 Task: Review and manage application access to accessibility features.
Action: Mouse moved to (245, 164)
Screenshot: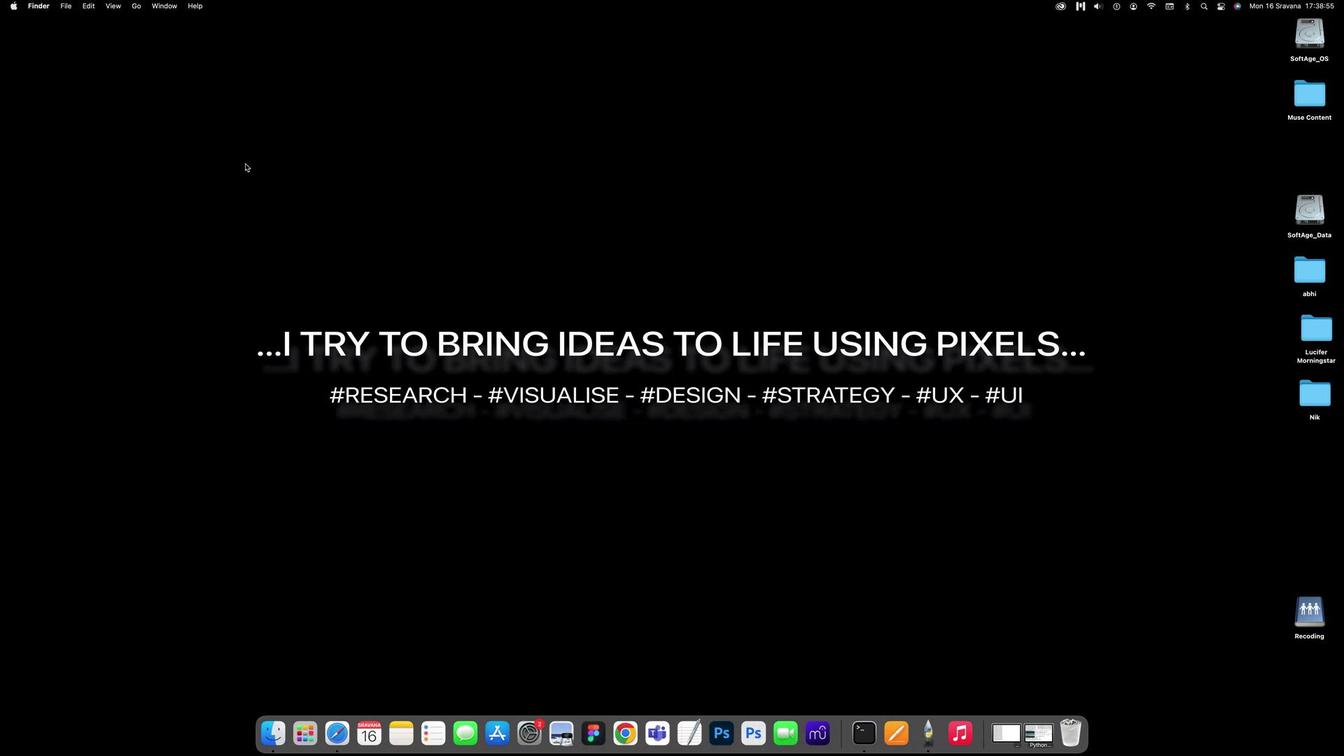 
Action: Mouse pressed left at (245, 164)
Screenshot: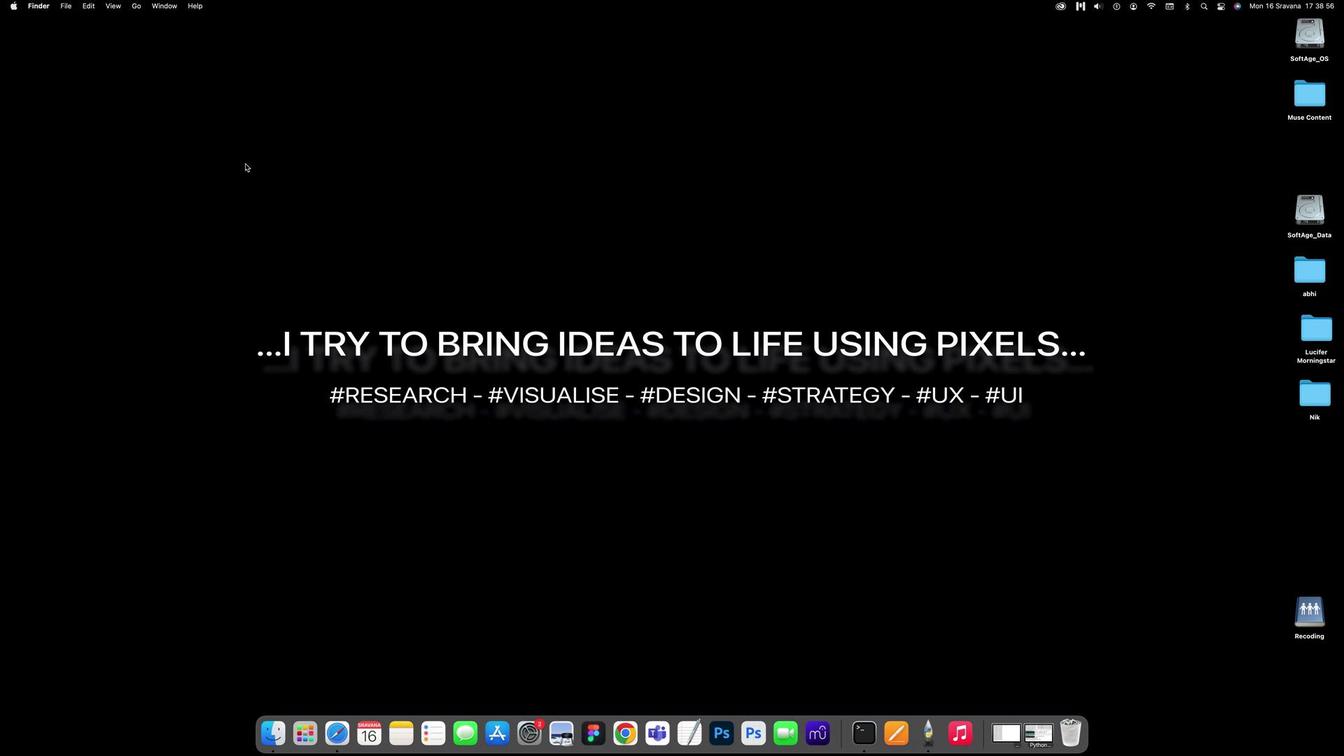 
Action: Mouse moved to (14, 13)
Screenshot: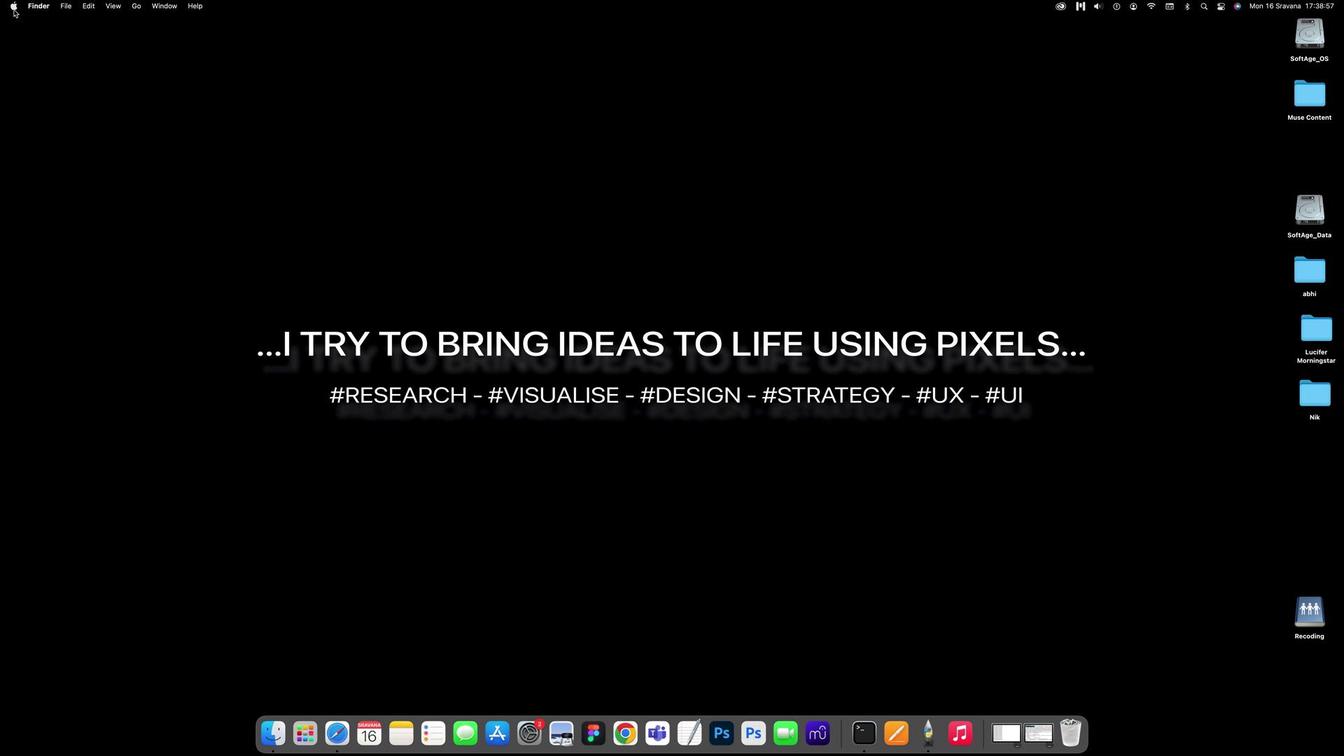 
Action: Mouse pressed left at (14, 13)
Screenshot: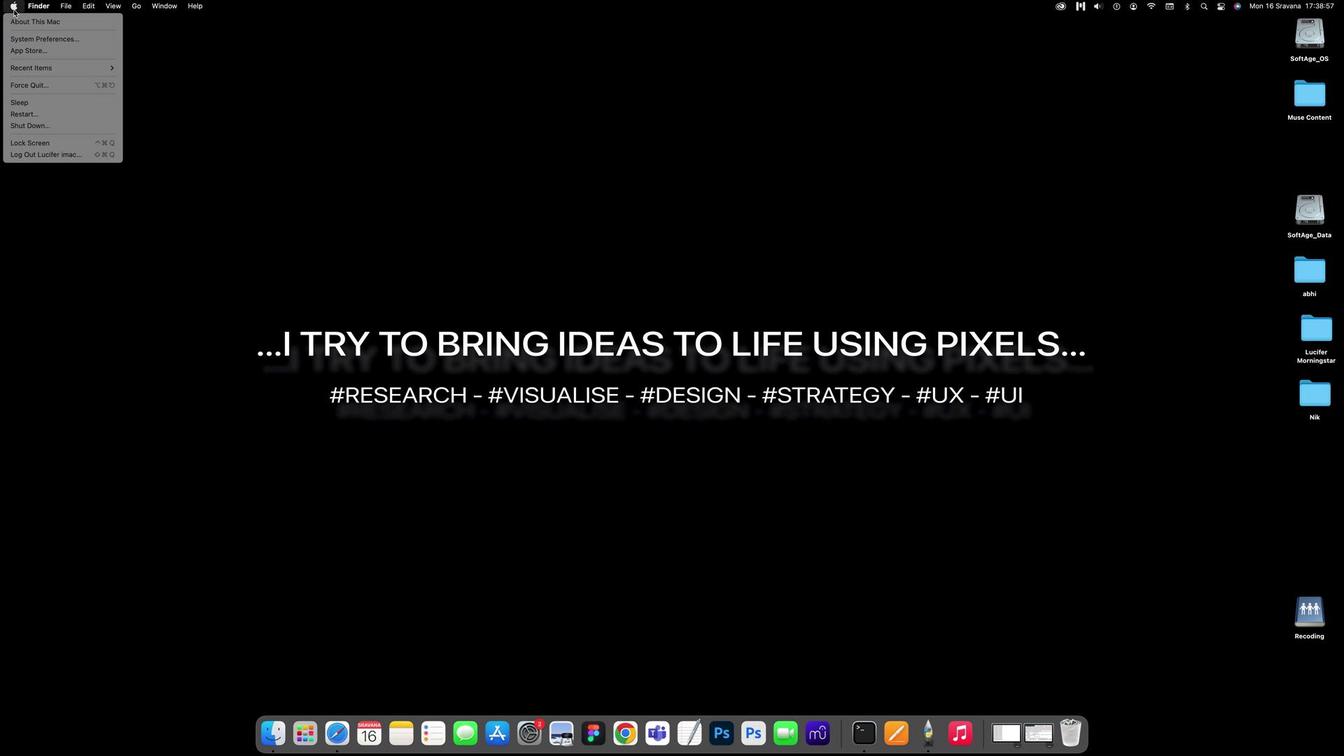
Action: Mouse moved to (19, 46)
Screenshot: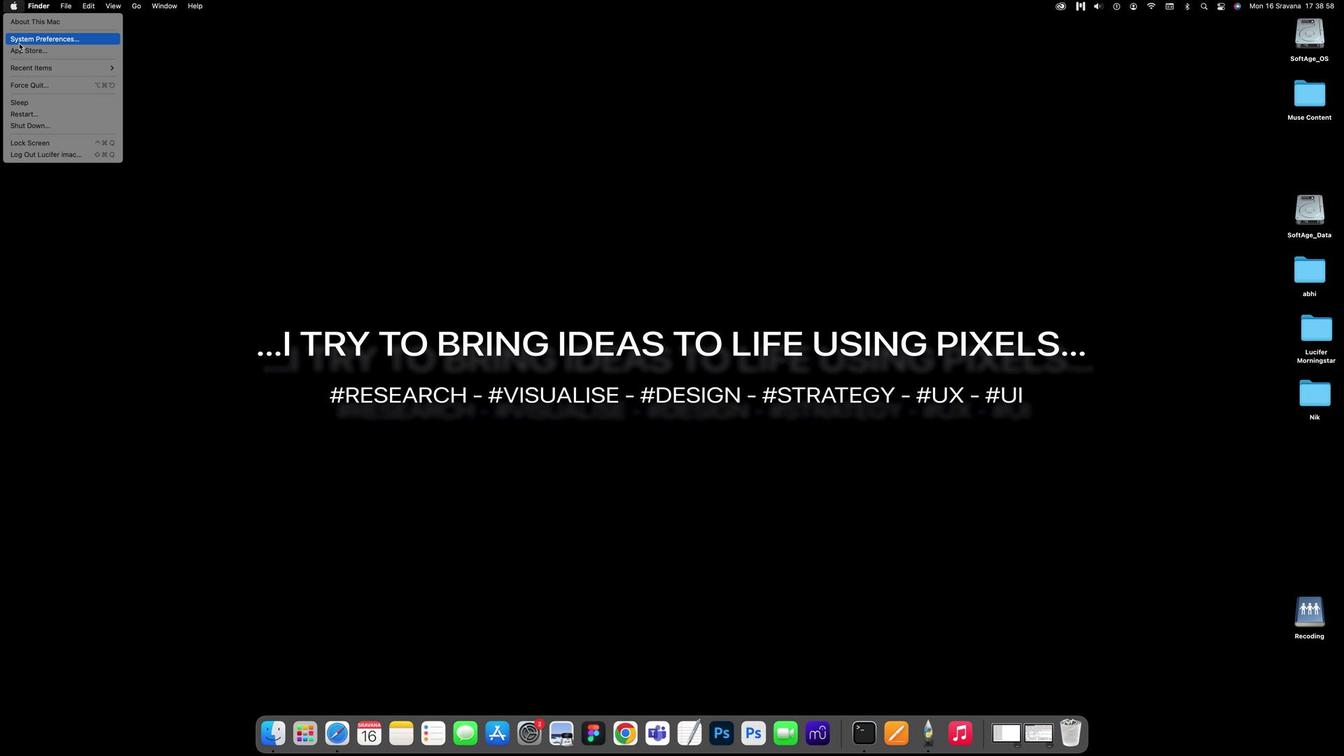 
Action: Mouse pressed left at (19, 46)
Screenshot: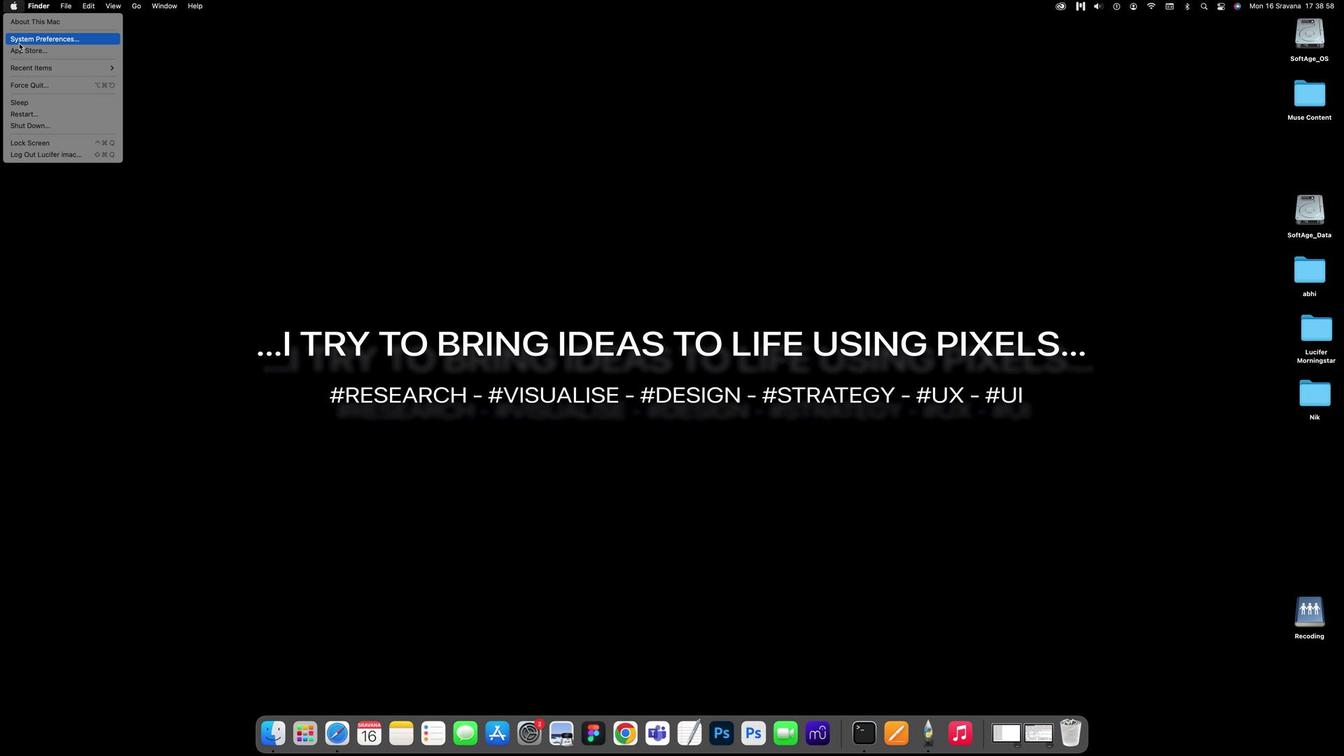 
Action: Mouse moved to (785, 323)
Screenshot: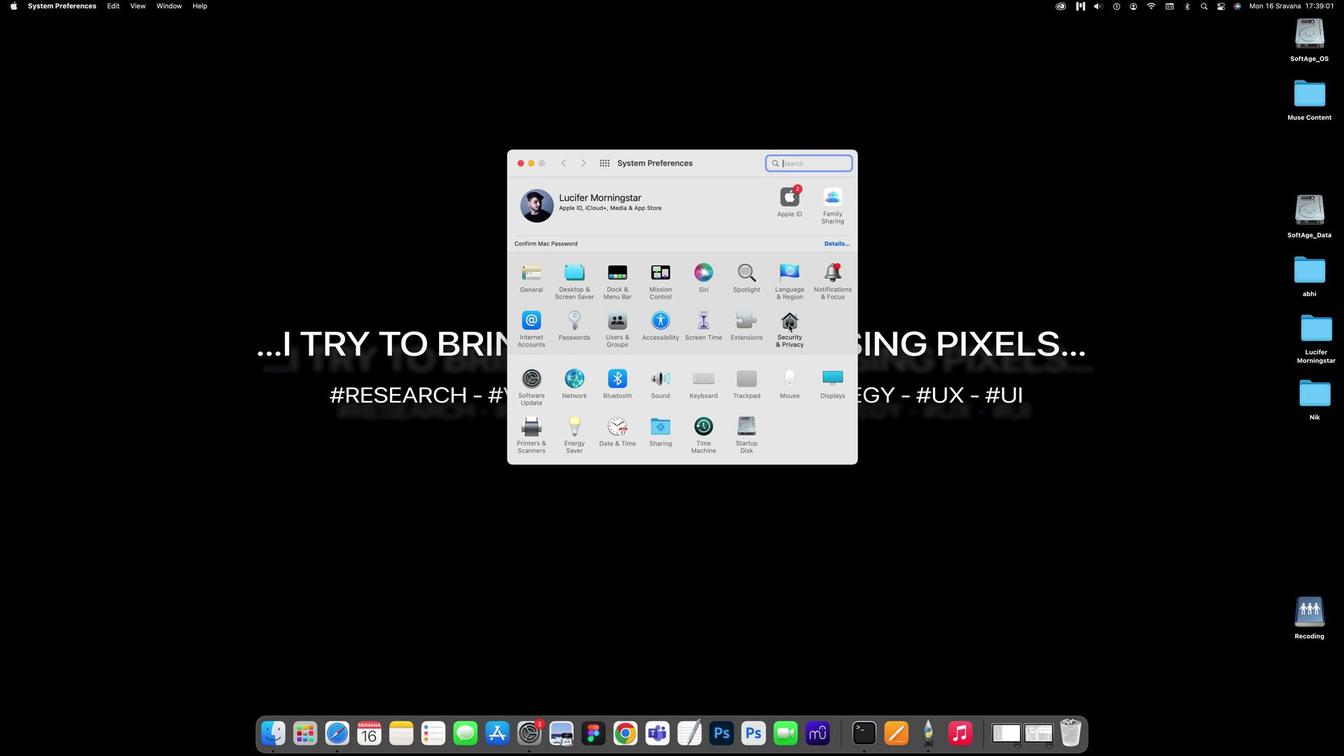 
Action: Mouse pressed left at (785, 323)
Screenshot: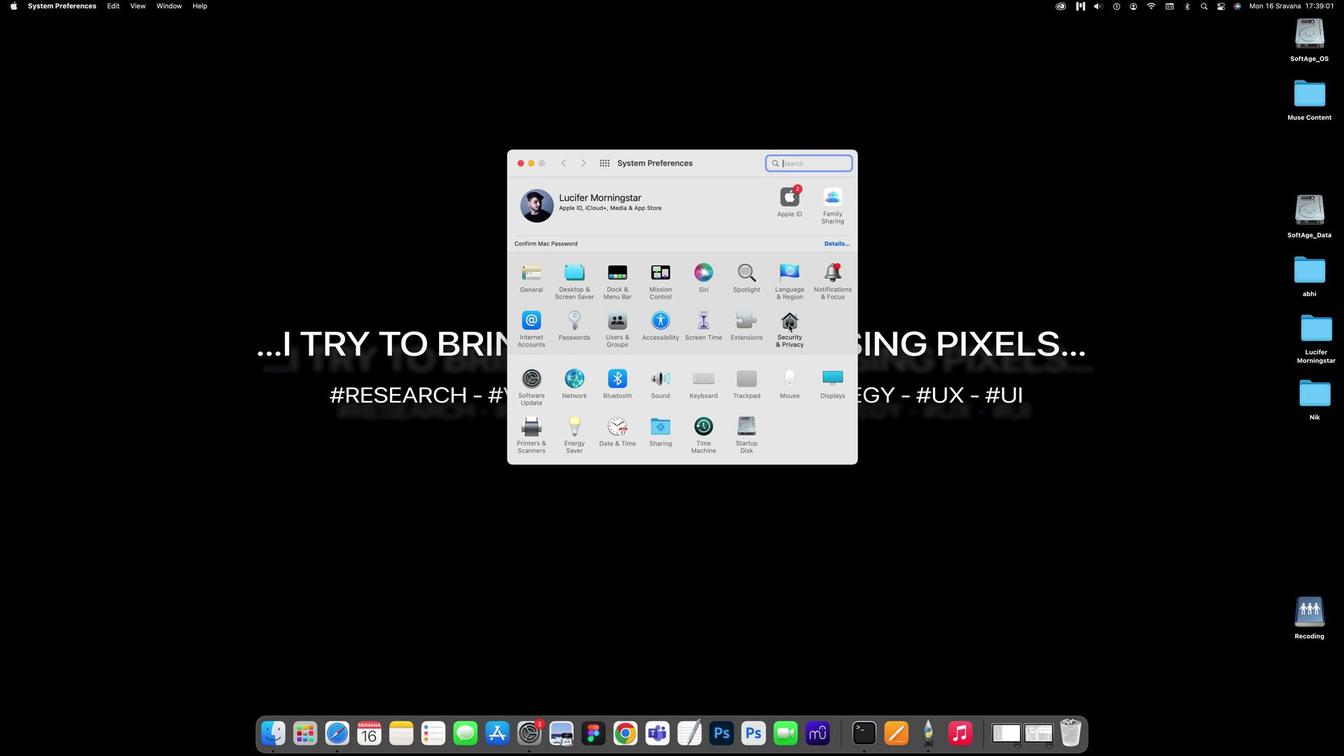 
Action: Mouse moved to (724, 197)
Screenshot: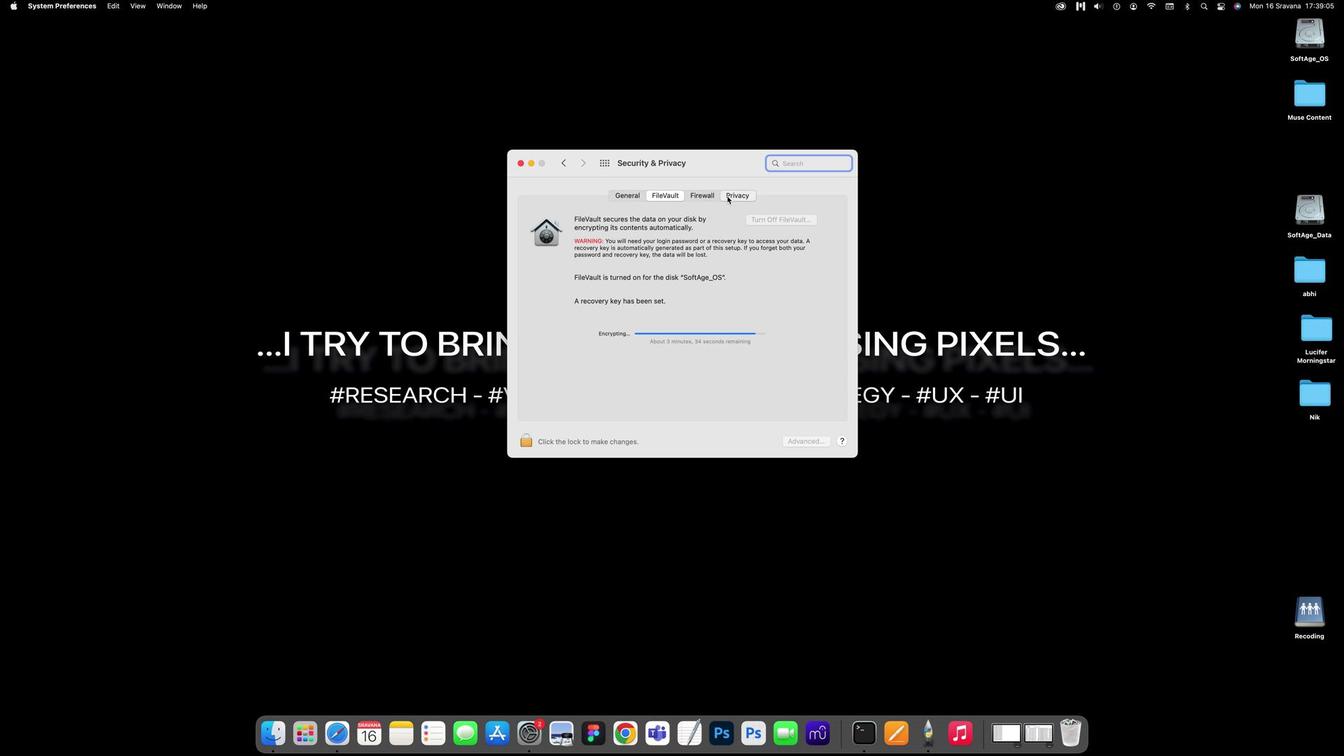 
Action: Mouse pressed left at (724, 197)
Screenshot: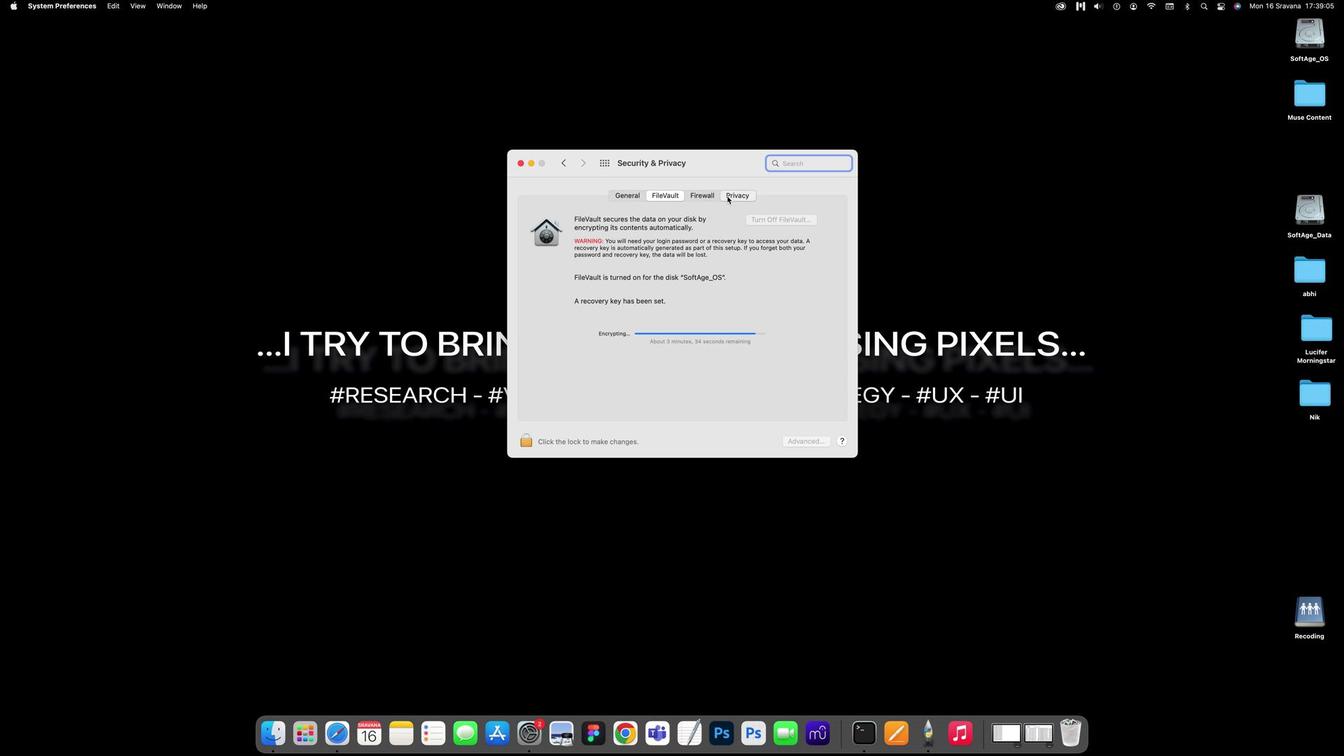 
Action: Mouse moved to (522, 441)
Screenshot: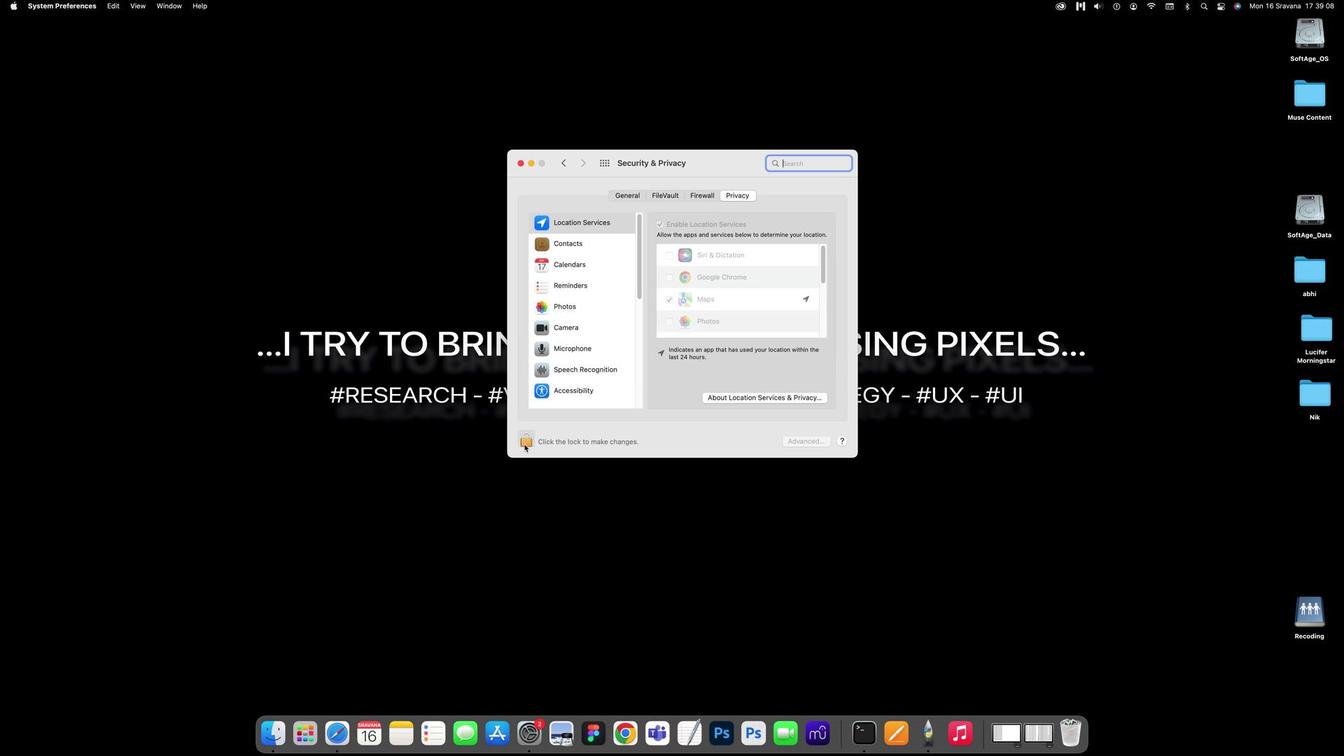 
Action: Mouse pressed left at (522, 441)
Screenshot: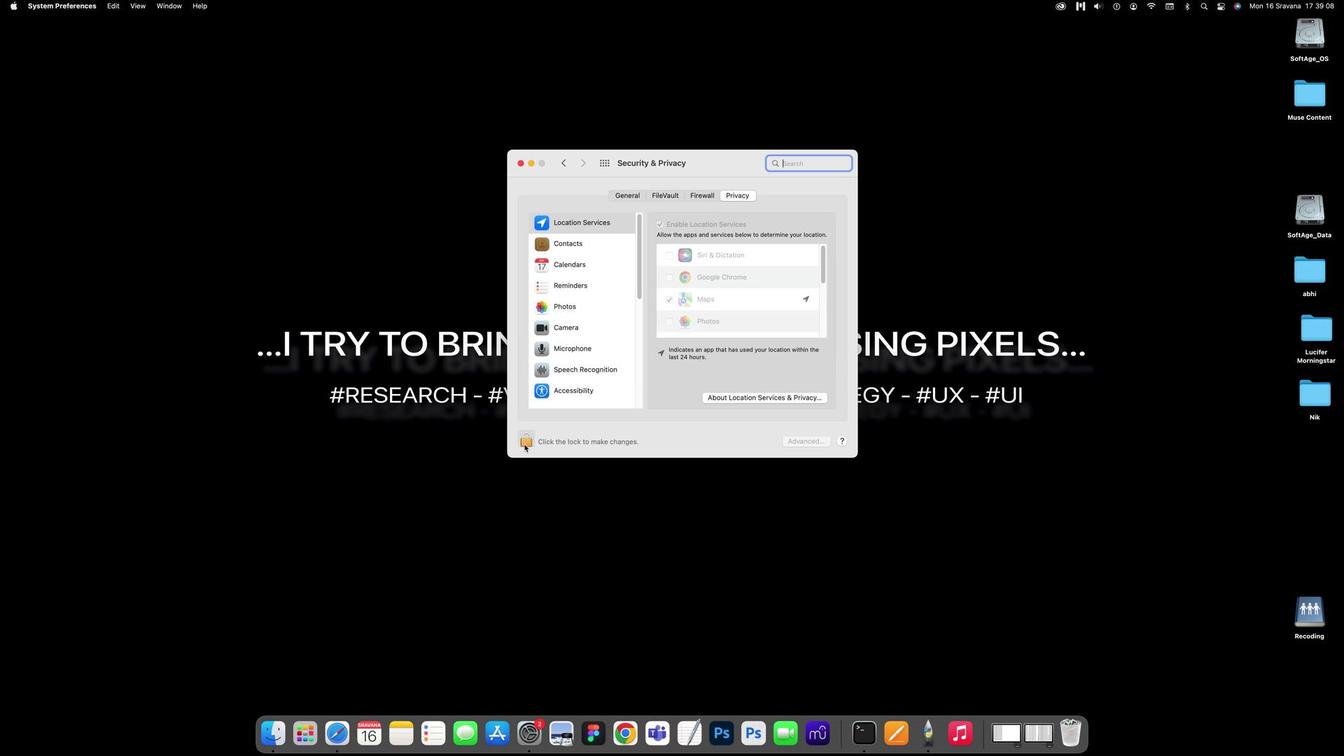 
Action: Mouse moved to (667, 255)
Screenshot: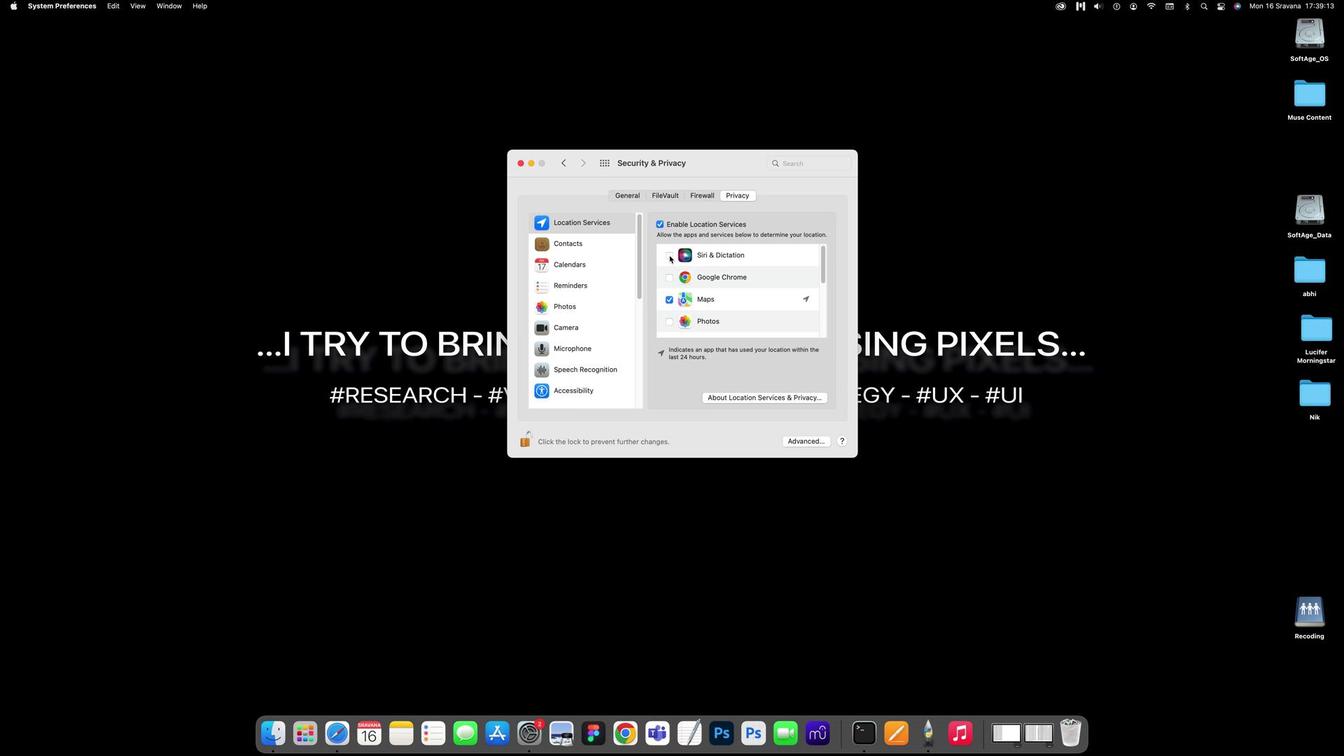 
Action: Mouse pressed left at (667, 255)
Screenshot: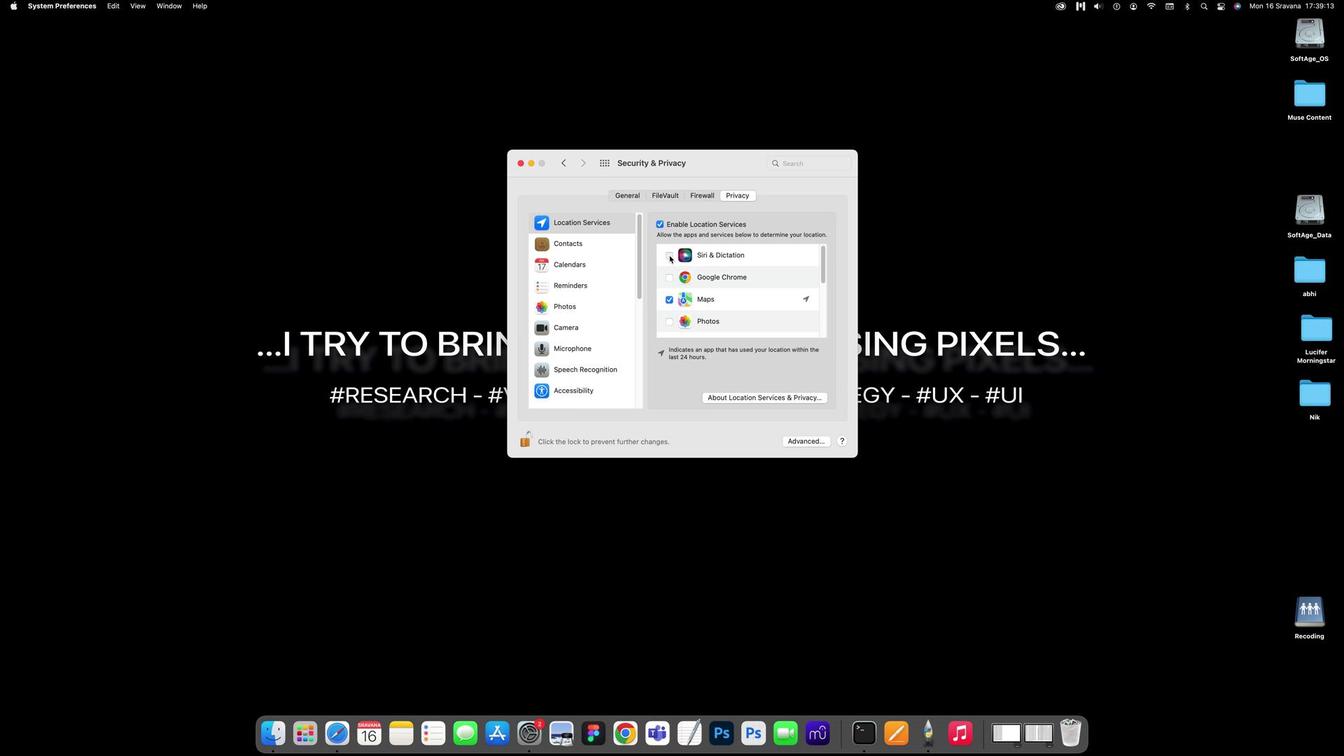 
Action: Mouse moved to (666, 278)
Screenshot: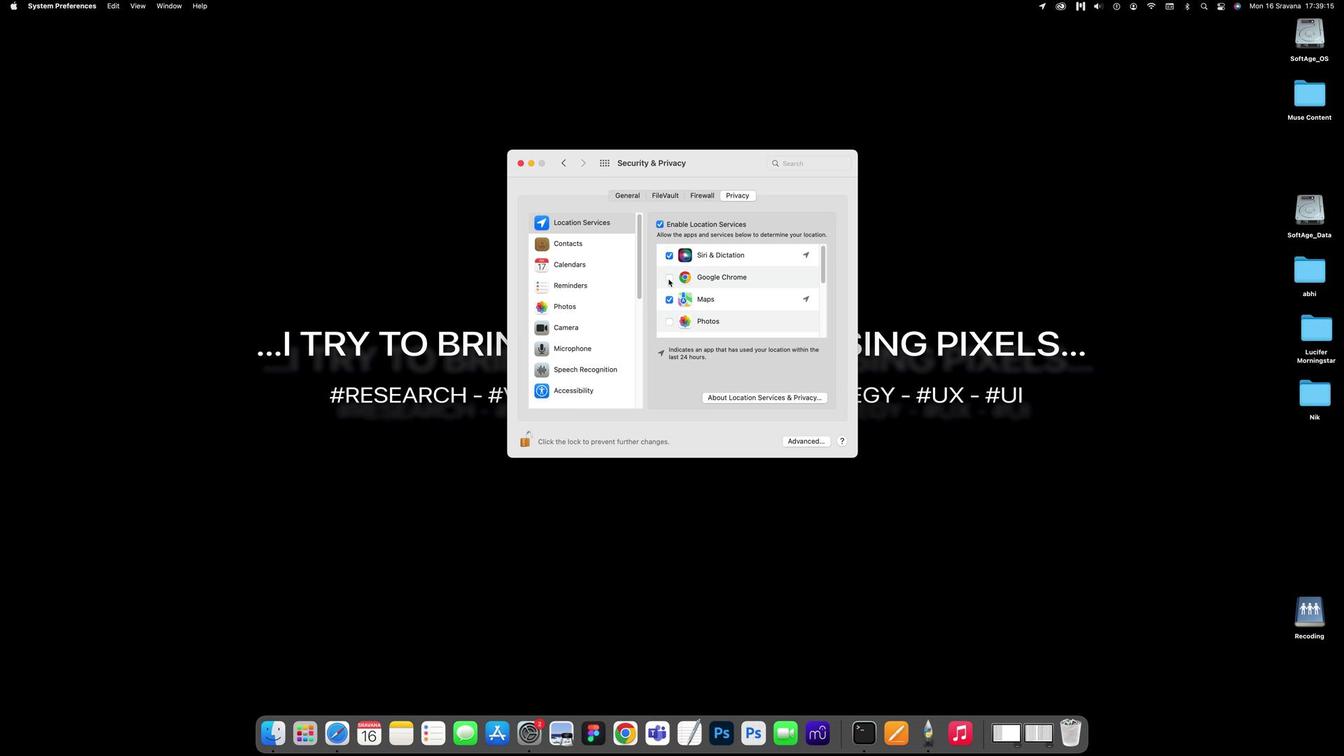 
Action: Mouse pressed left at (666, 278)
Screenshot: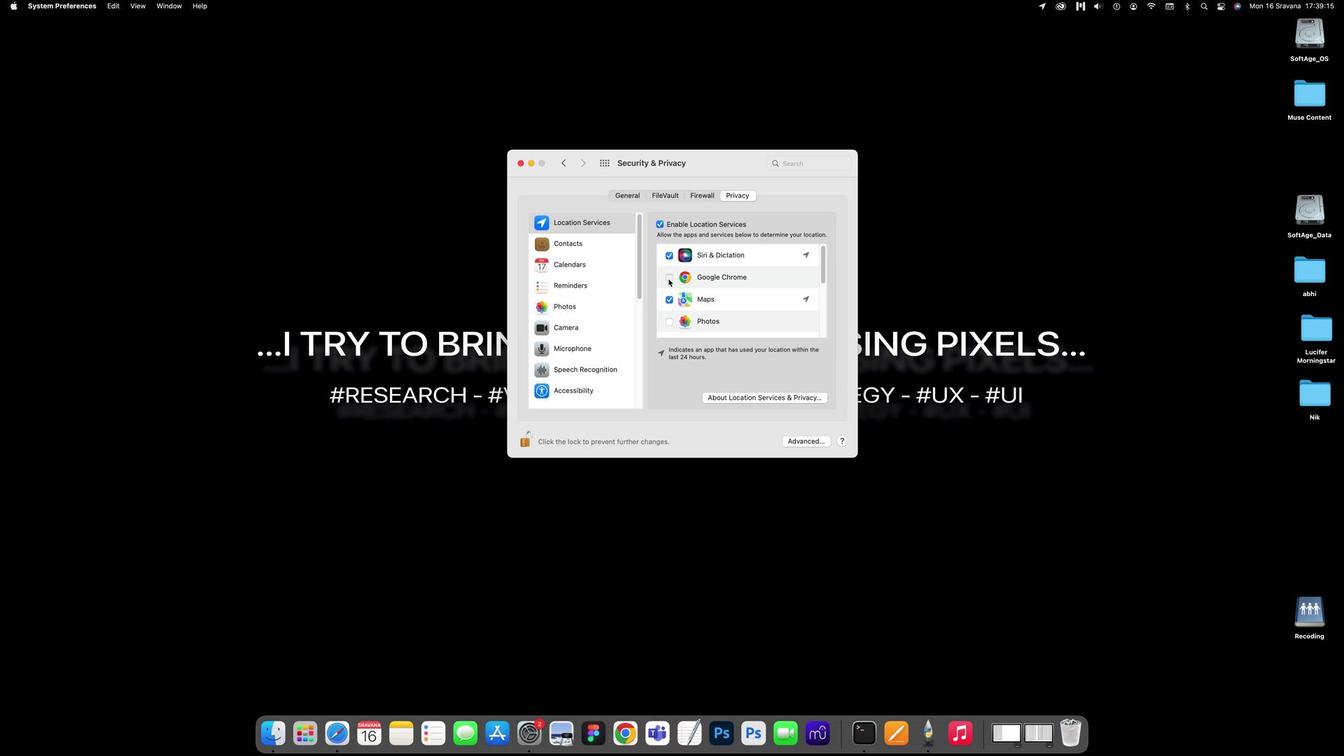 
Action: Mouse moved to (666, 277)
Screenshot: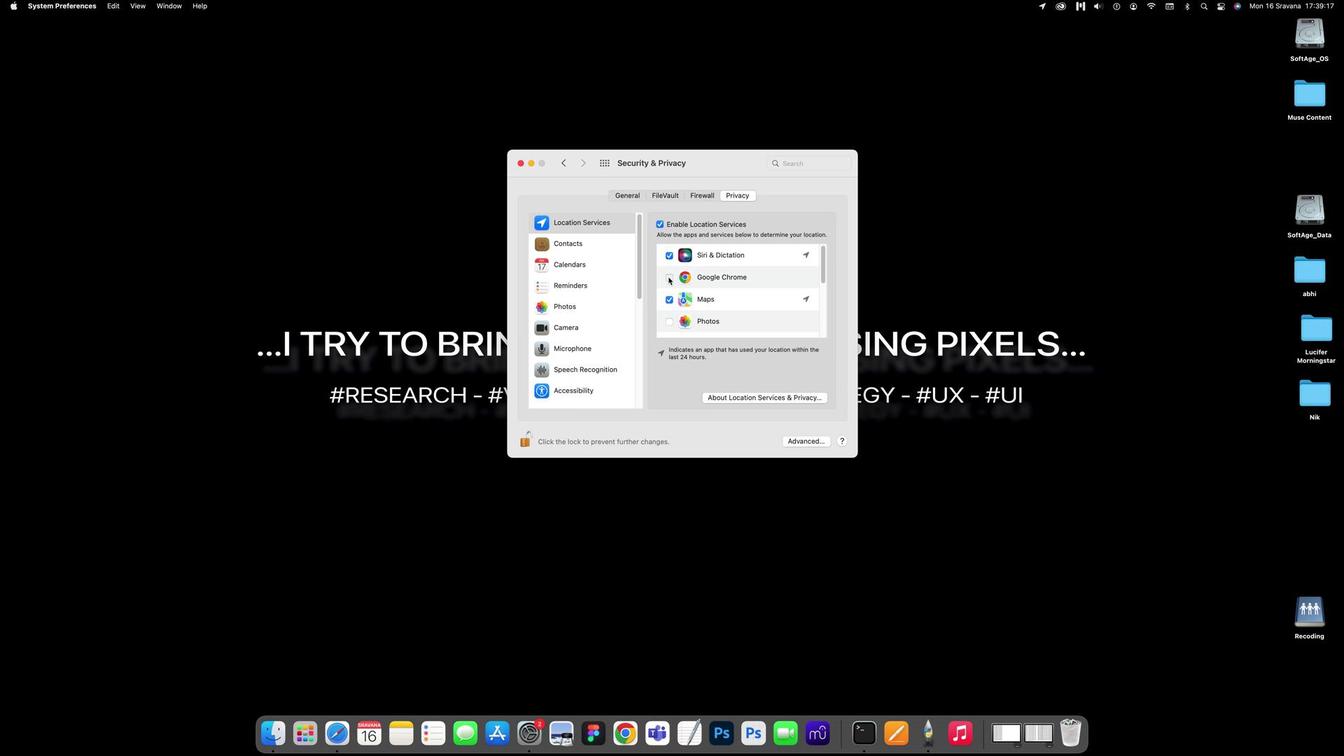 
Action: Mouse pressed left at (666, 277)
Screenshot: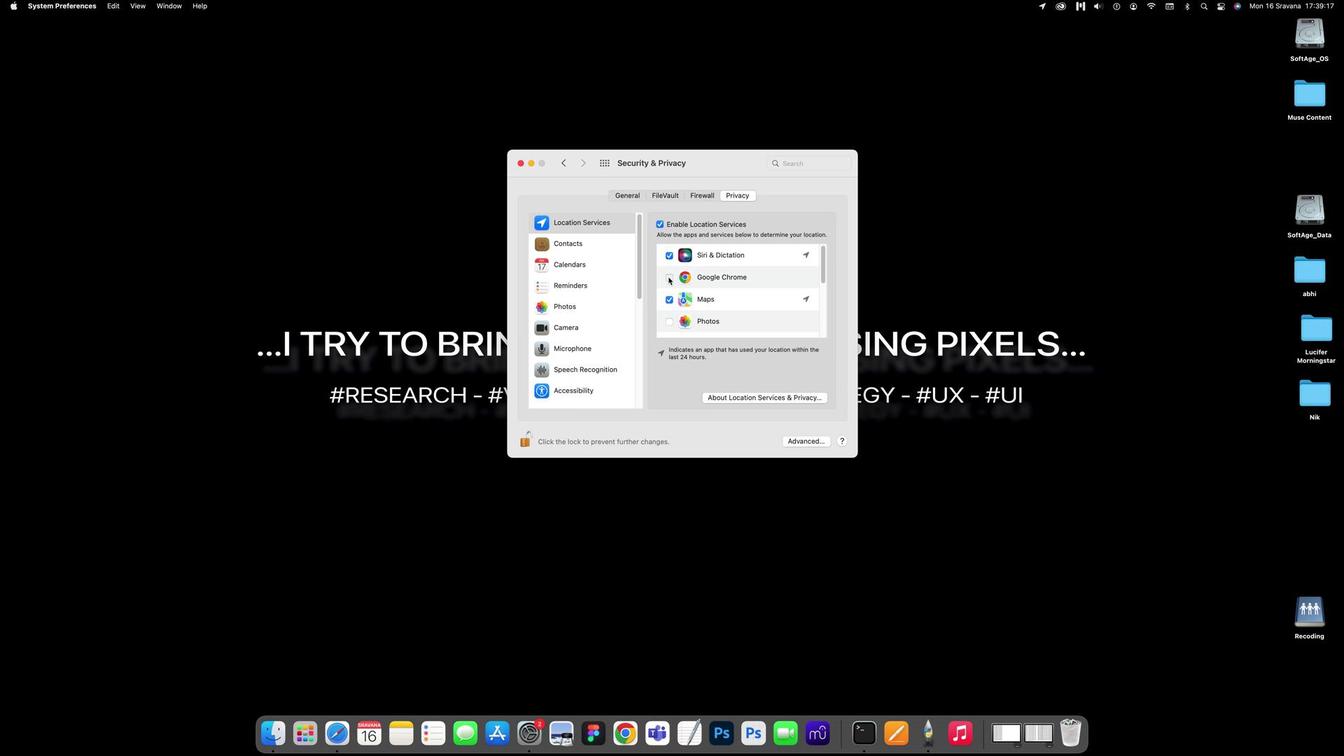 
Action: Mouse pressed left at (666, 277)
Screenshot: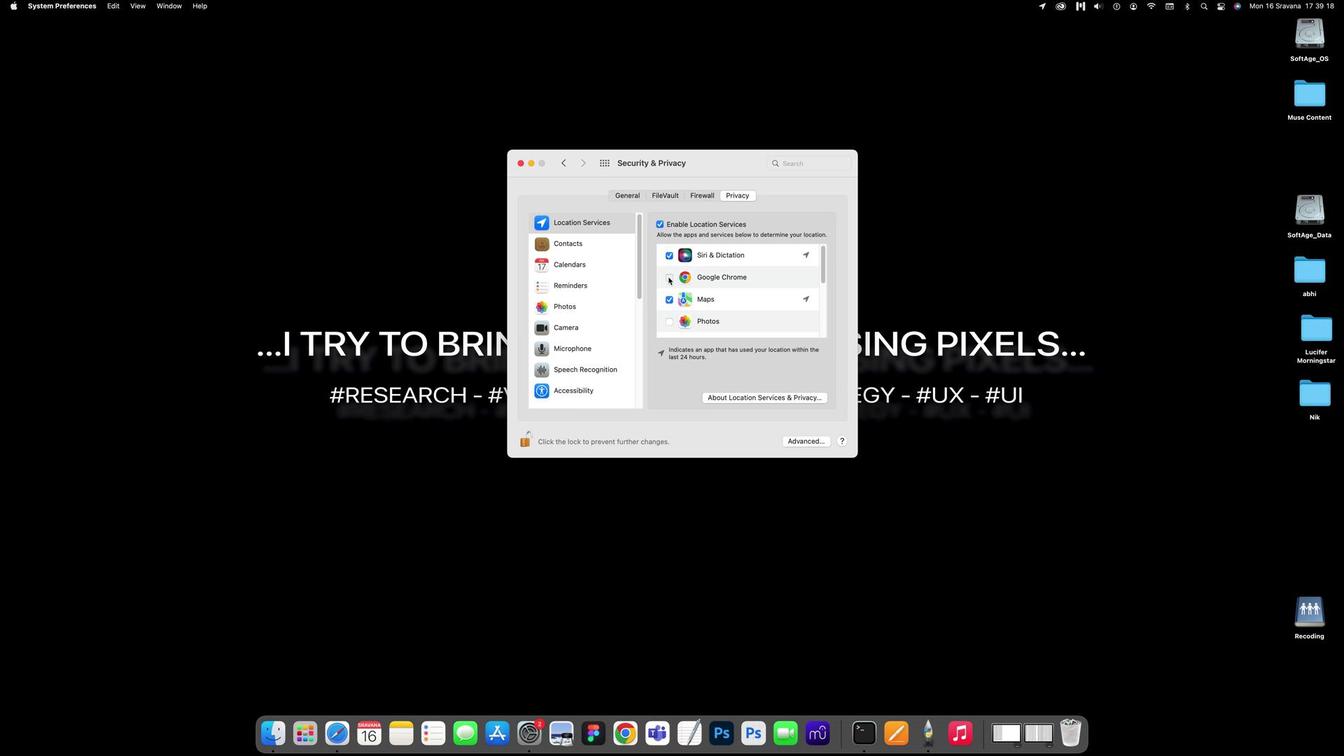 
Action: Mouse moved to (667, 275)
Screenshot: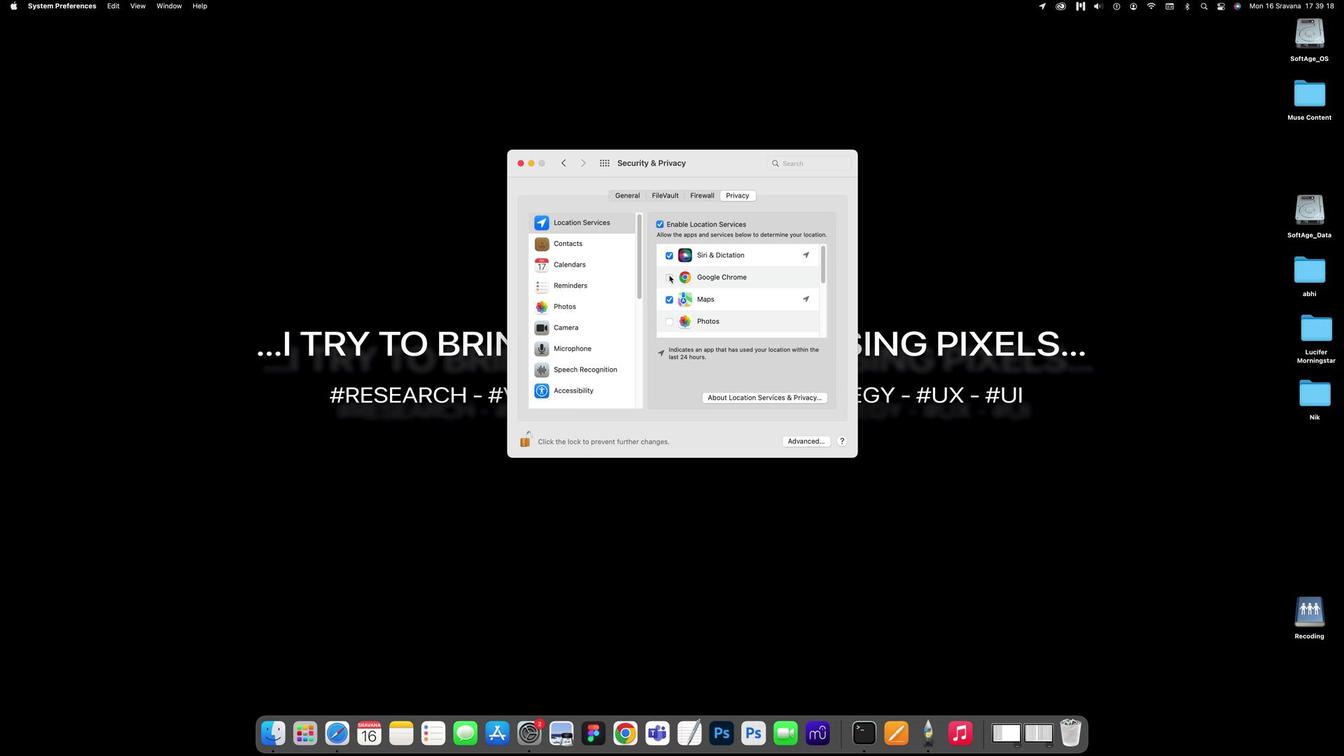 
Action: Mouse pressed left at (667, 275)
Screenshot: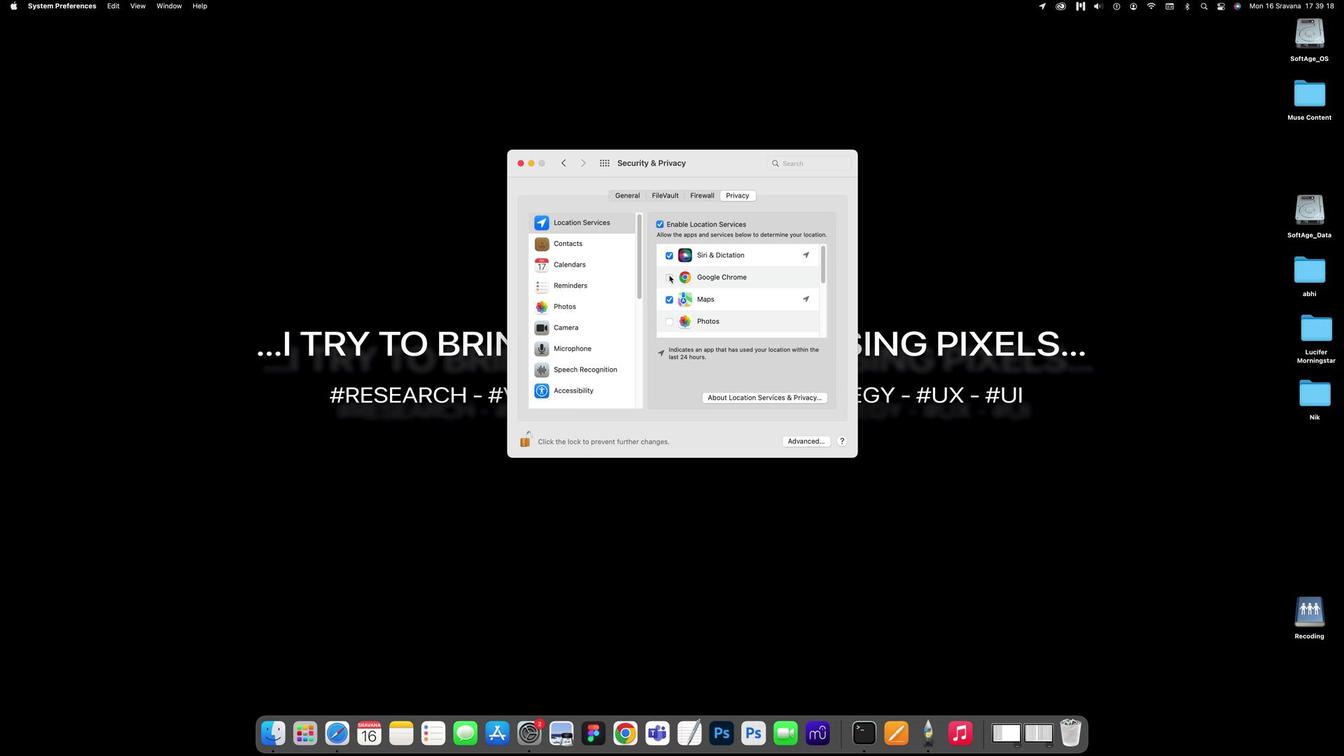 
Action: Mouse moved to (669, 275)
Screenshot: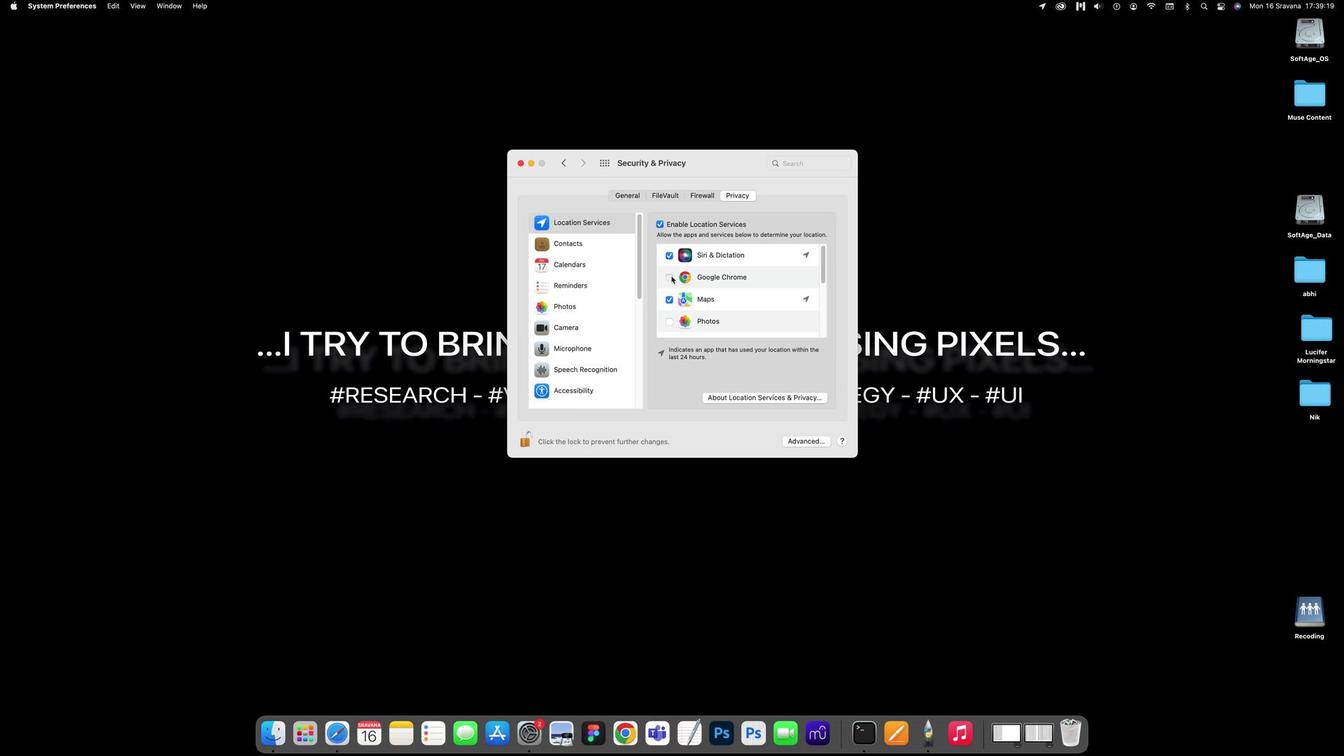 
Action: Mouse pressed left at (669, 275)
Screenshot: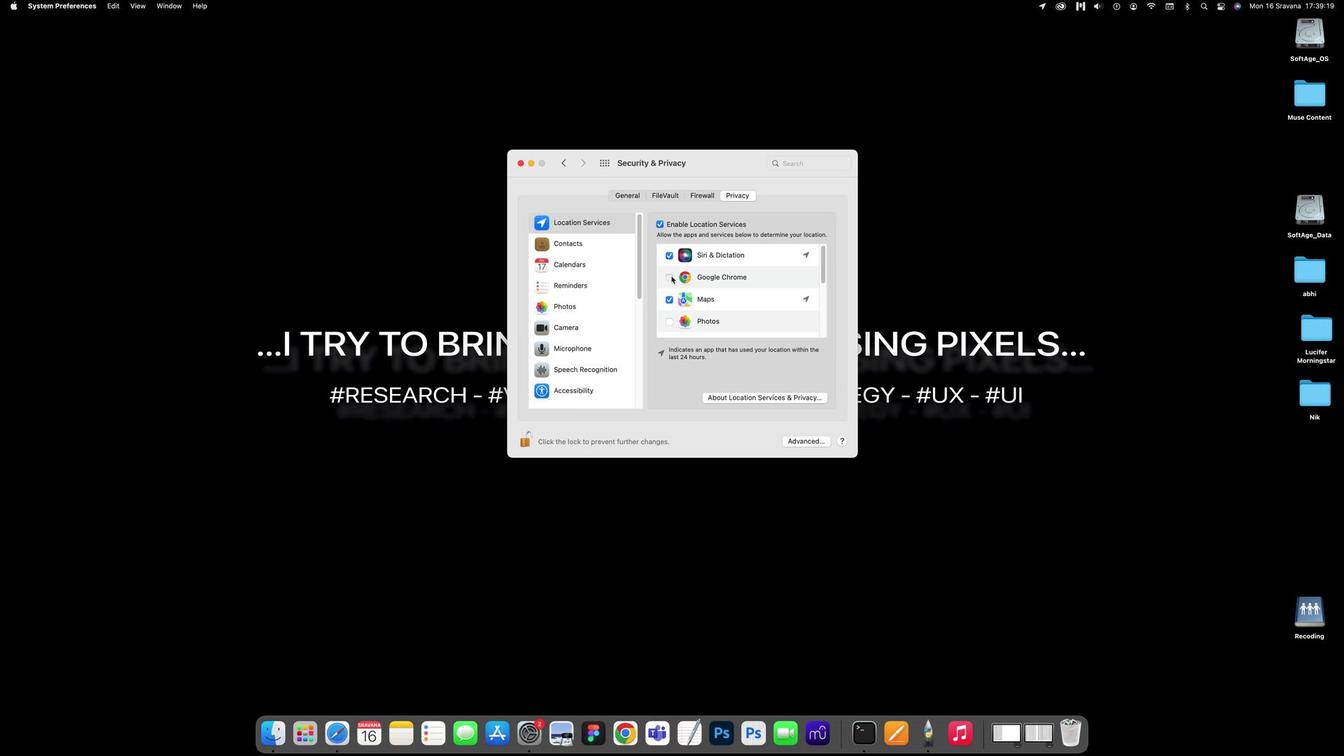 
Action: Mouse moved to (668, 275)
Screenshot: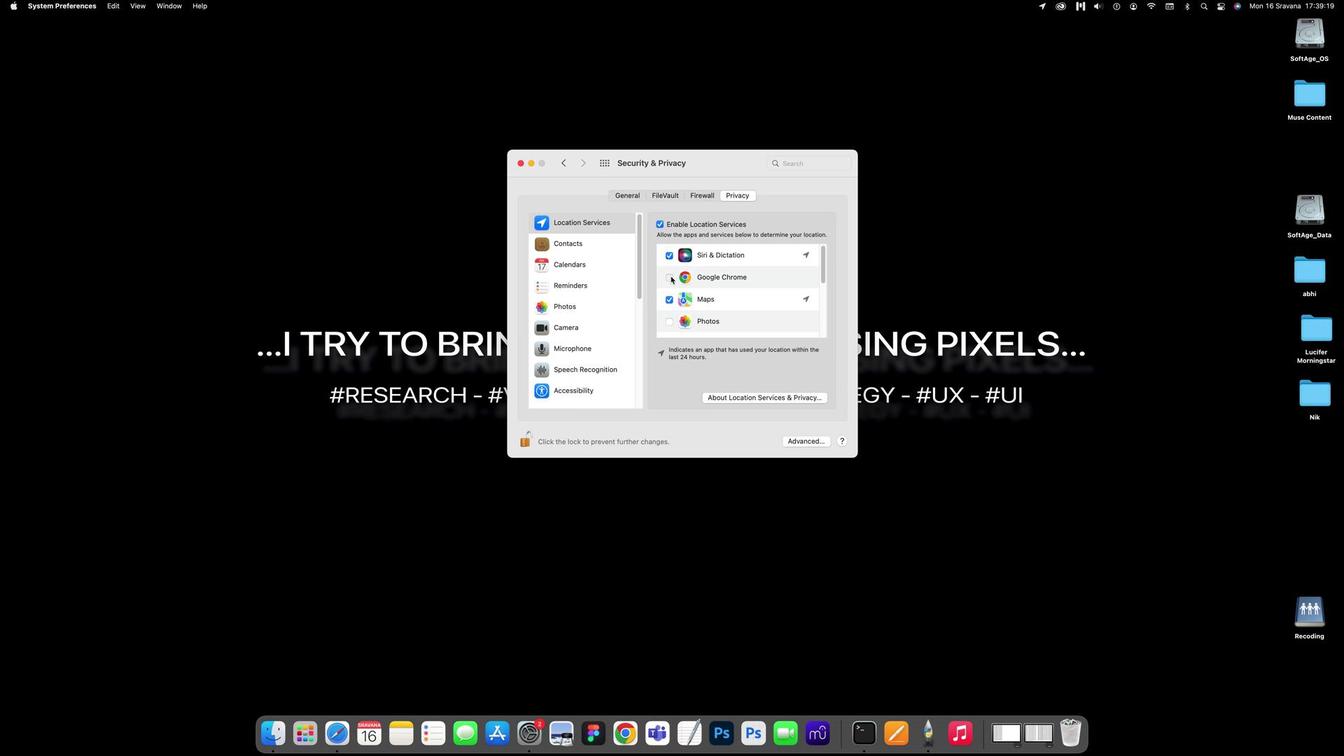 
Action: Mouse pressed left at (668, 275)
Screenshot: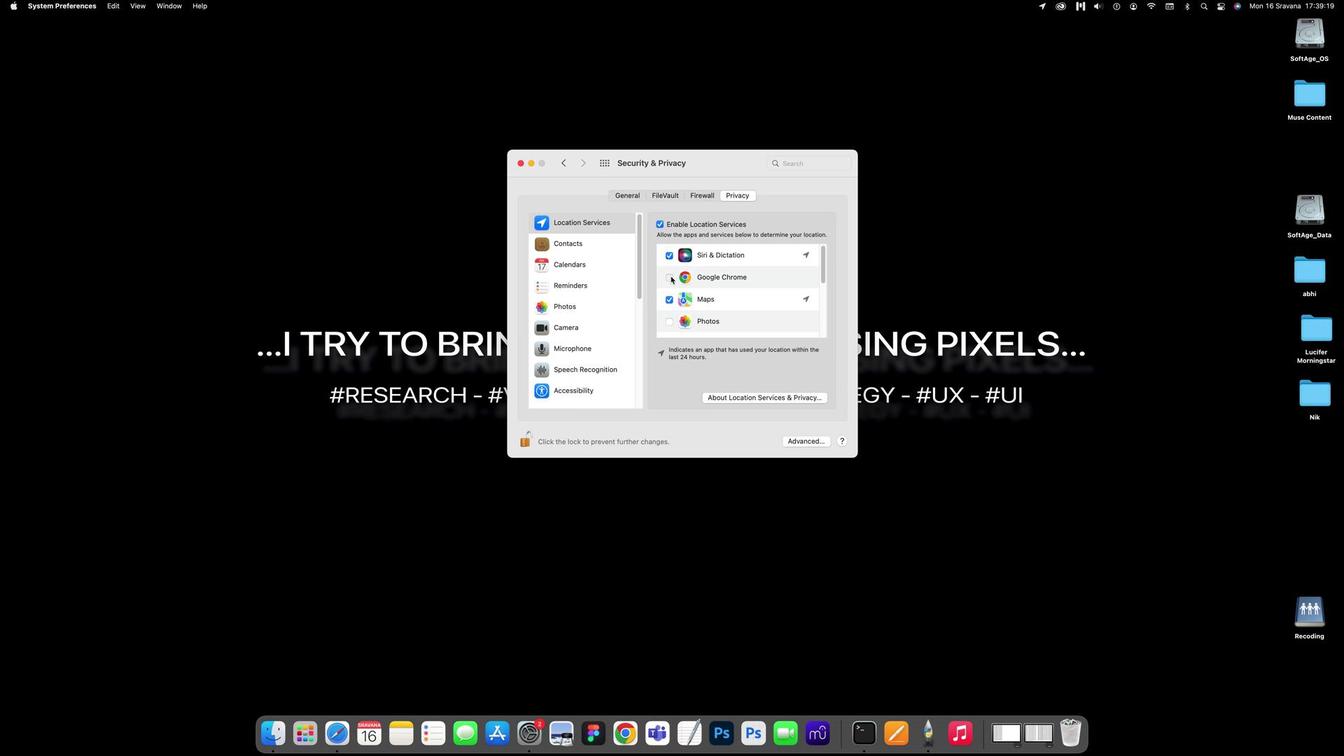
Action: Mouse moved to (668, 320)
Screenshot: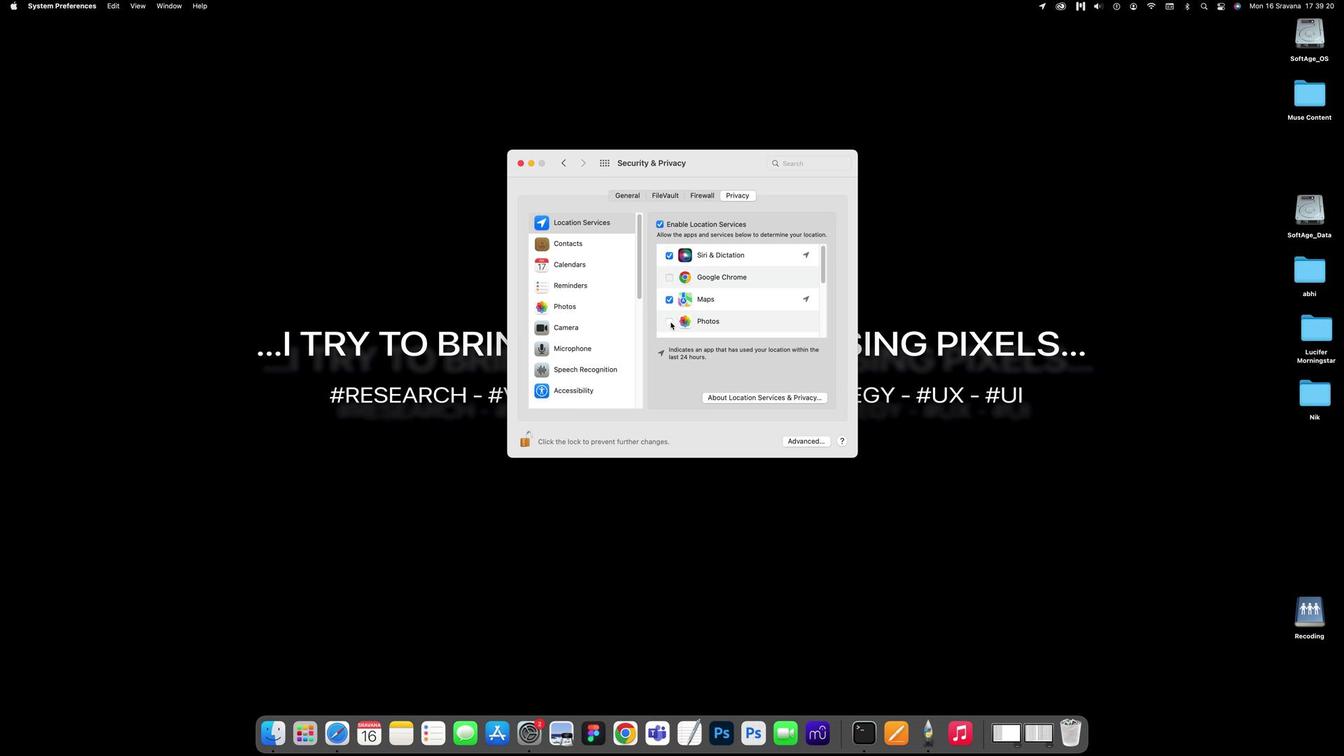 
Action: Mouse pressed left at (668, 320)
Screenshot: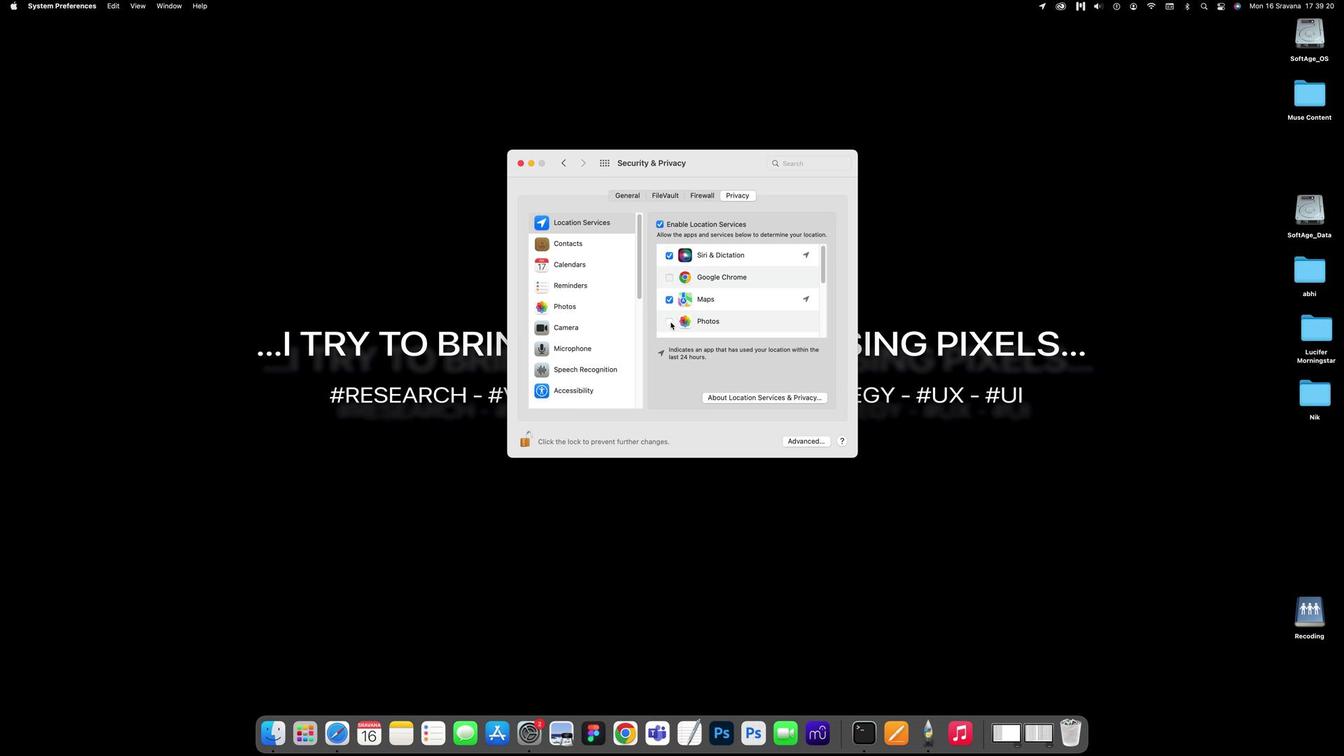 
Action: Mouse moved to (667, 320)
Screenshot: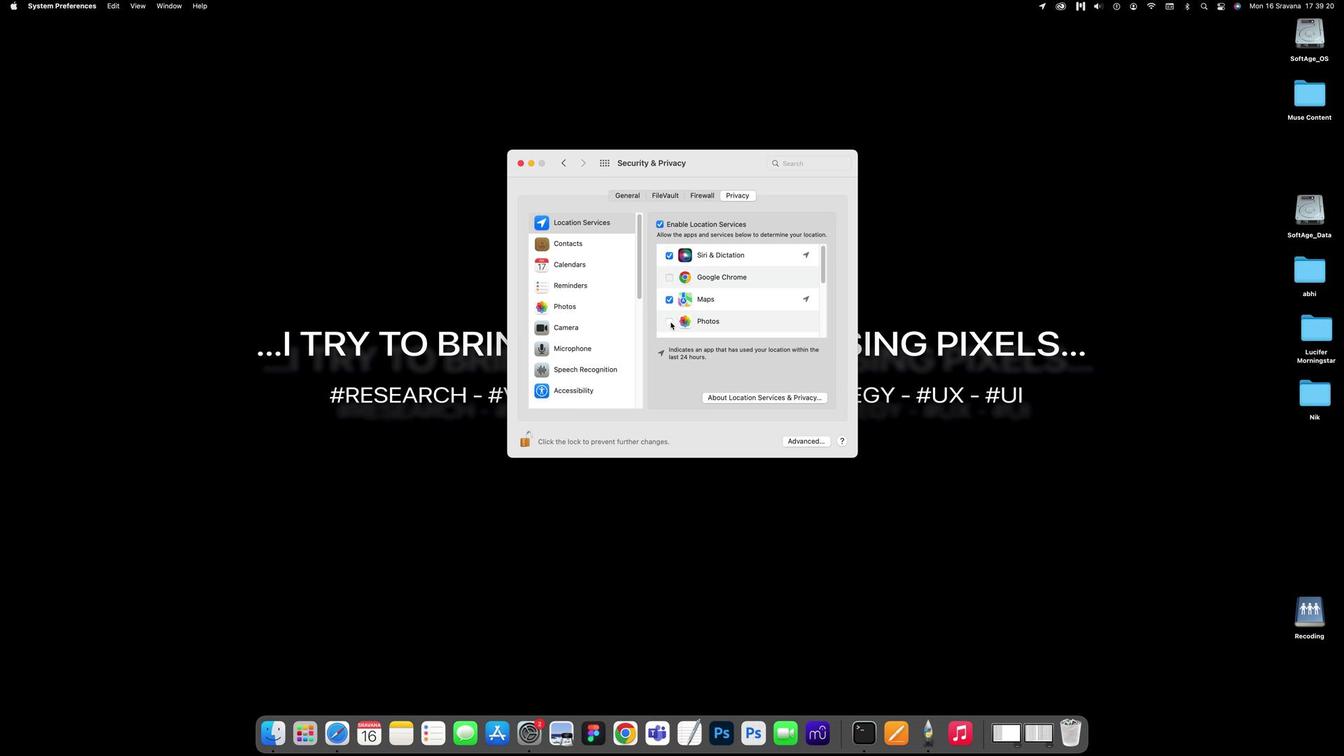 
Action: Mouse pressed left at (667, 320)
Screenshot: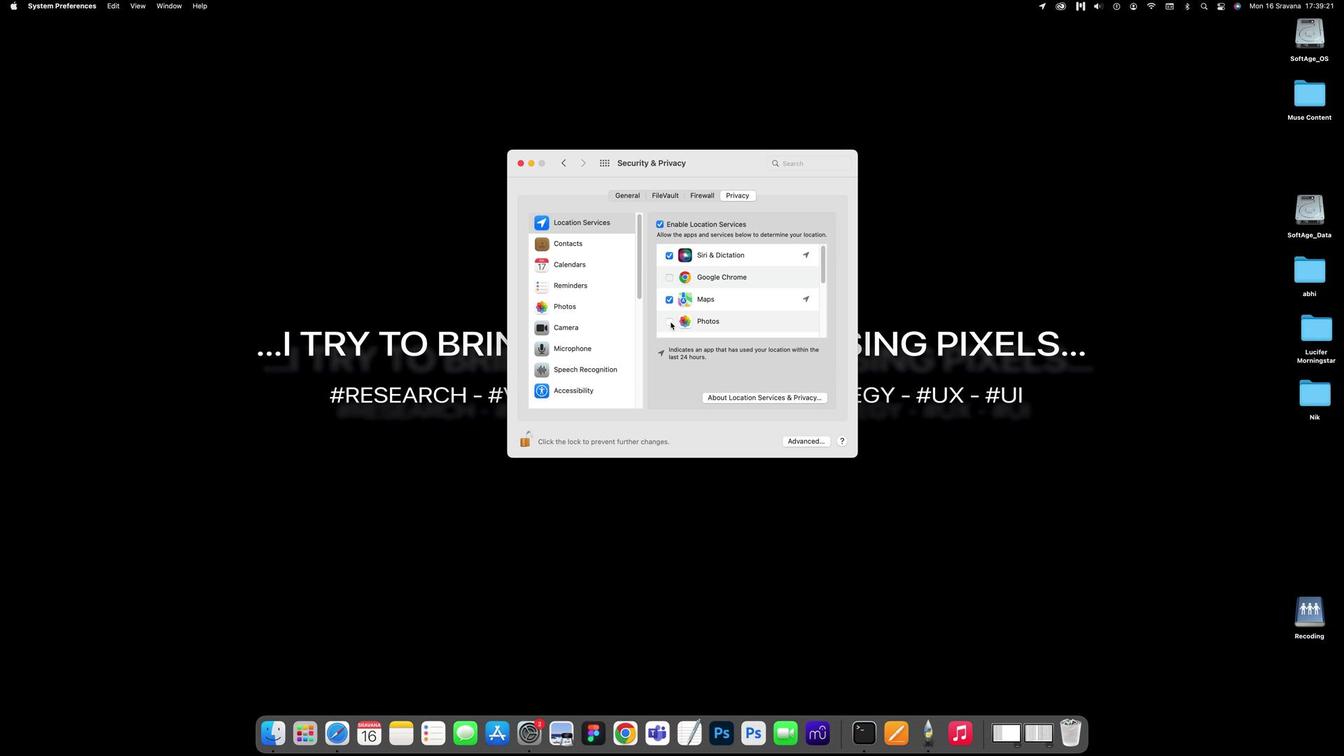 
Action: Mouse pressed left at (667, 320)
Screenshot: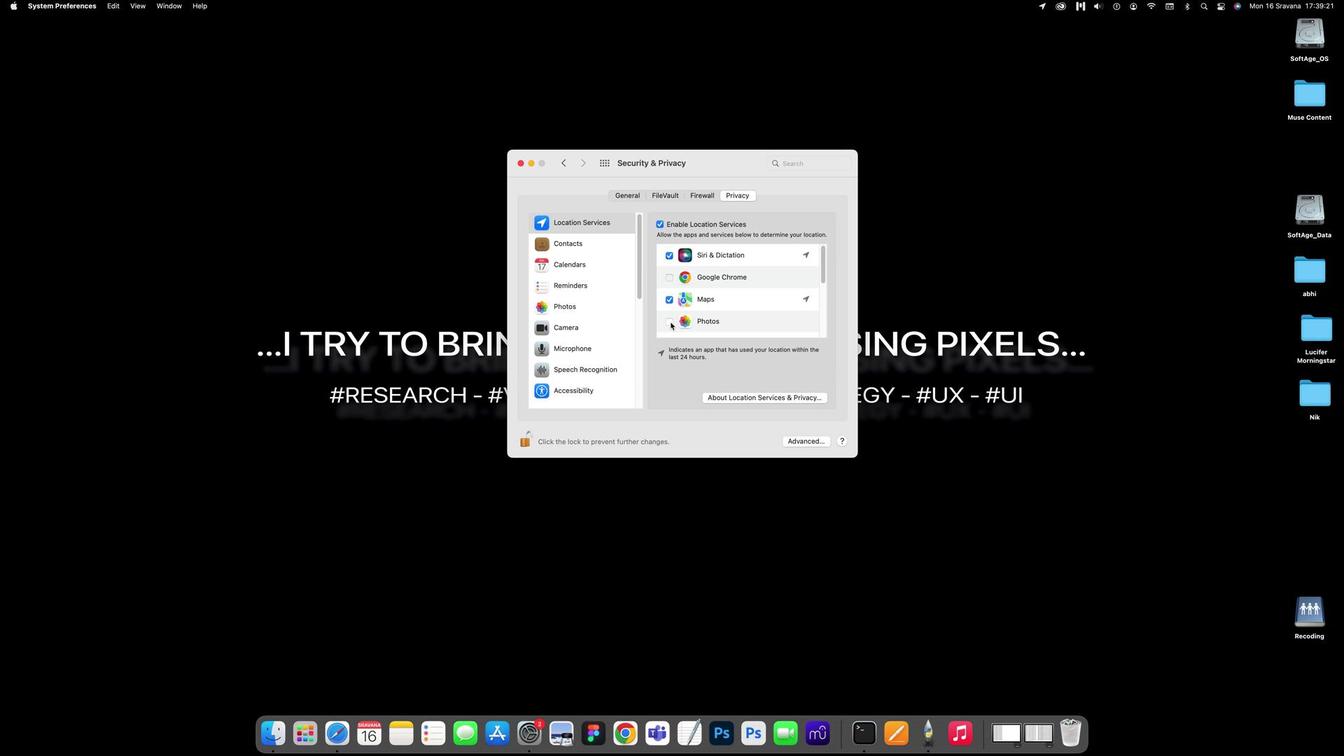 
Action: Mouse moved to (667, 320)
Screenshot: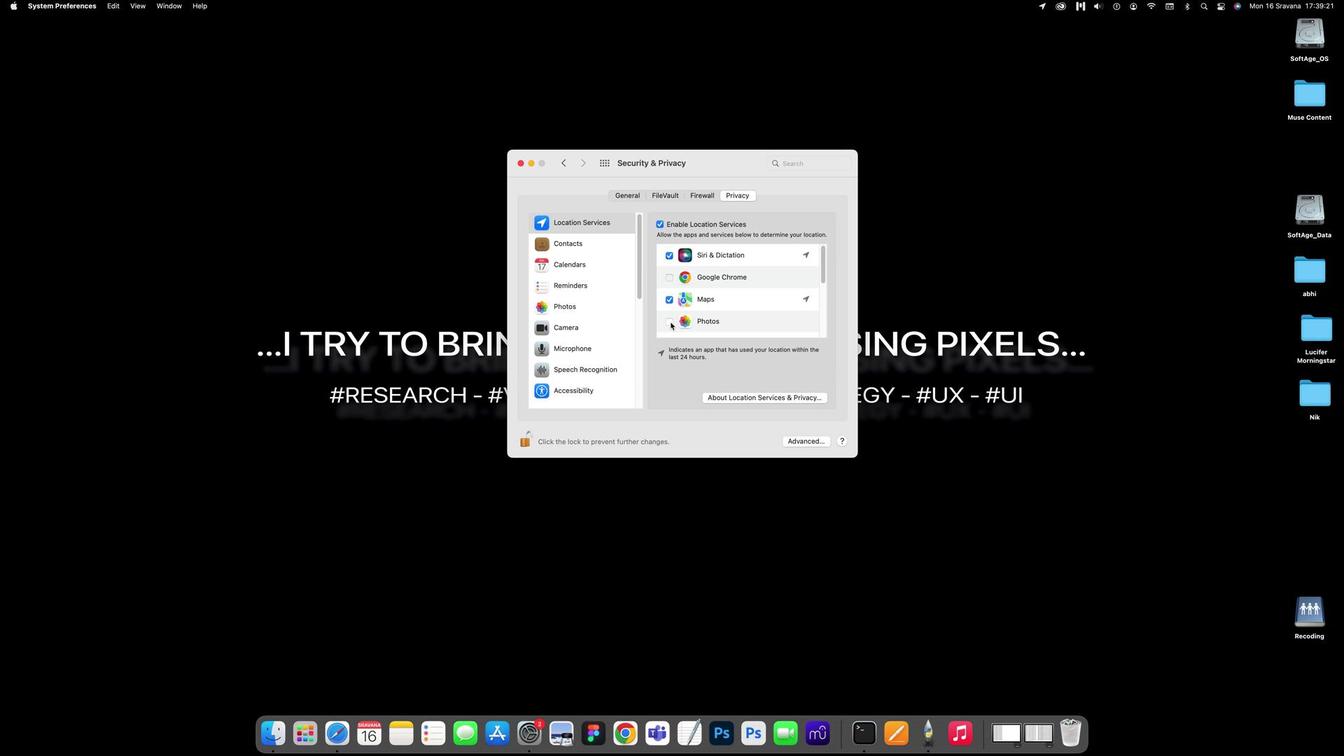 
Action: Mouse scrolled (667, 320) with delta (0, 3)
Screenshot: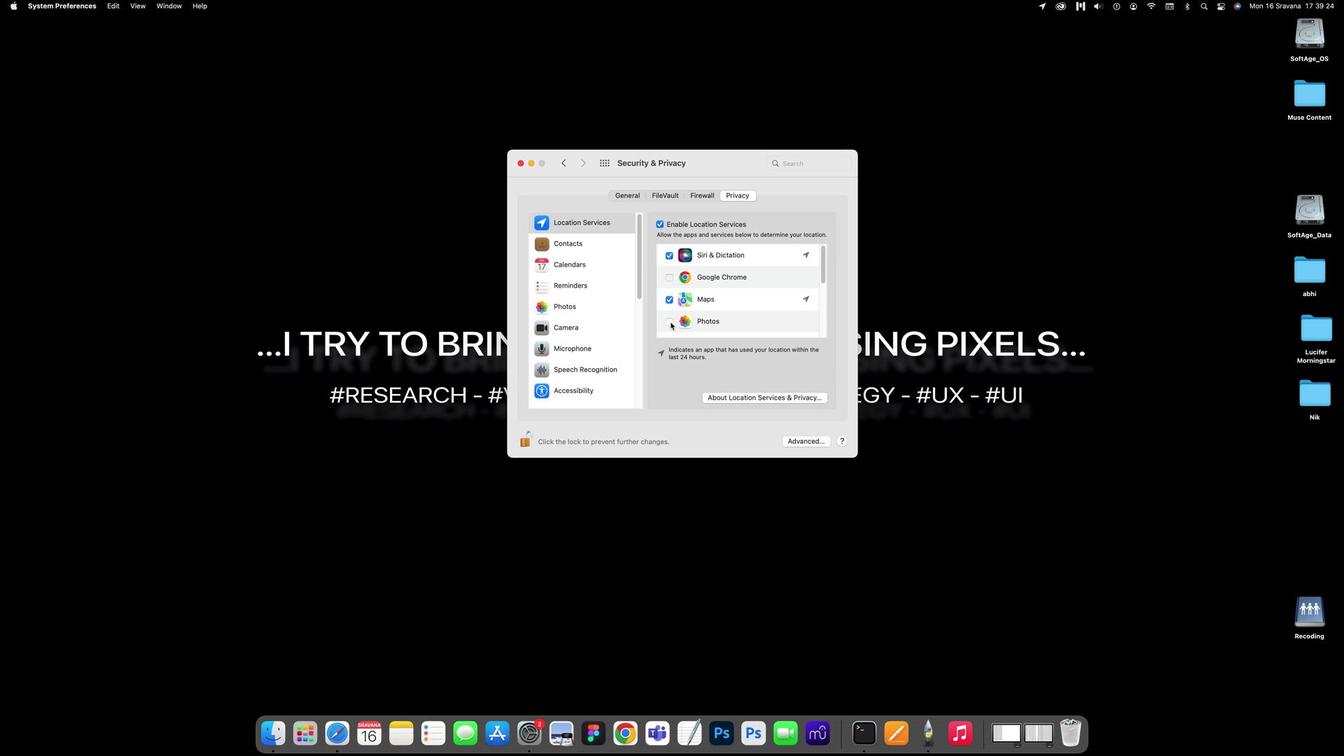 
Action: Mouse scrolled (667, 320) with delta (0, 3)
Screenshot: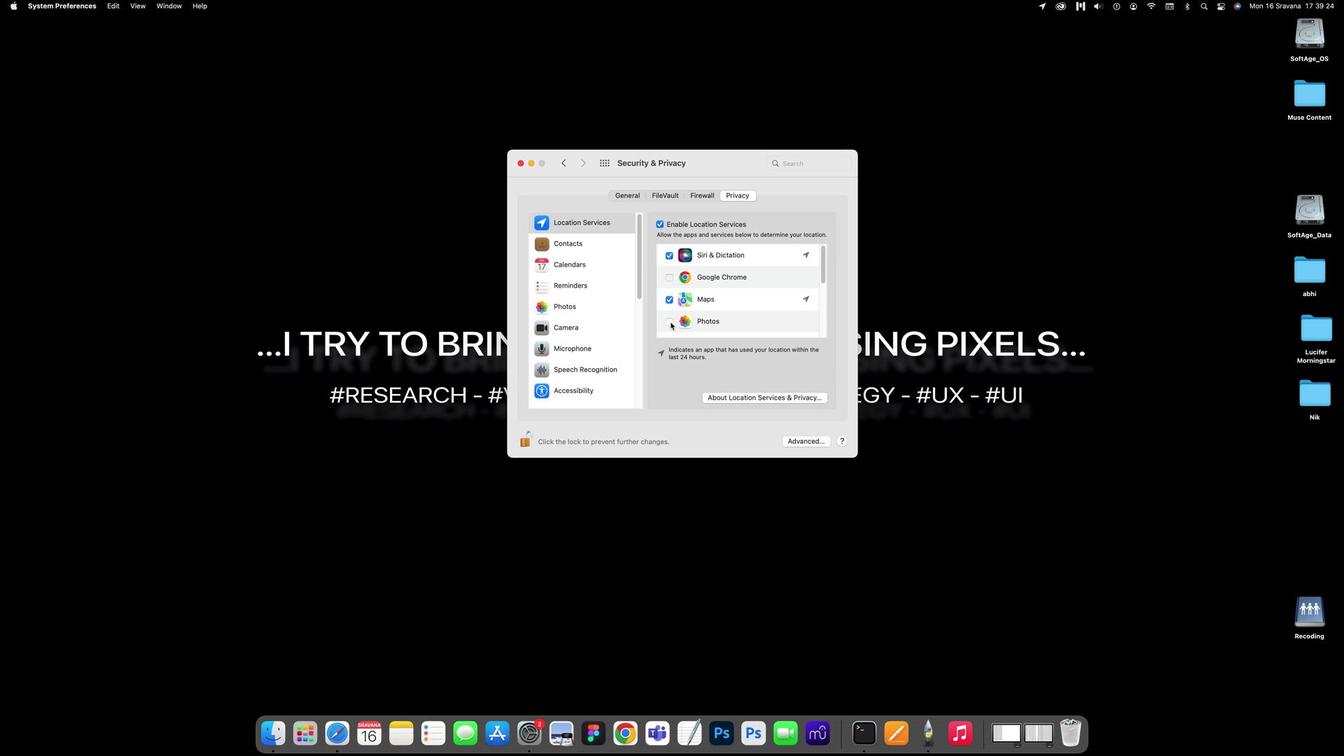 
Action: Mouse scrolled (667, 320) with delta (0, 0)
Screenshot: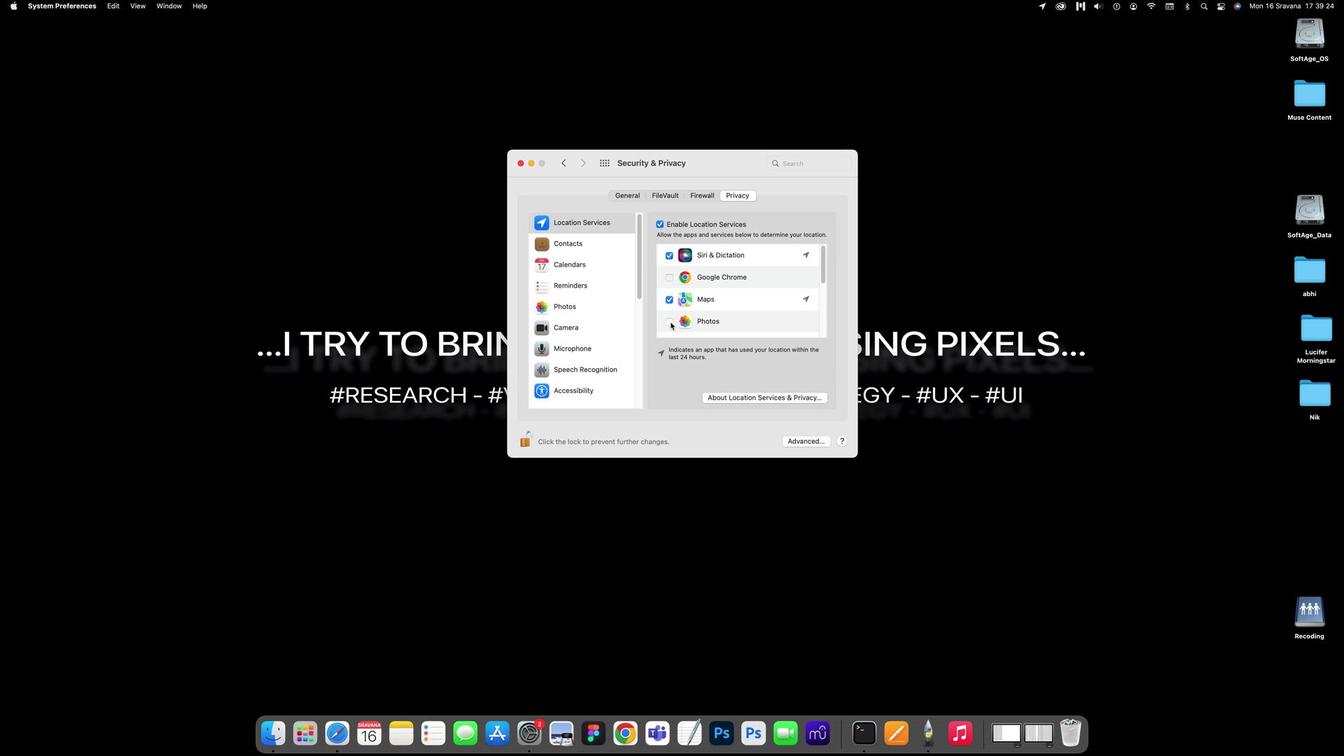 
Action: Mouse scrolled (667, 320) with delta (0, 4)
Screenshot: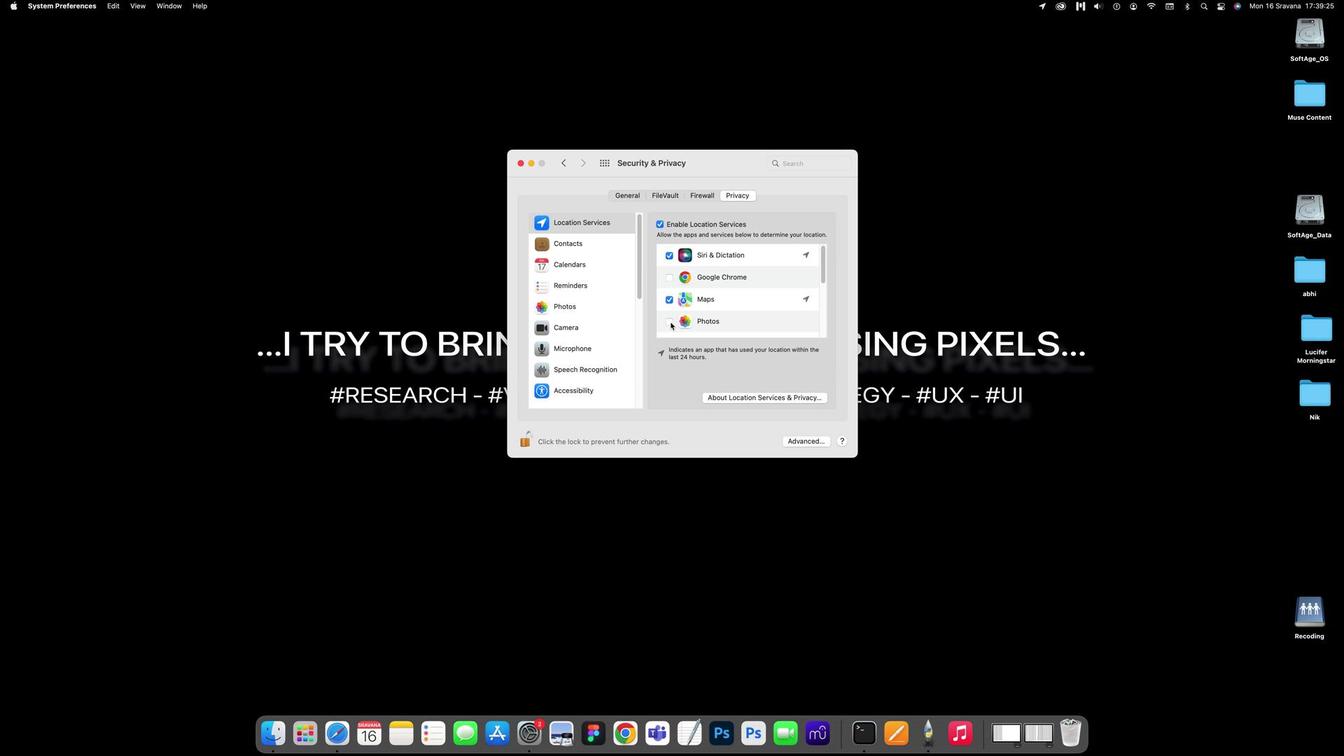 
Action: Mouse scrolled (667, 320) with delta (0, 4)
Screenshot: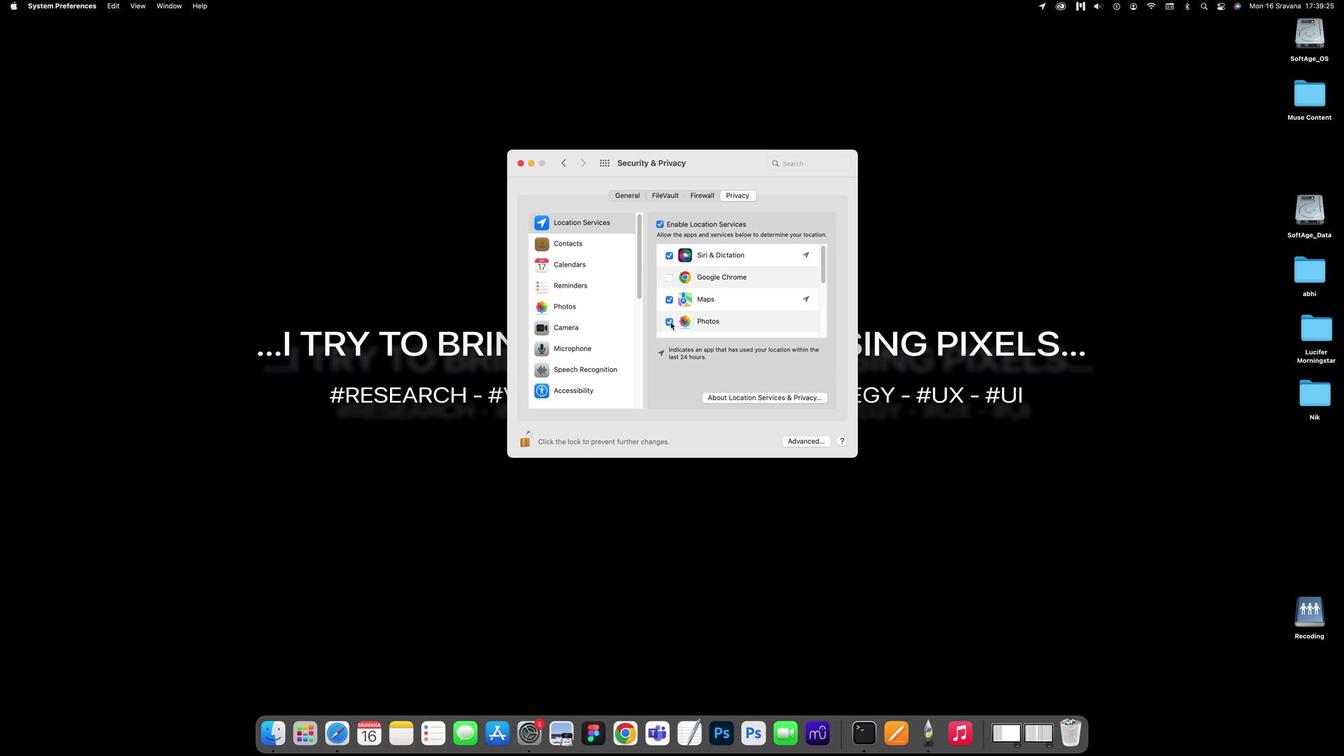 
Action: Mouse scrolled (667, 320) with delta (0, 9)
Screenshot: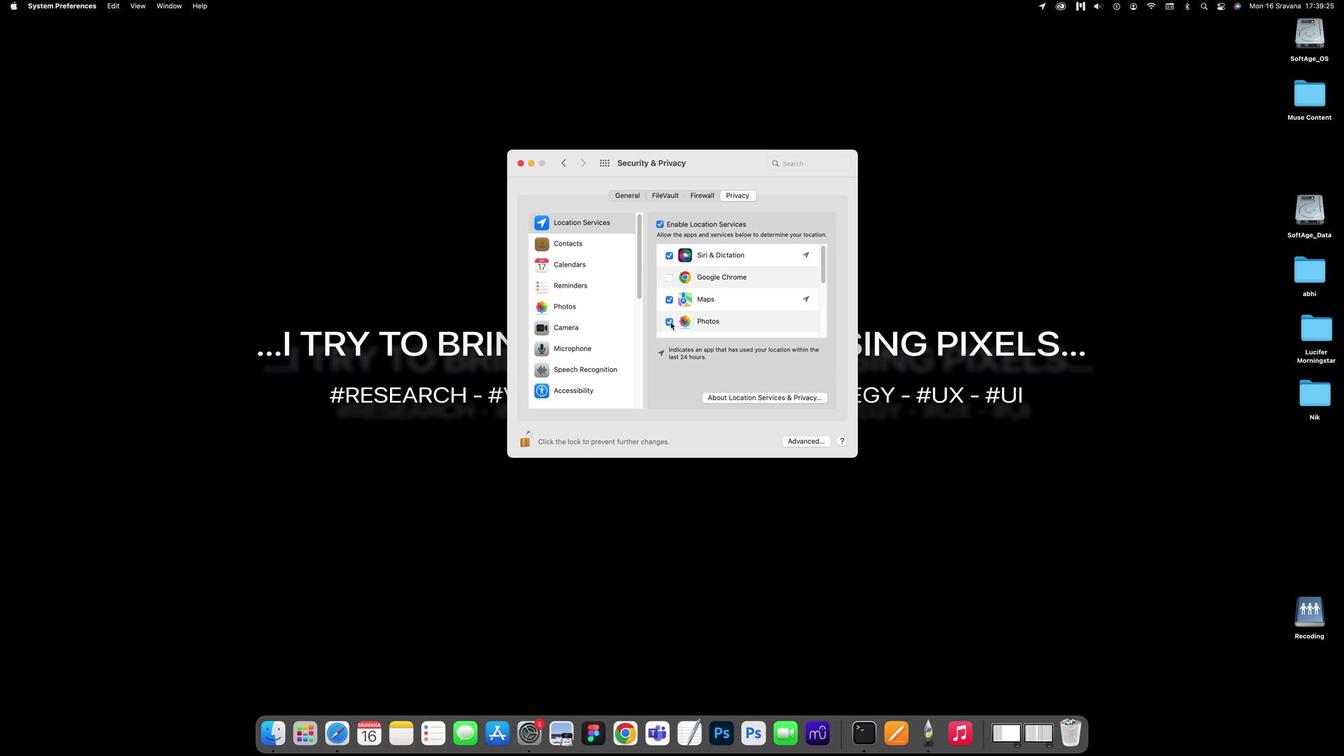 
Action: Mouse scrolled (667, 320) with delta (0, 11)
Screenshot: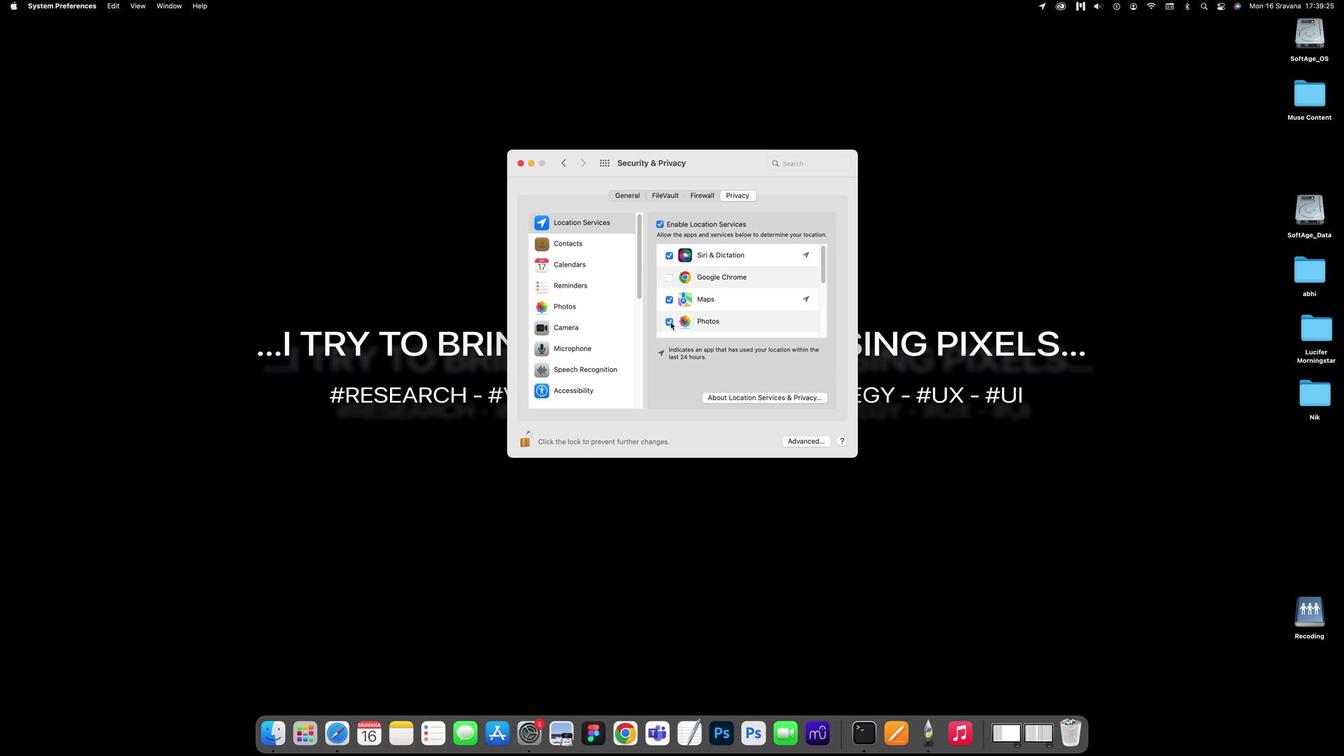 
Action: Mouse scrolled (667, 320) with delta (0, 3)
Screenshot: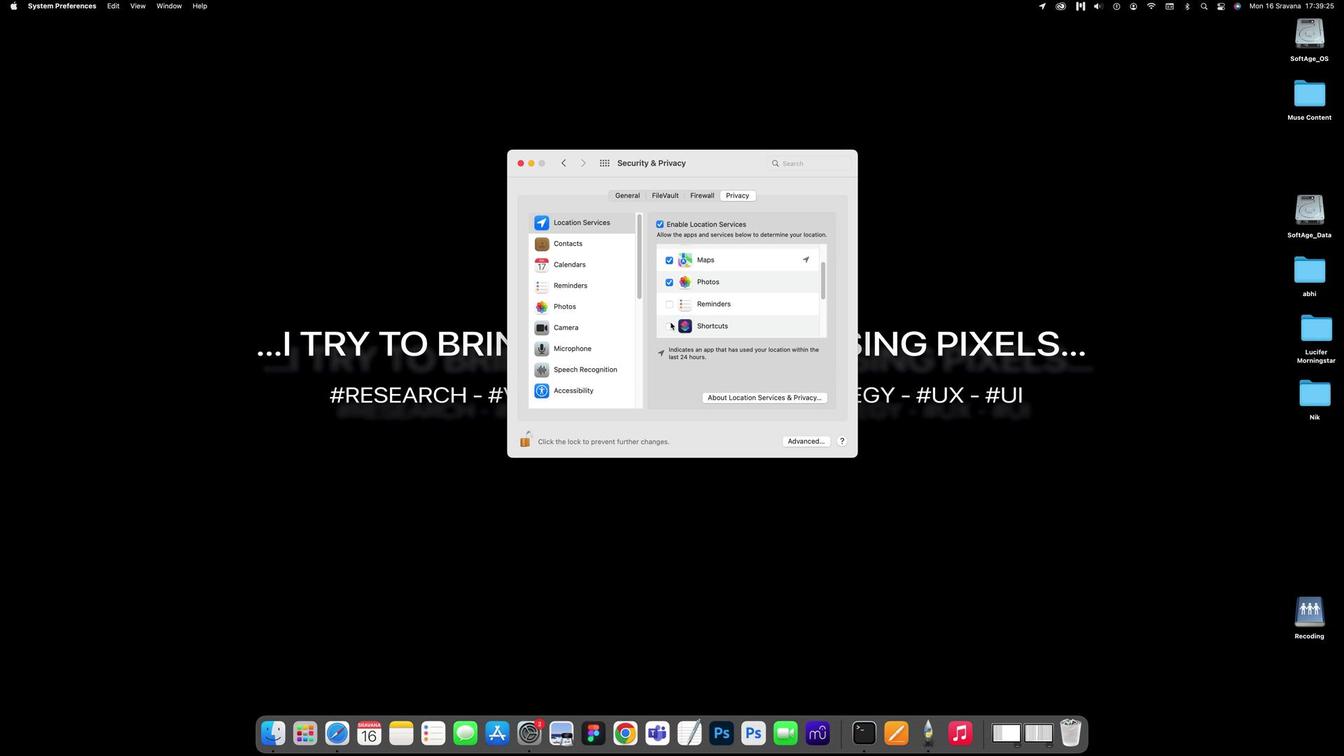 
Action: Mouse scrolled (667, 320) with delta (0, 3)
Screenshot: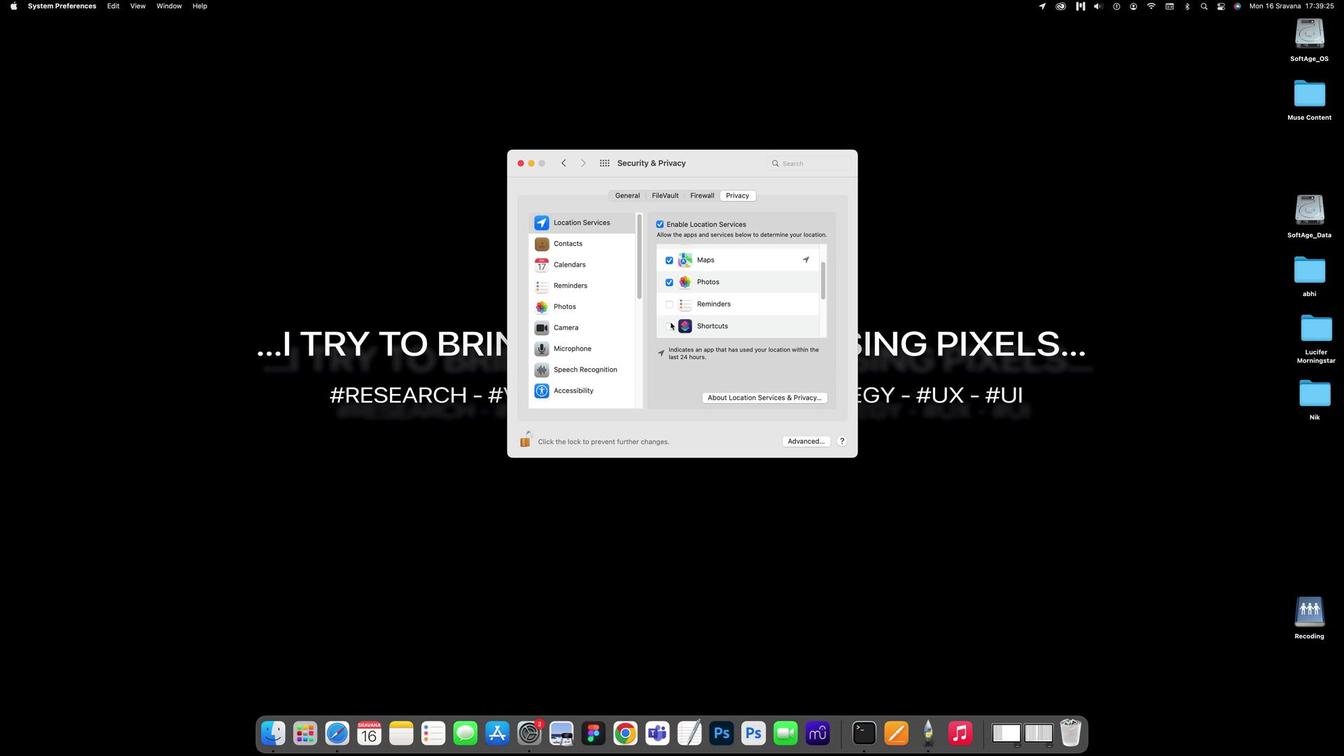 
Action: Mouse moved to (668, 301)
Screenshot: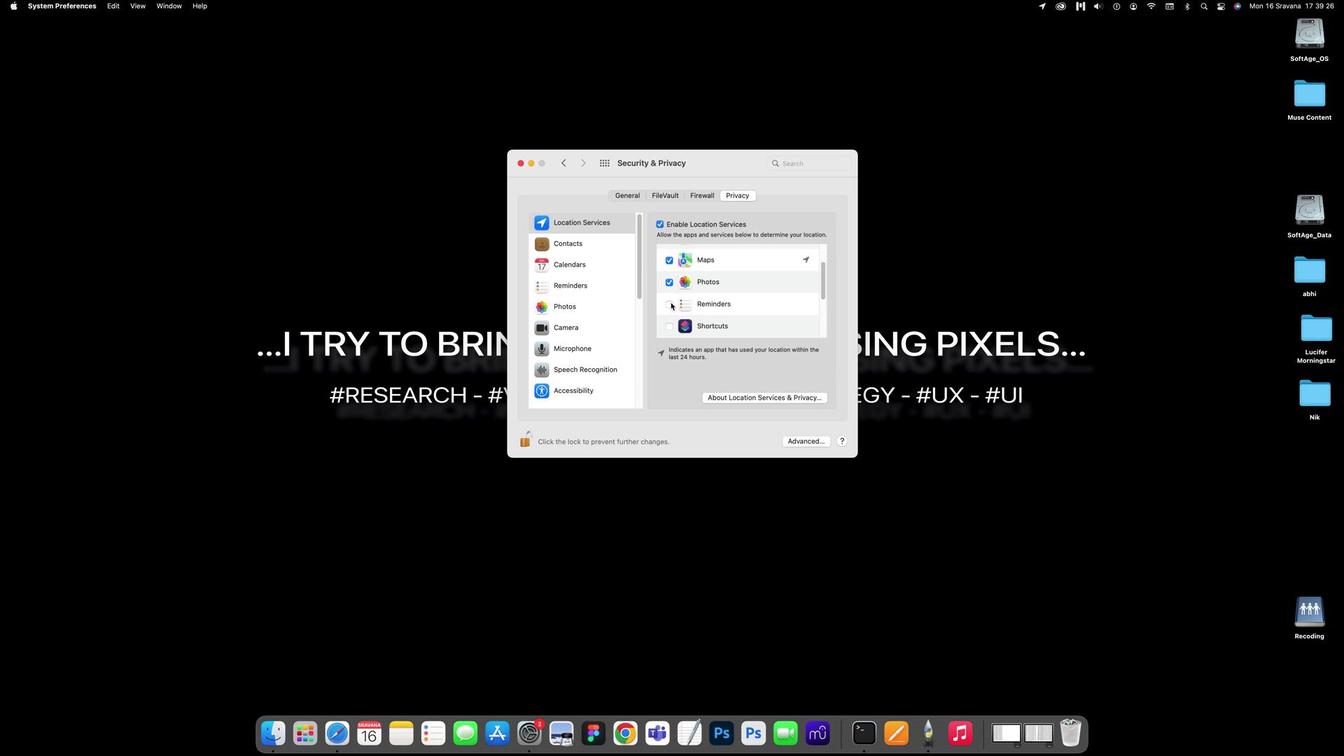 
Action: Mouse pressed left at (668, 301)
Screenshot: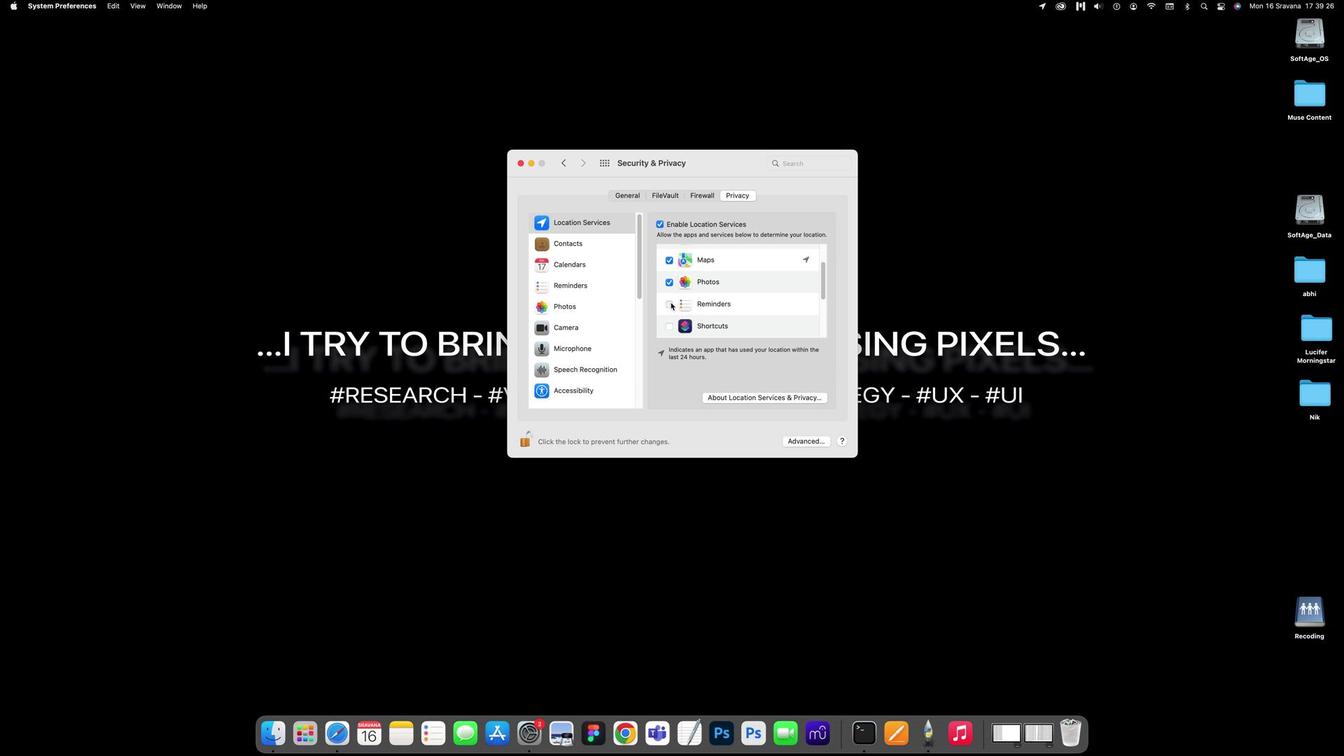 
Action: Mouse moved to (669, 323)
Screenshot: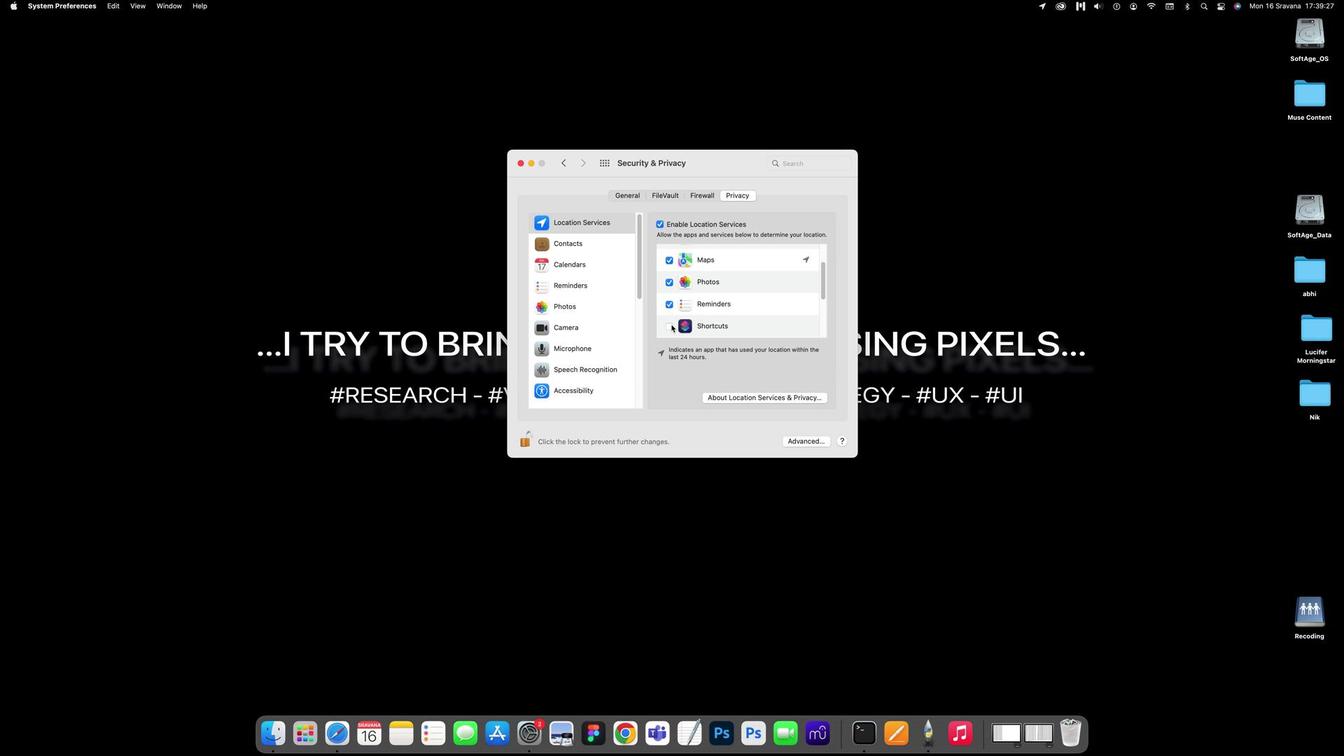 
Action: Mouse pressed left at (669, 323)
Screenshot: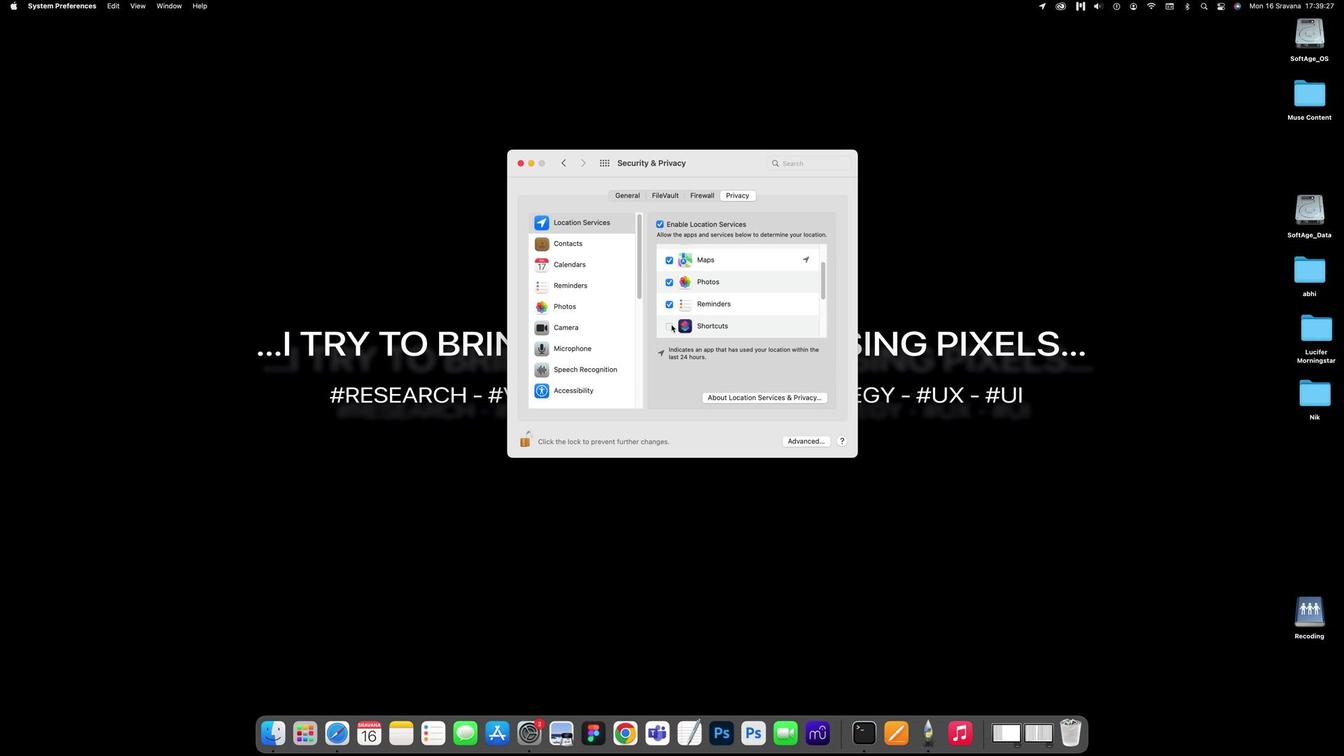 
Action: Mouse scrolled (669, 323) with delta (0, 3)
Screenshot: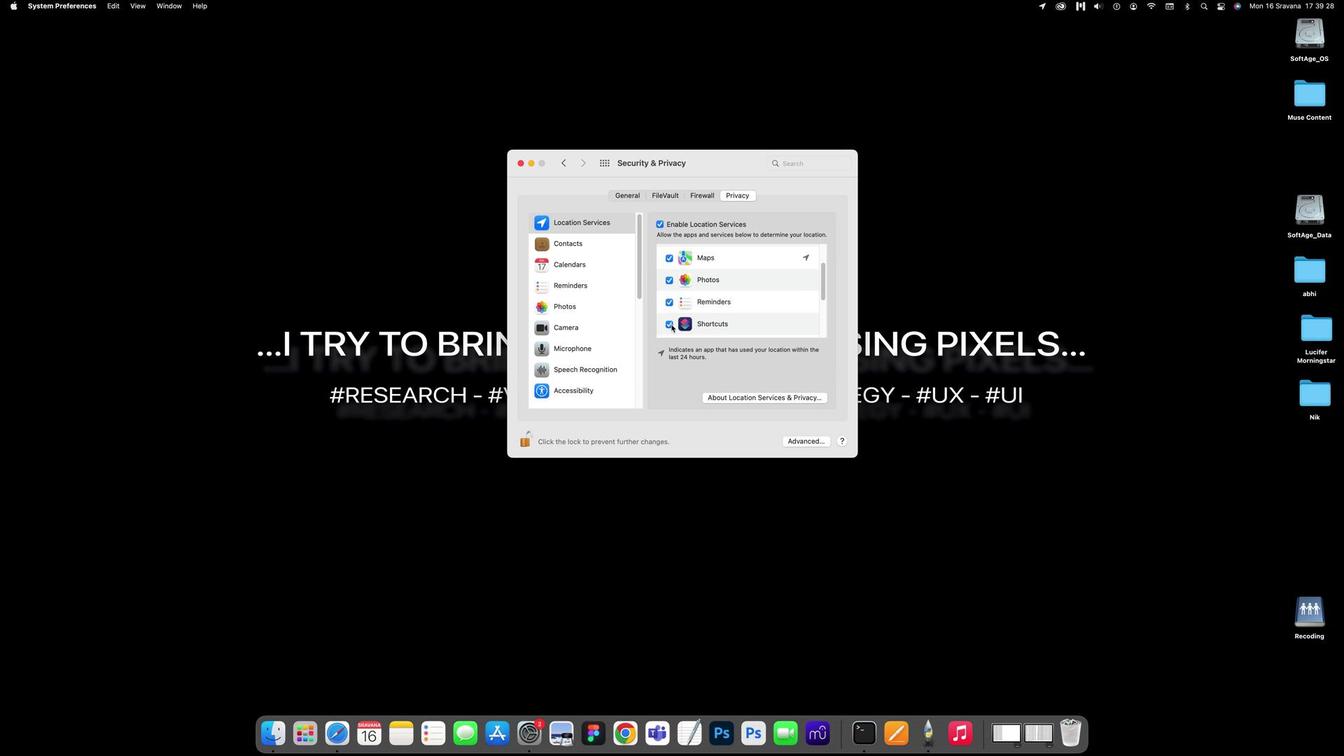 
Action: Mouse scrolled (669, 323) with delta (0, 3)
Screenshot: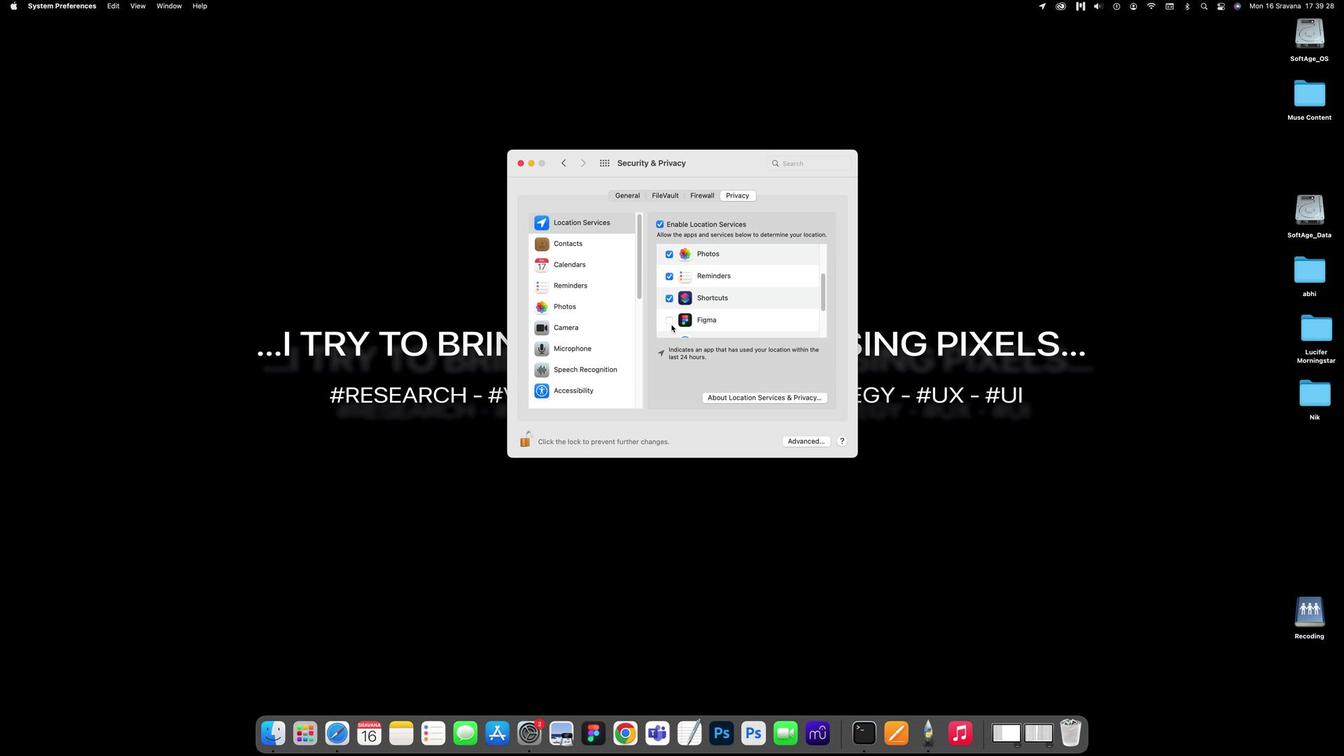 
Action: Mouse scrolled (669, 323) with delta (0, 3)
Screenshot: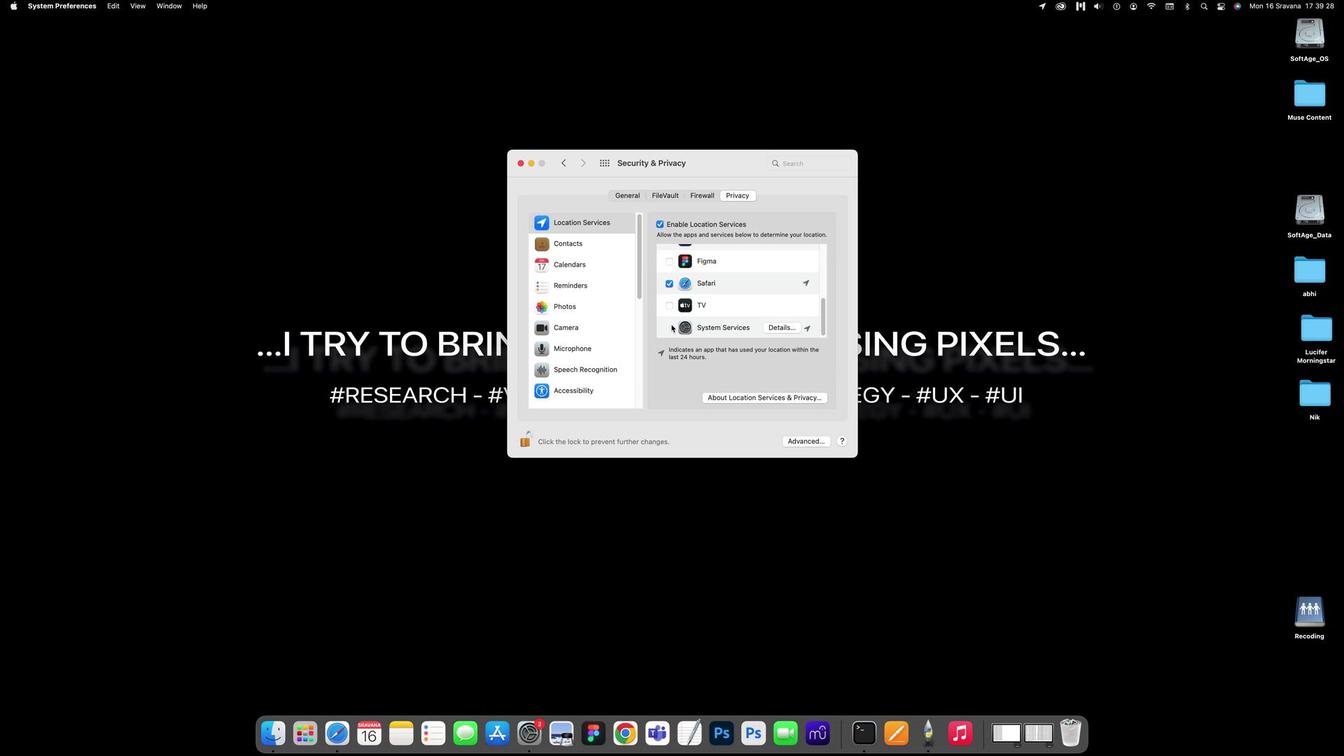 
Action: Mouse scrolled (669, 323) with delta (0, 2)
Screenshot: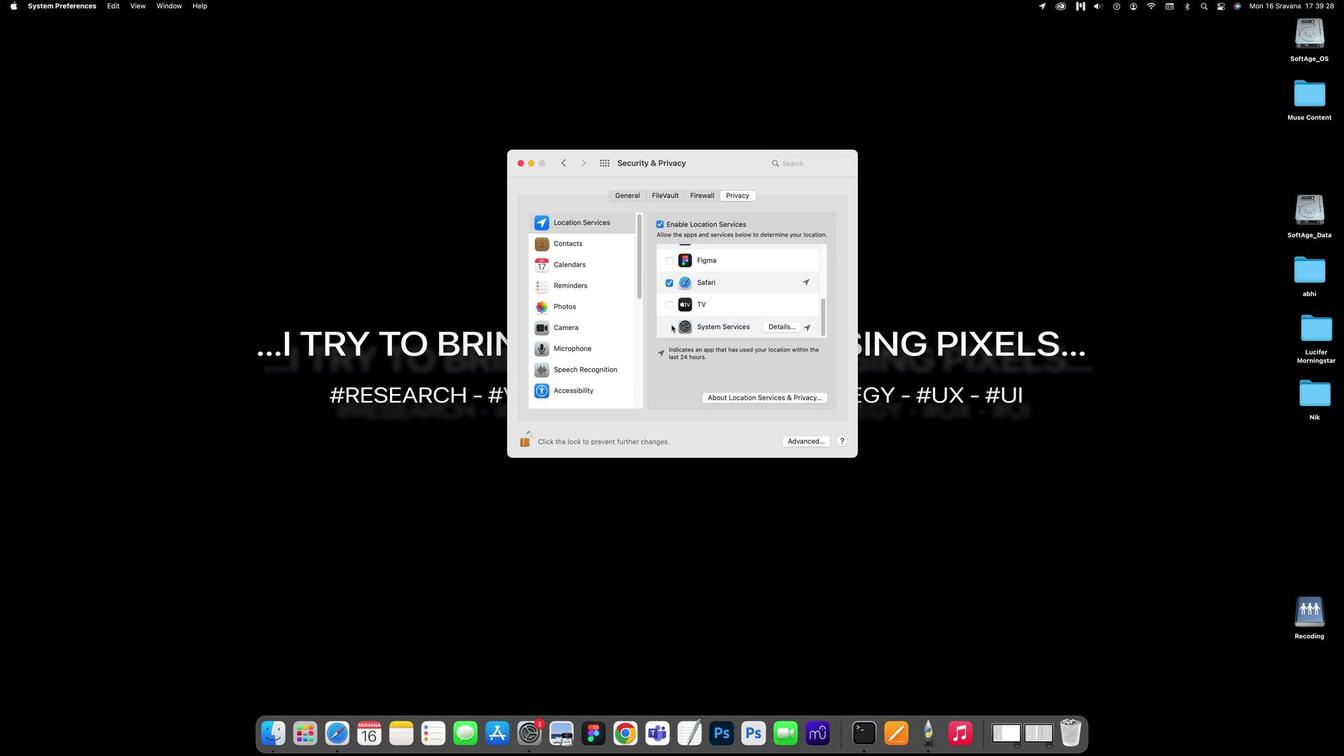 
Action: Mouse scrolled (669, 323) with delta (0, 2)
Screenshot: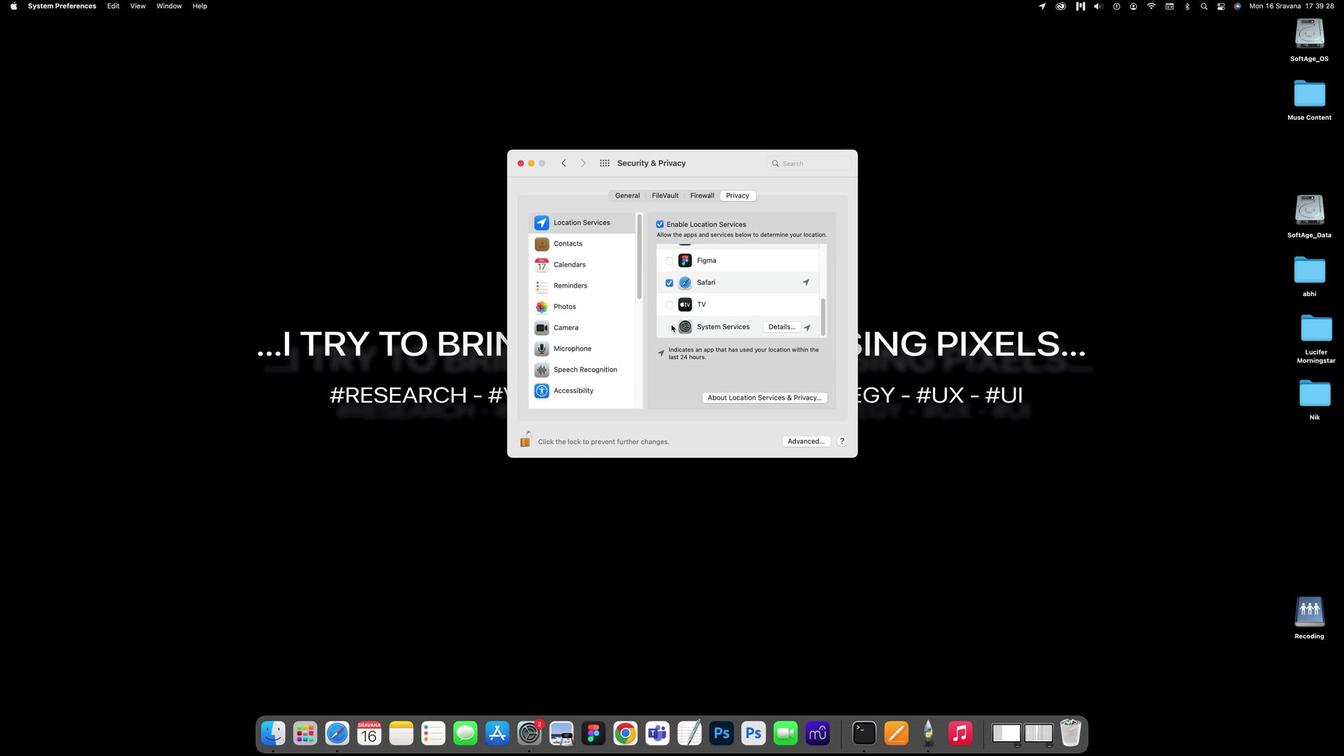 
Action: Mouse moved to (669, 303)
Screenshot: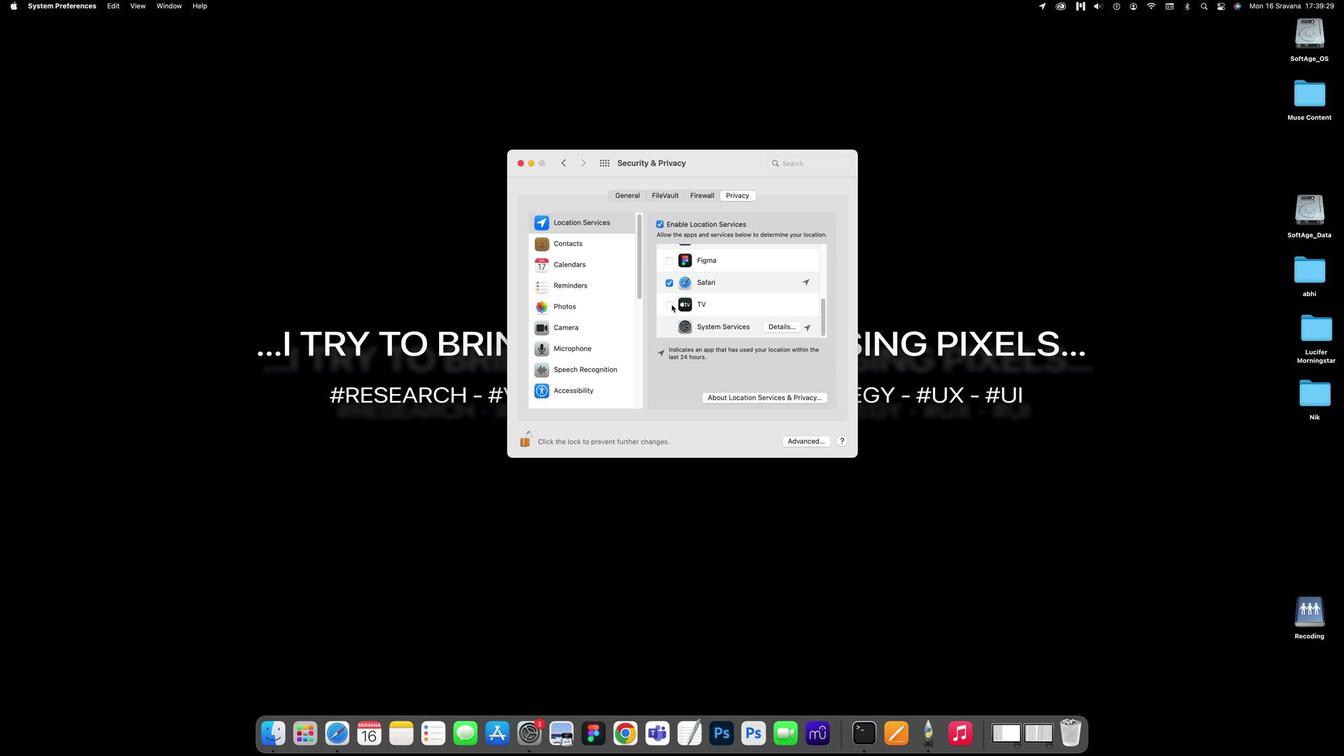 
Action: Mouse pressed left at (669, 303)
Screenshot: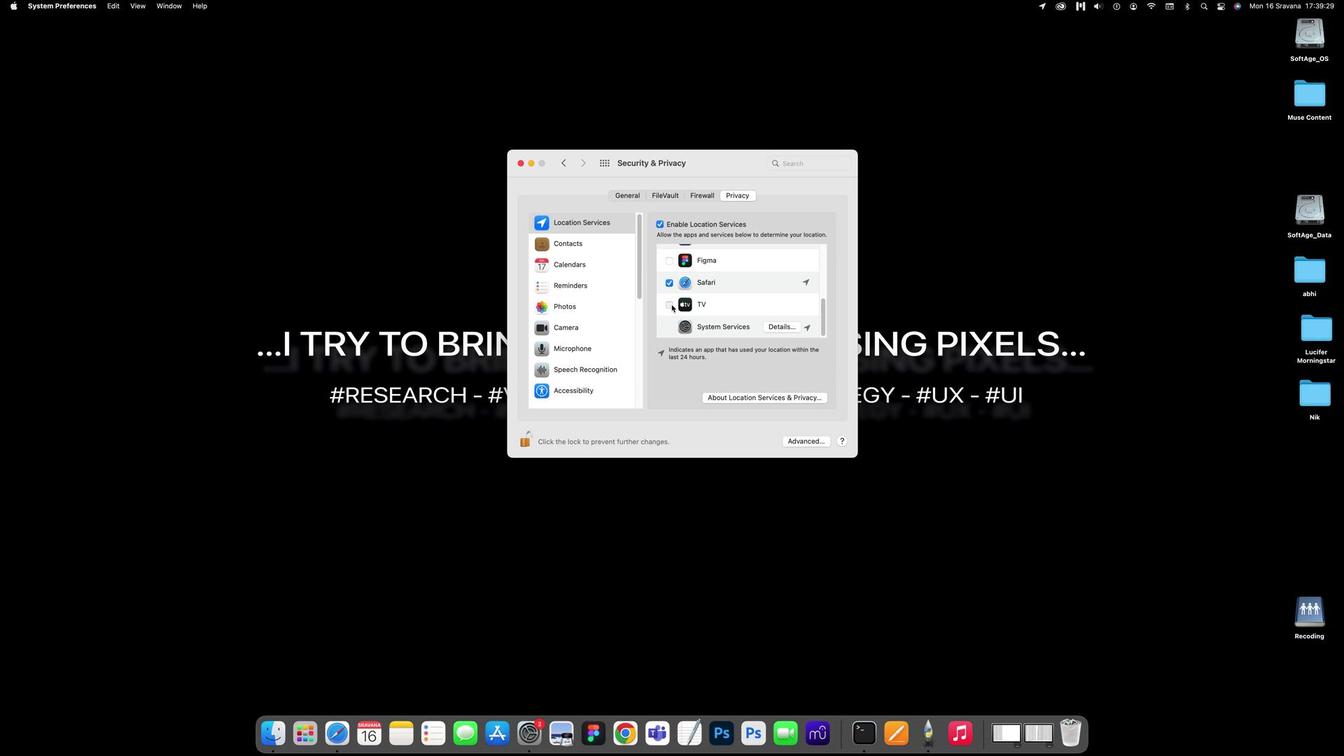 
Action: Mouse scrolled (669, 303) with delta (0, 3)
Screenshot: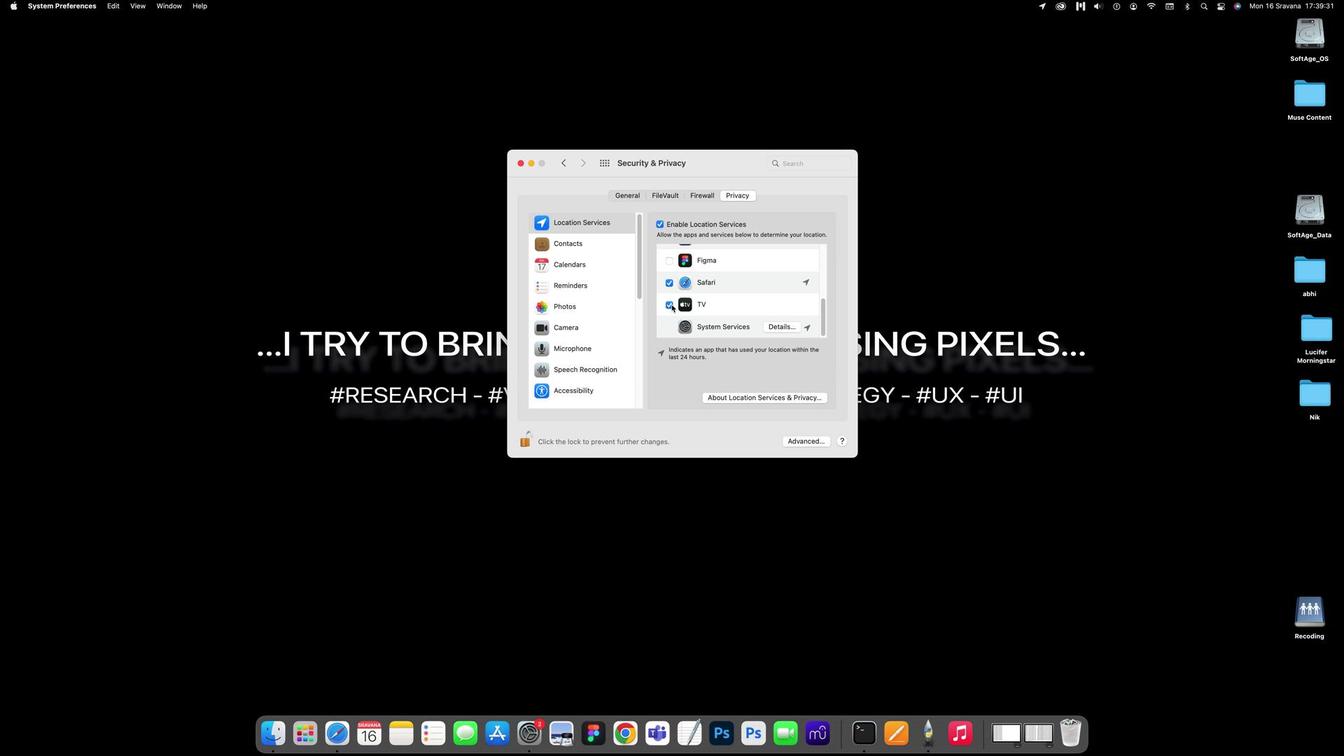 
Action: Mouse scrolled (669, 303) with delta (0, 3)
Screenshot: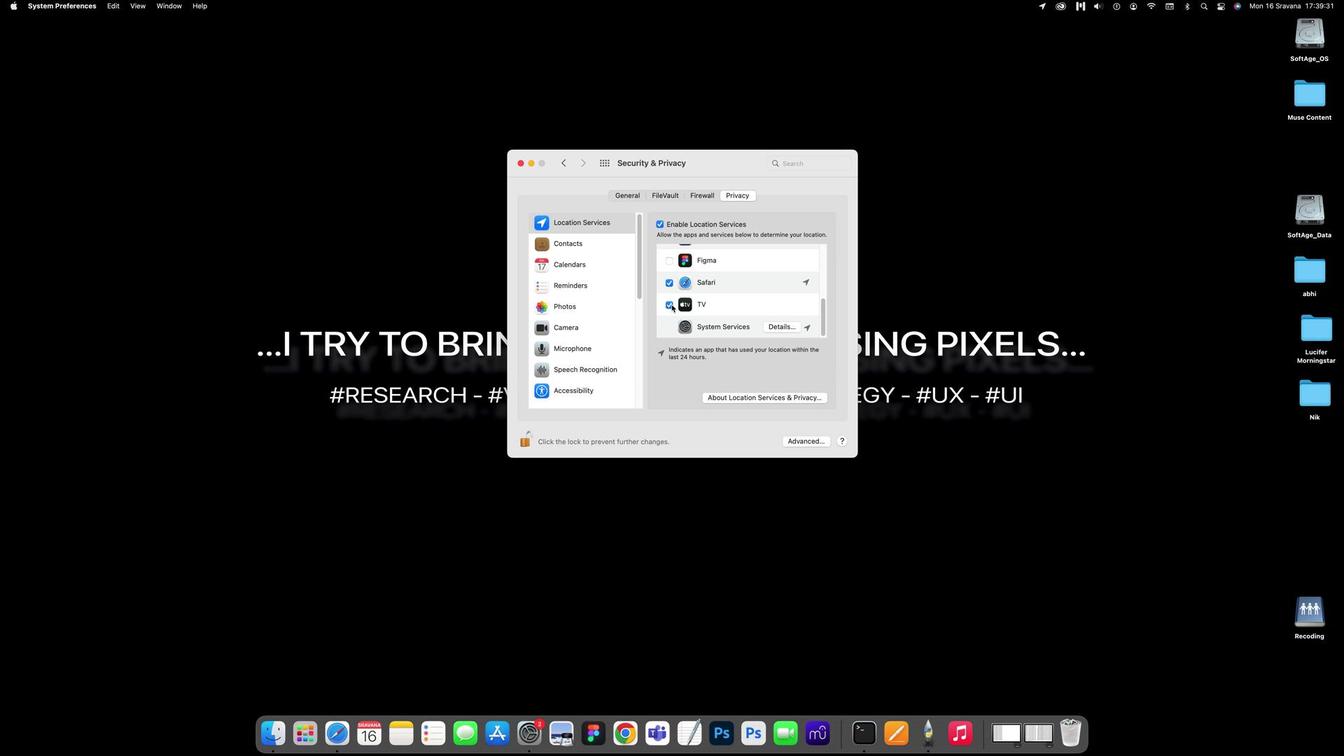 
Action: Mouse scrolled (669, 303) with delta (0, 3)
Screenshot: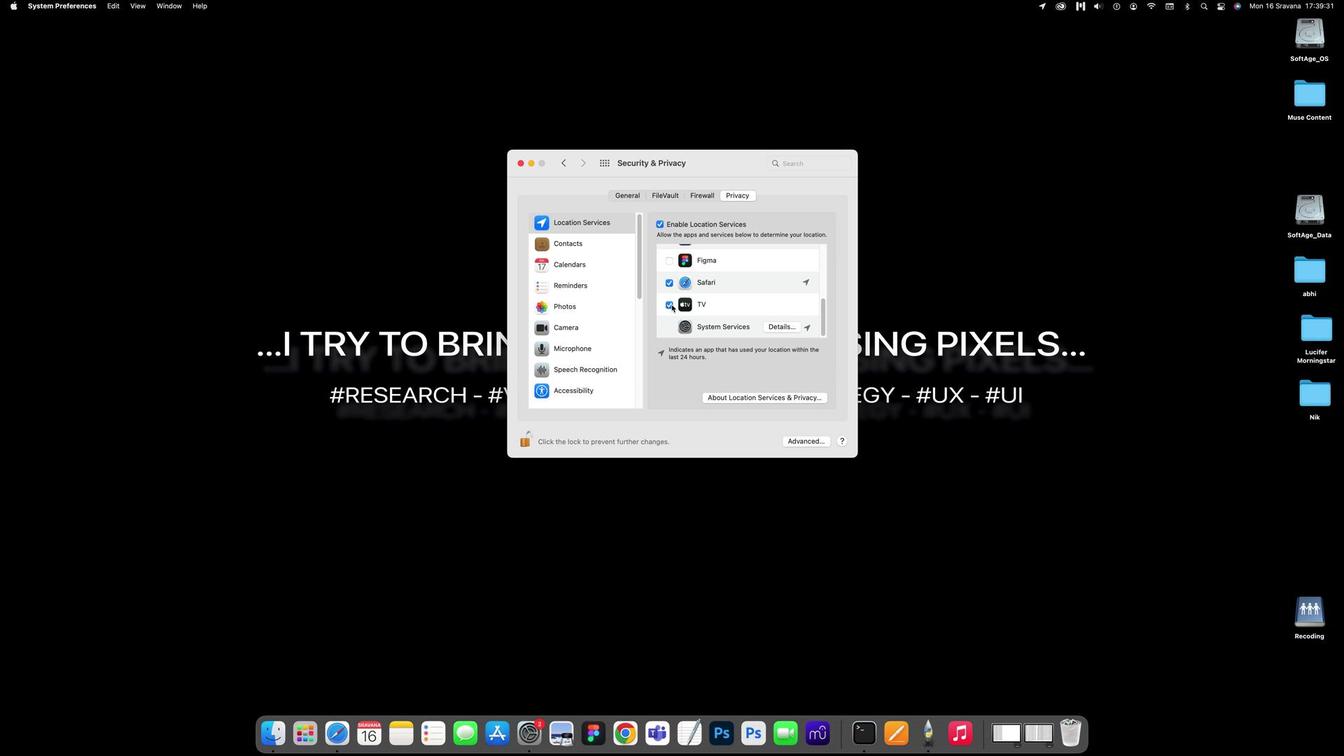 
Action: Mouse scrolled (669, 303) with delta (0, 3)
Screenshot: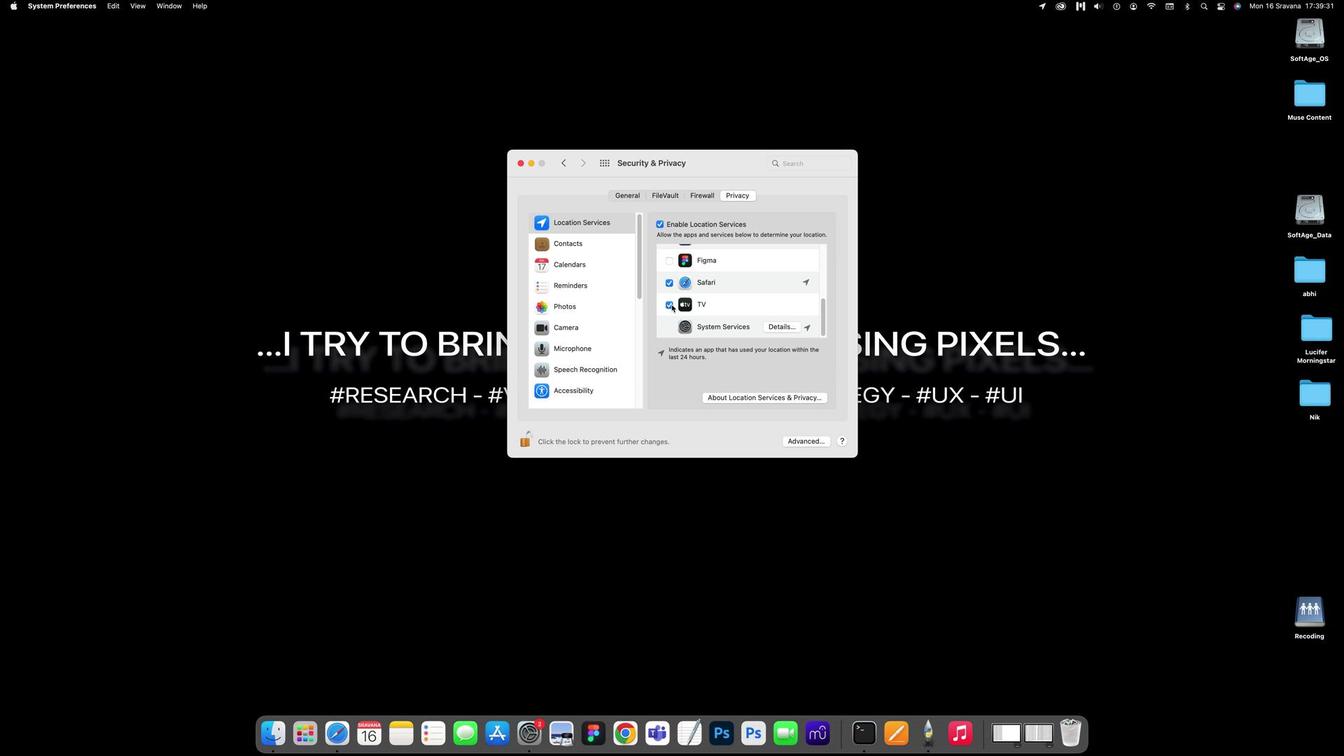 
Action: Mouse moved to (670, 263)
Screenshot: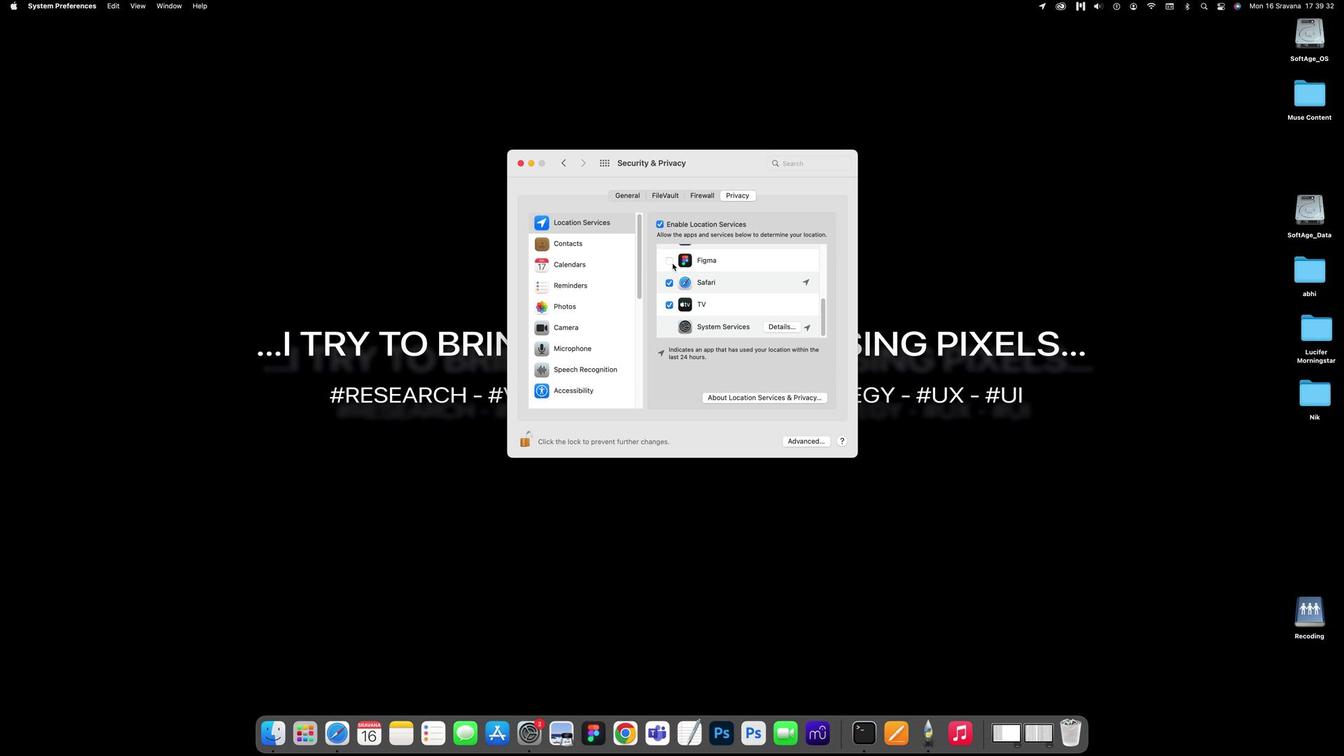 
Action: Mouse pressed left at (670, 263)
Screenshot: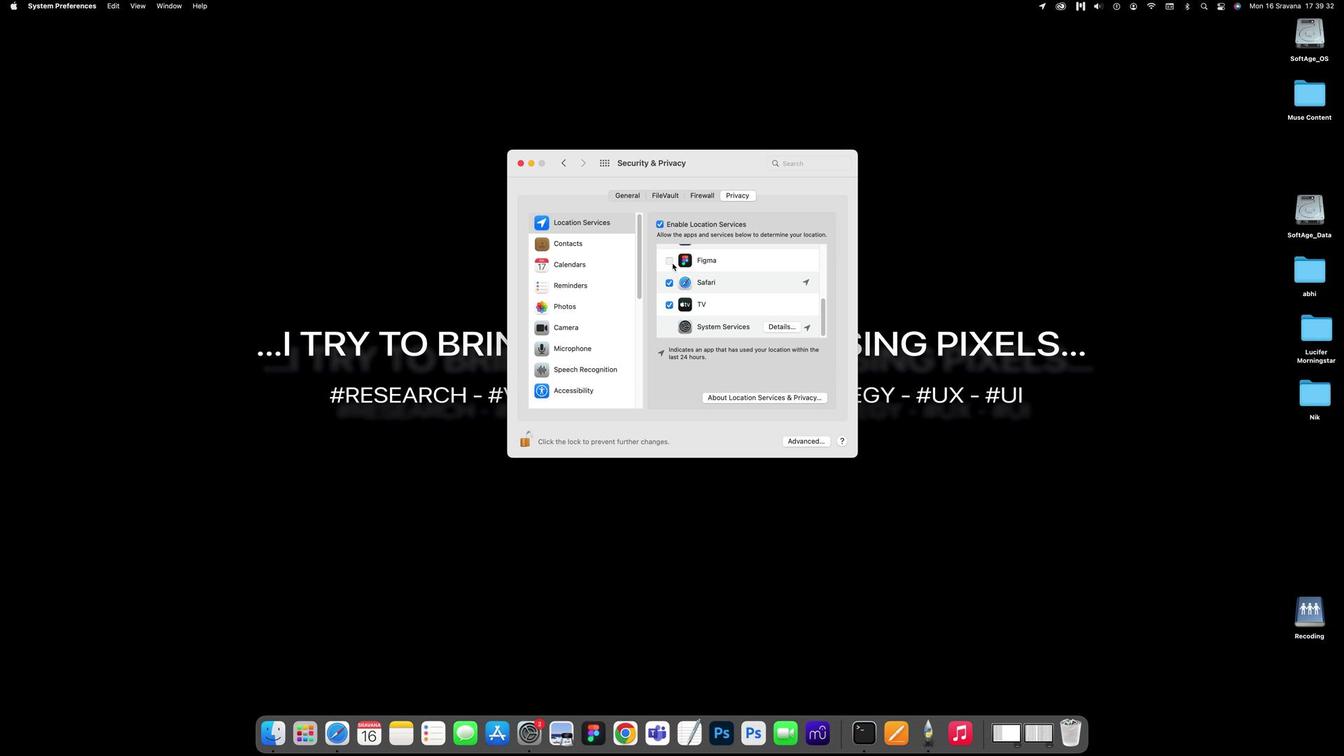 
Action: Mouse moved to (673, 270)
Screenshot: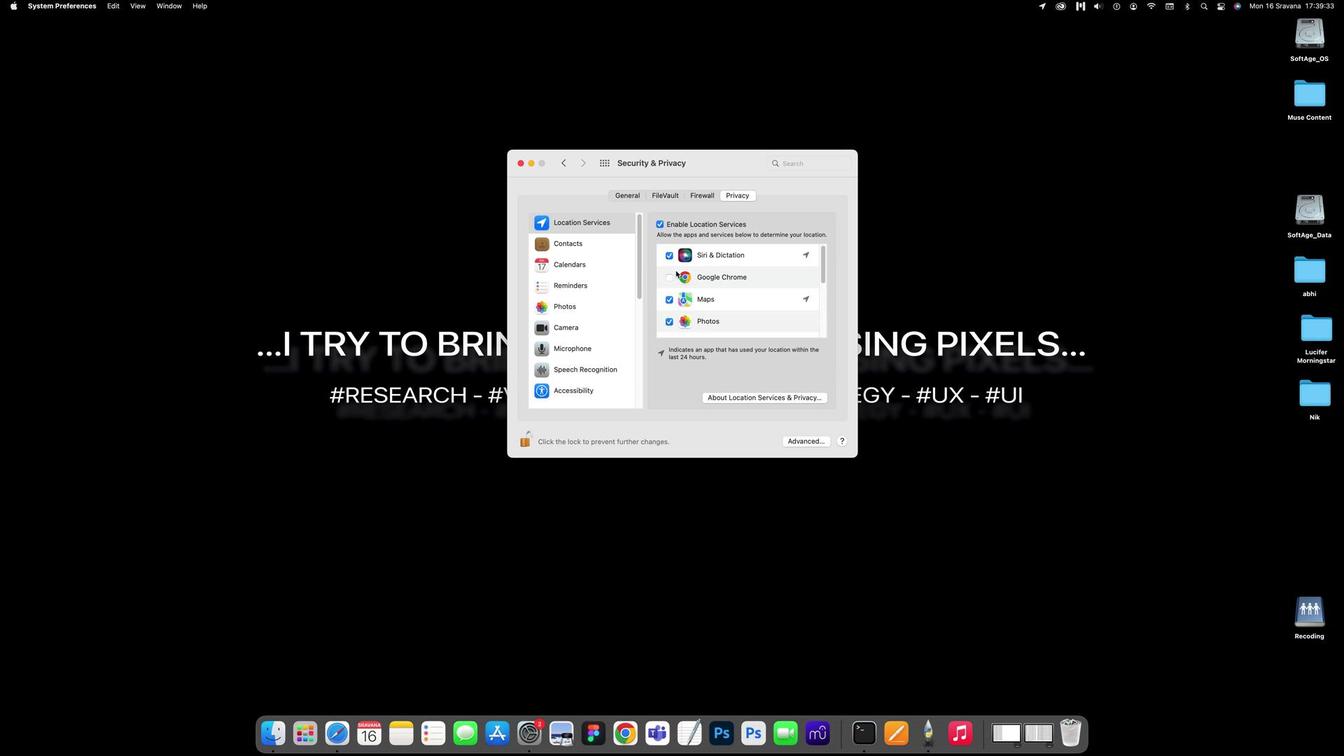 
Action: Mouse scrolled (673, 270) with delta (0, 4)
Screenshot: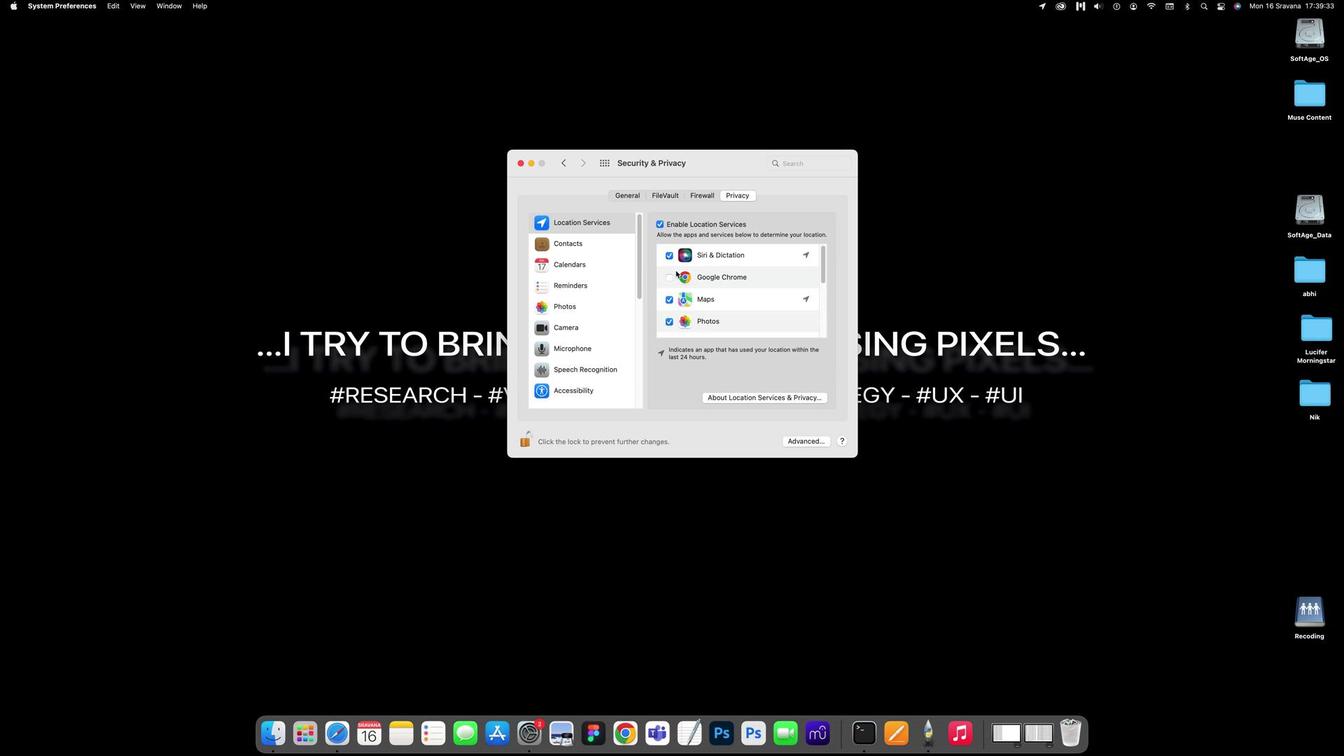 
Action: Mouse scrolled (673, 270) with delta (0, 4)
Screenshot: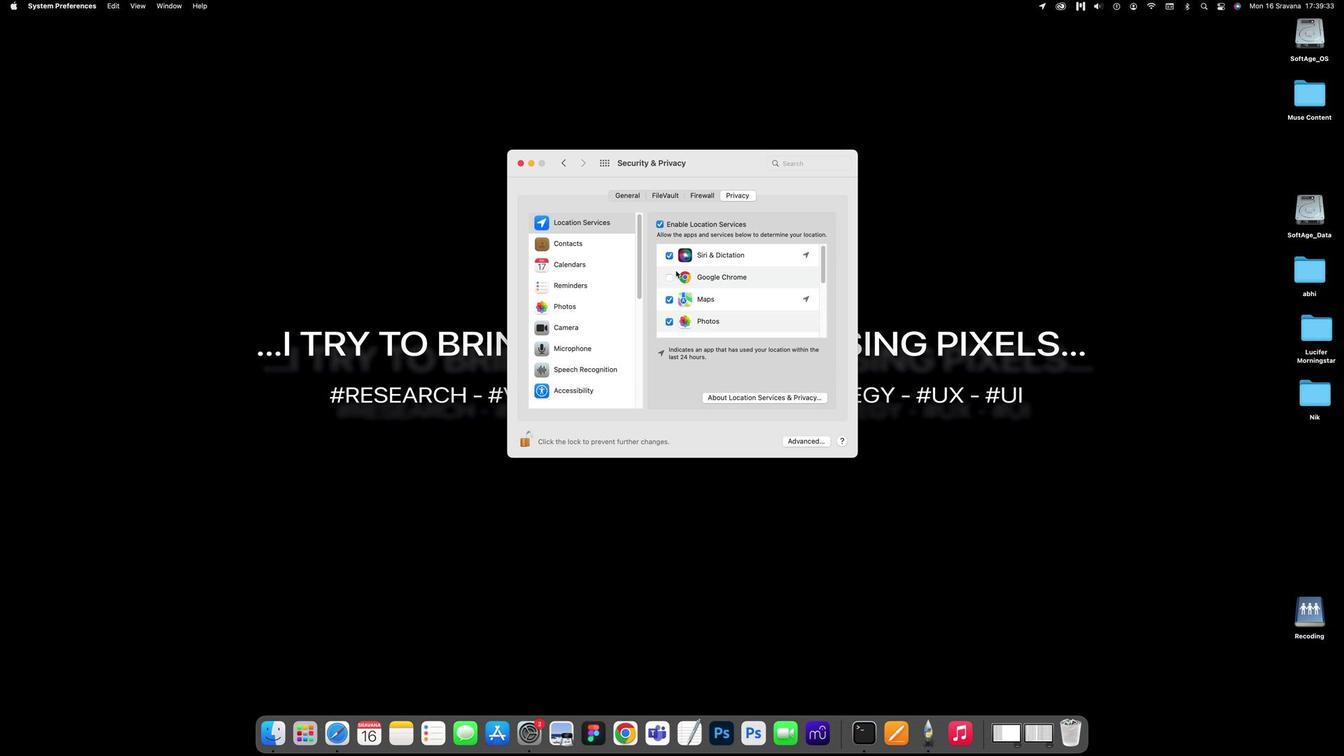 
Action: Mouse scrolled (673, 270) with delta (0, 8)
Screenshot: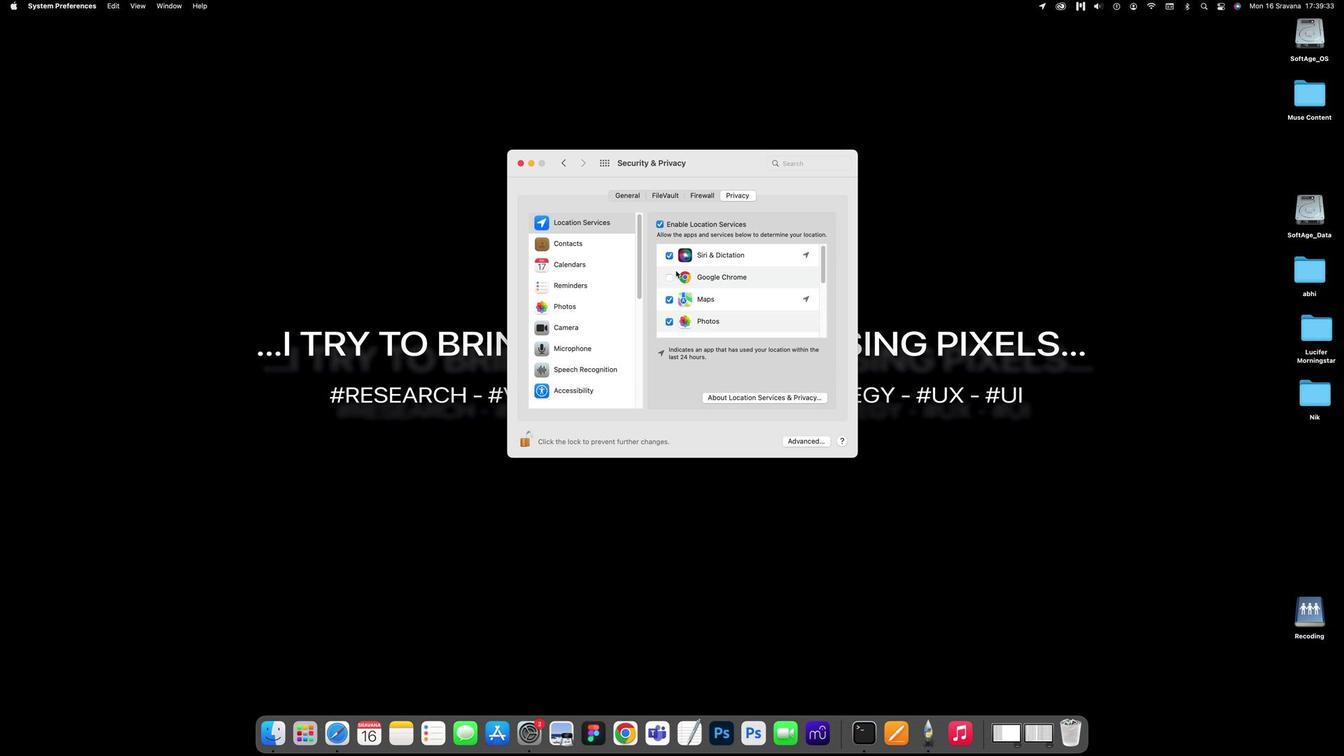 
Action: Mouse scrolled (673, 270) with delta (0, 11)
Screenshot: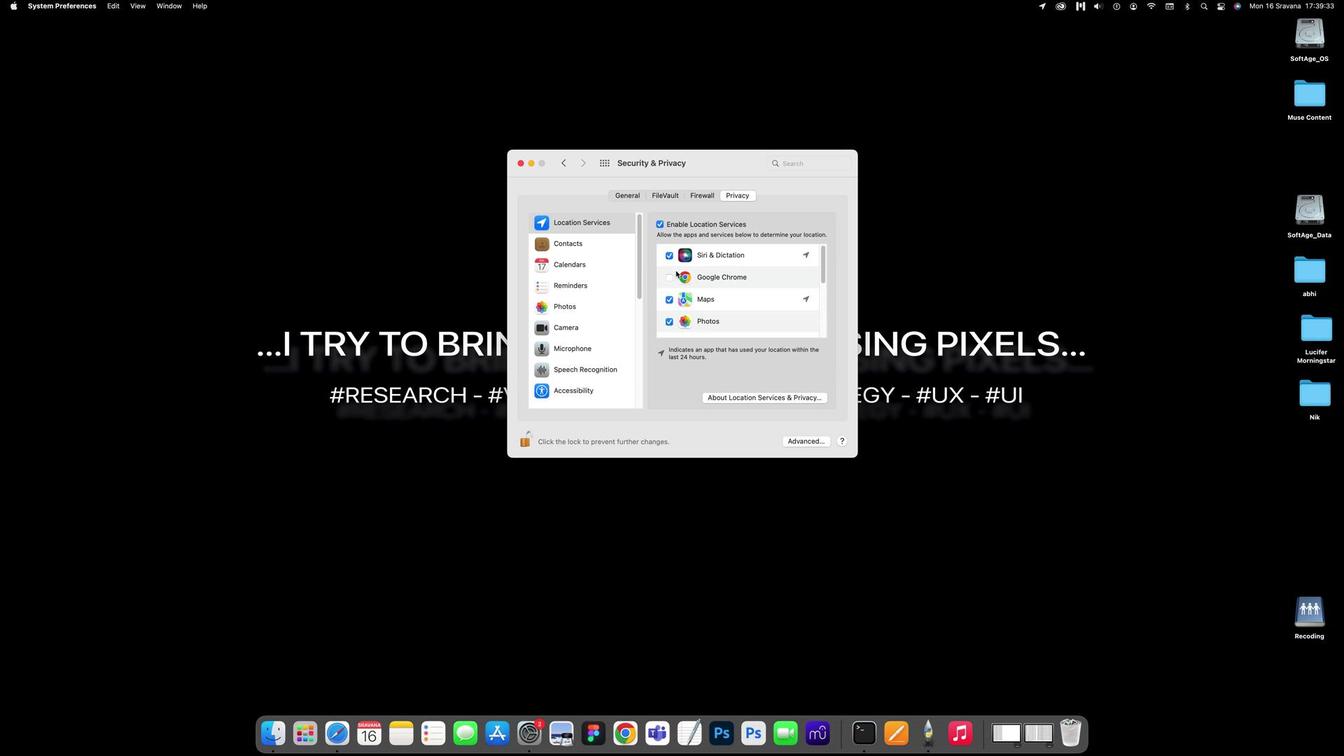 
Action: Mouse scrolled (673, 270) with delta (0, 4)
Screenshot: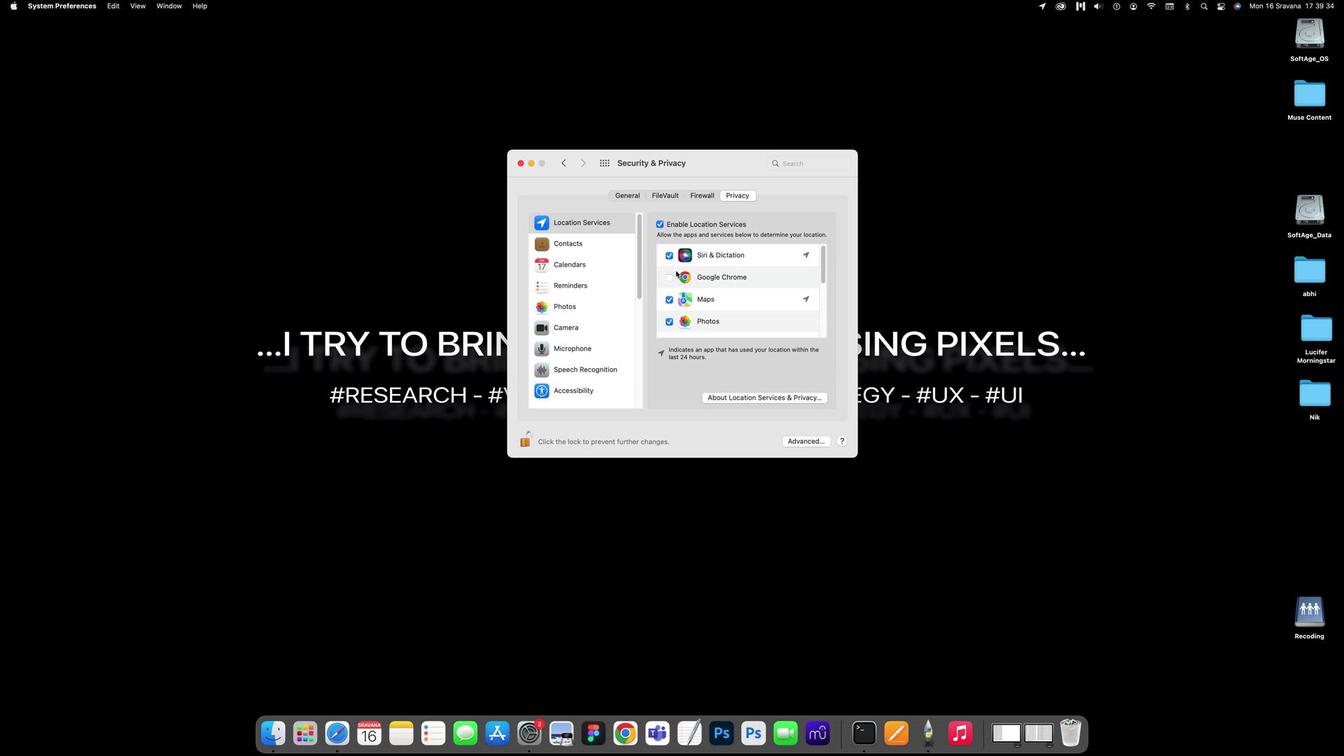 
Action: Mouse scrolled (673, 270) with delta (0, 4)
Screenshot: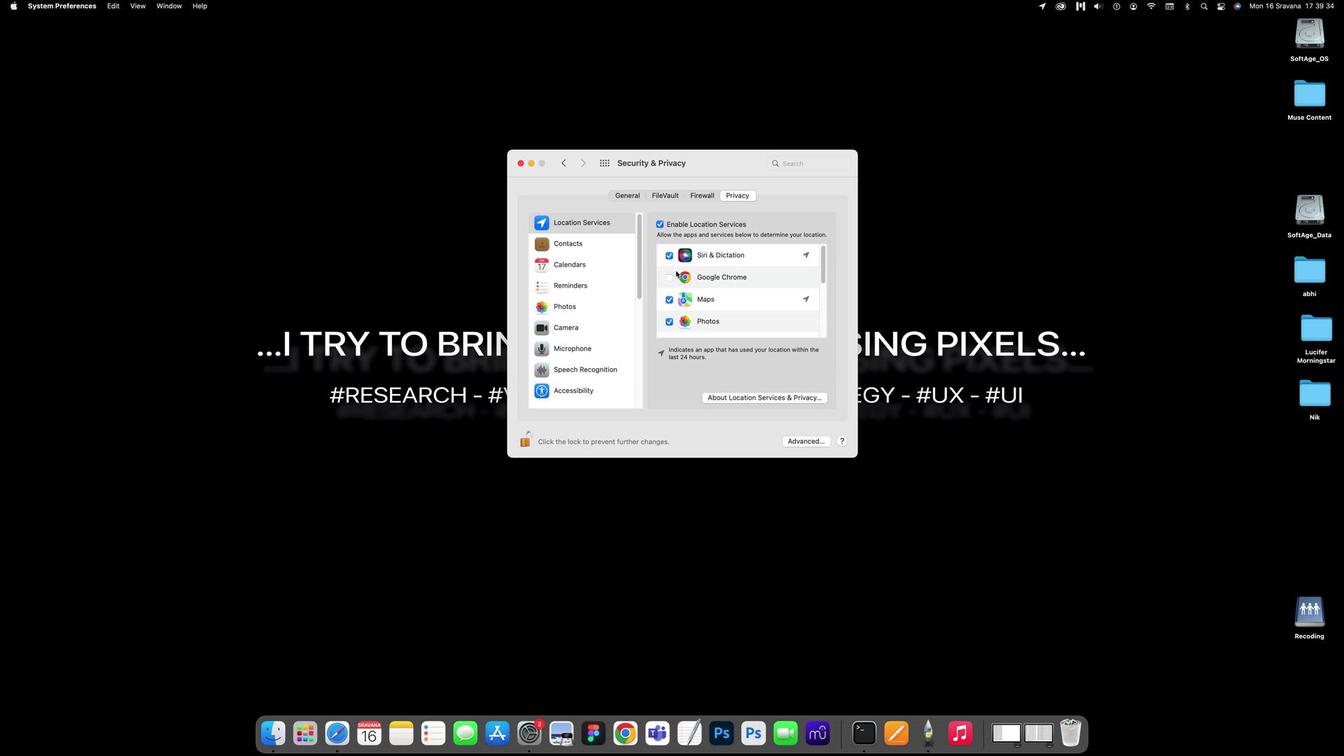 
Action: Mouse scrolled (673, 270) with delta (0, 8)
Screenshot: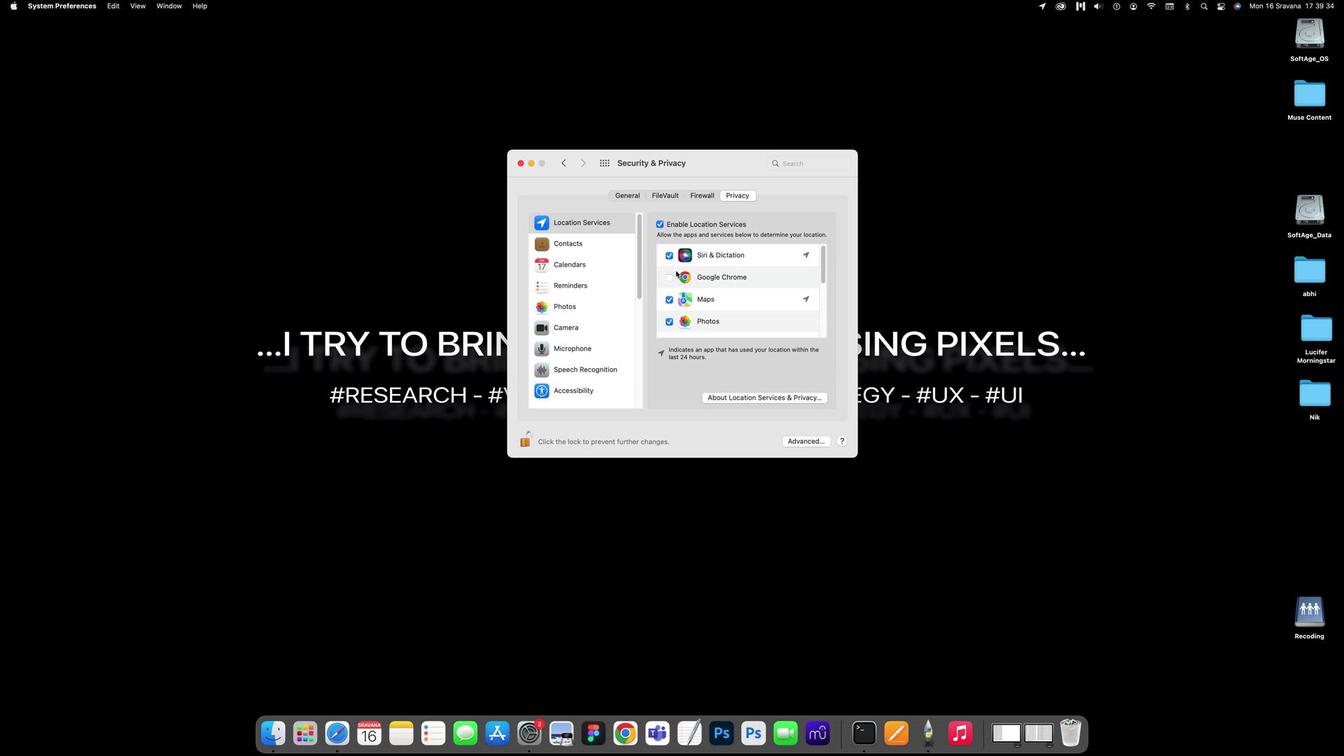 
Action: Mouse scrolled (673, 270) with delta (0, 10)
Screenshot: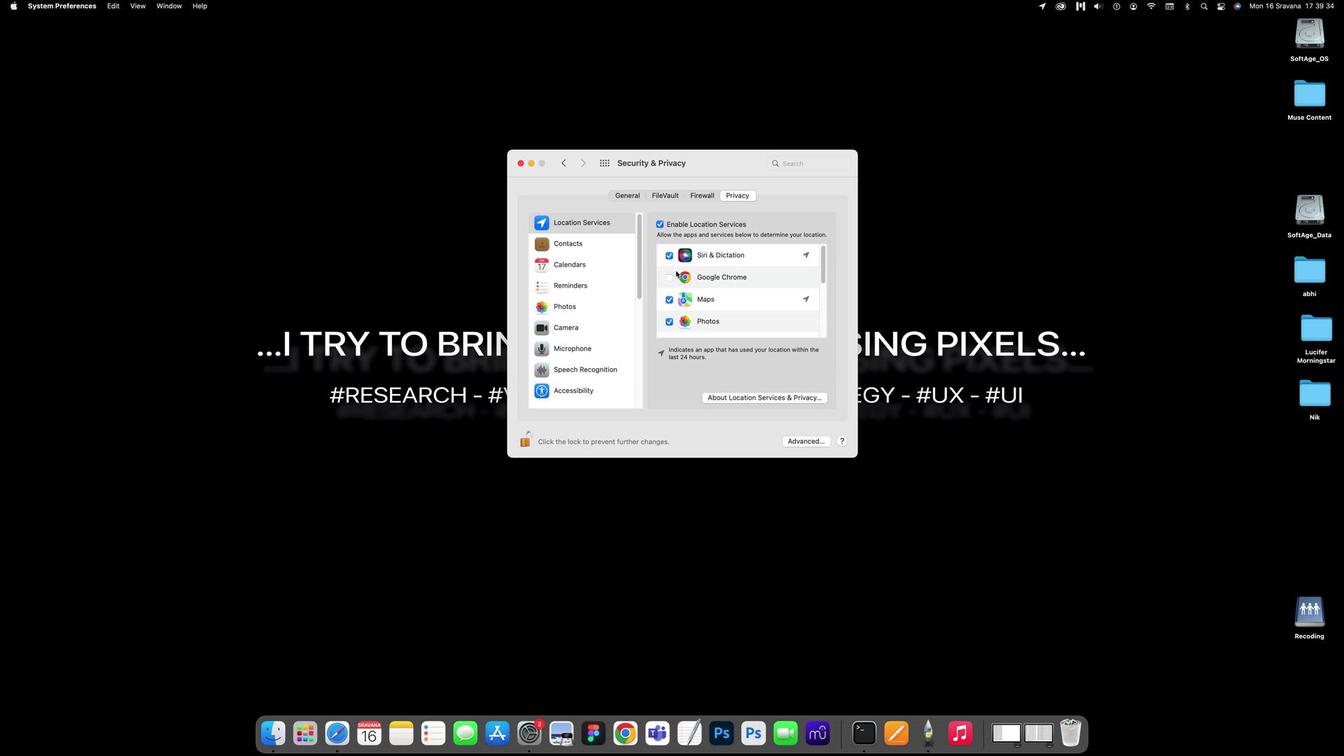 
Action: Mouse moved to (667, 277)
Screenshot: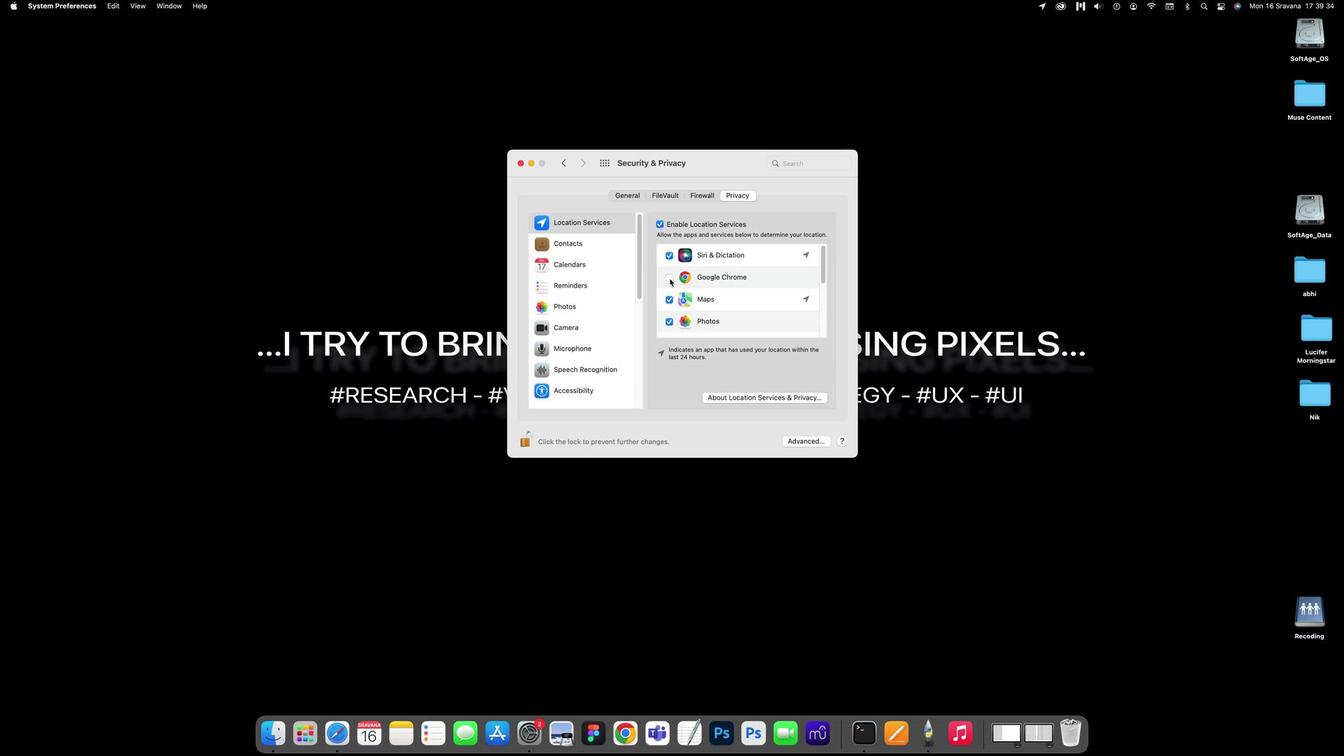 
Action: Mouse pressed left at (667, 277)
Screenshot: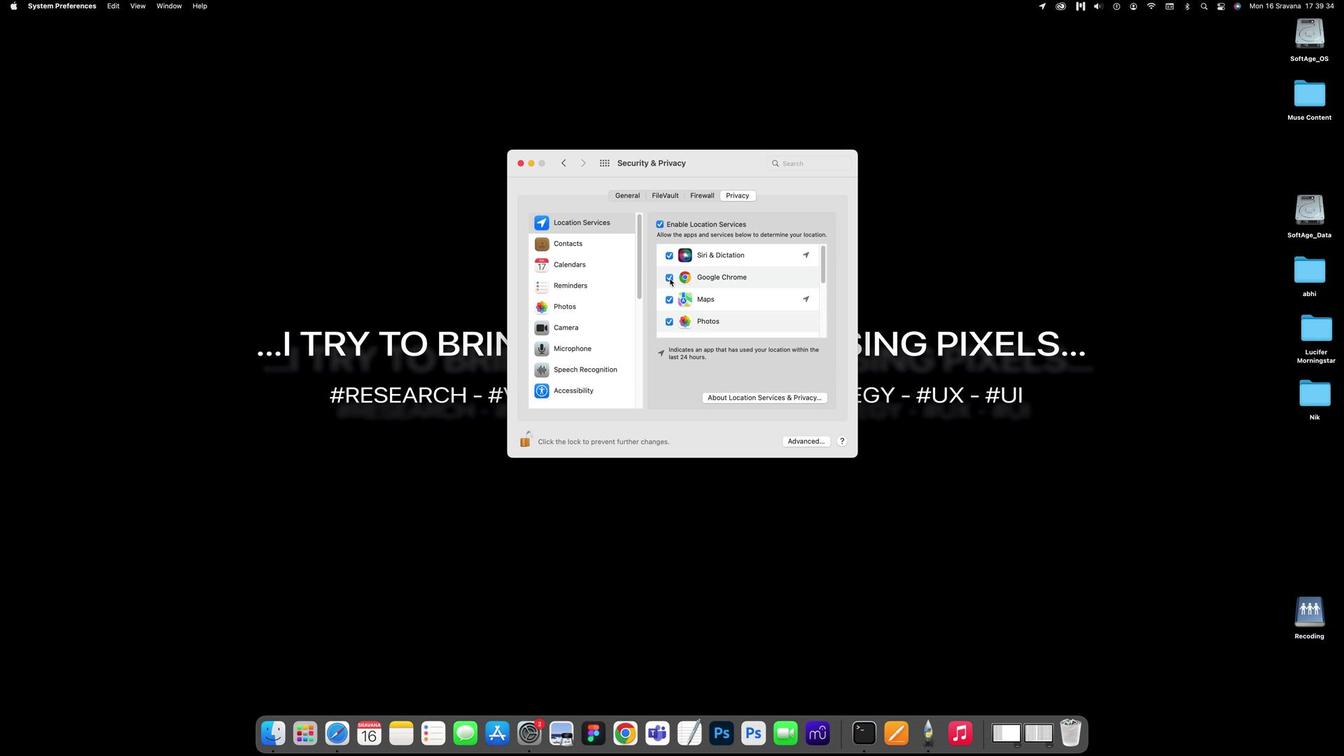 
Action: Mouse moved to (569, 241)
Screenshot: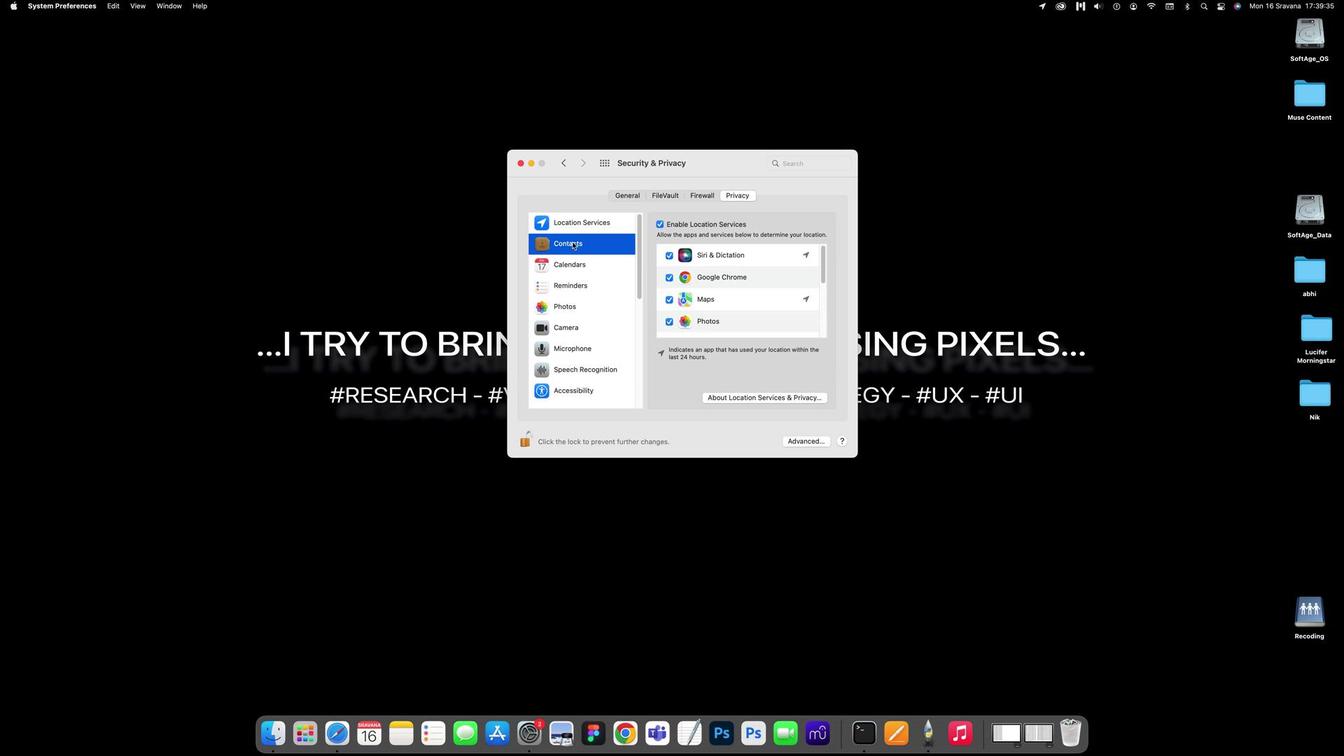 
Action: Mouse pressed left at (569, 241)
Screenshot: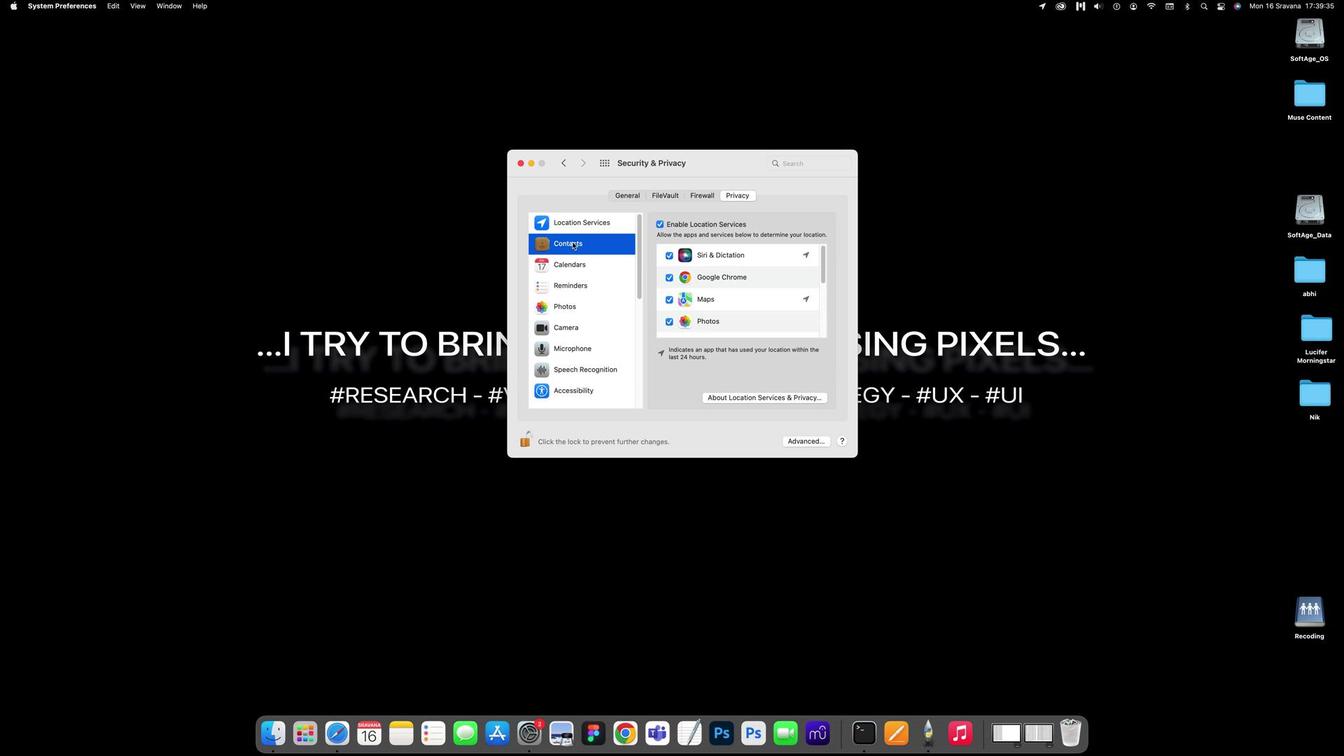
Action: Mouse moved to (671, 249)
Screenshot: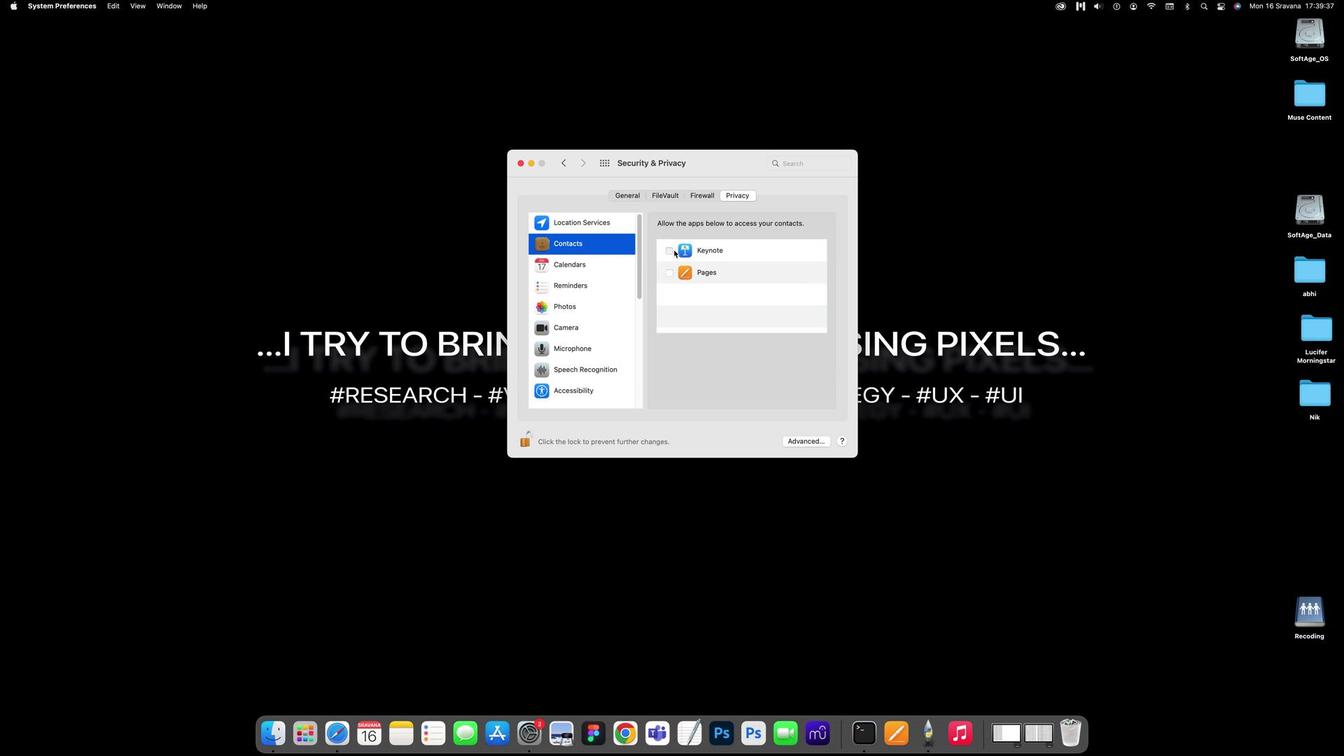 
Action: Mouse pressed left at (671, 249)
Screenshot: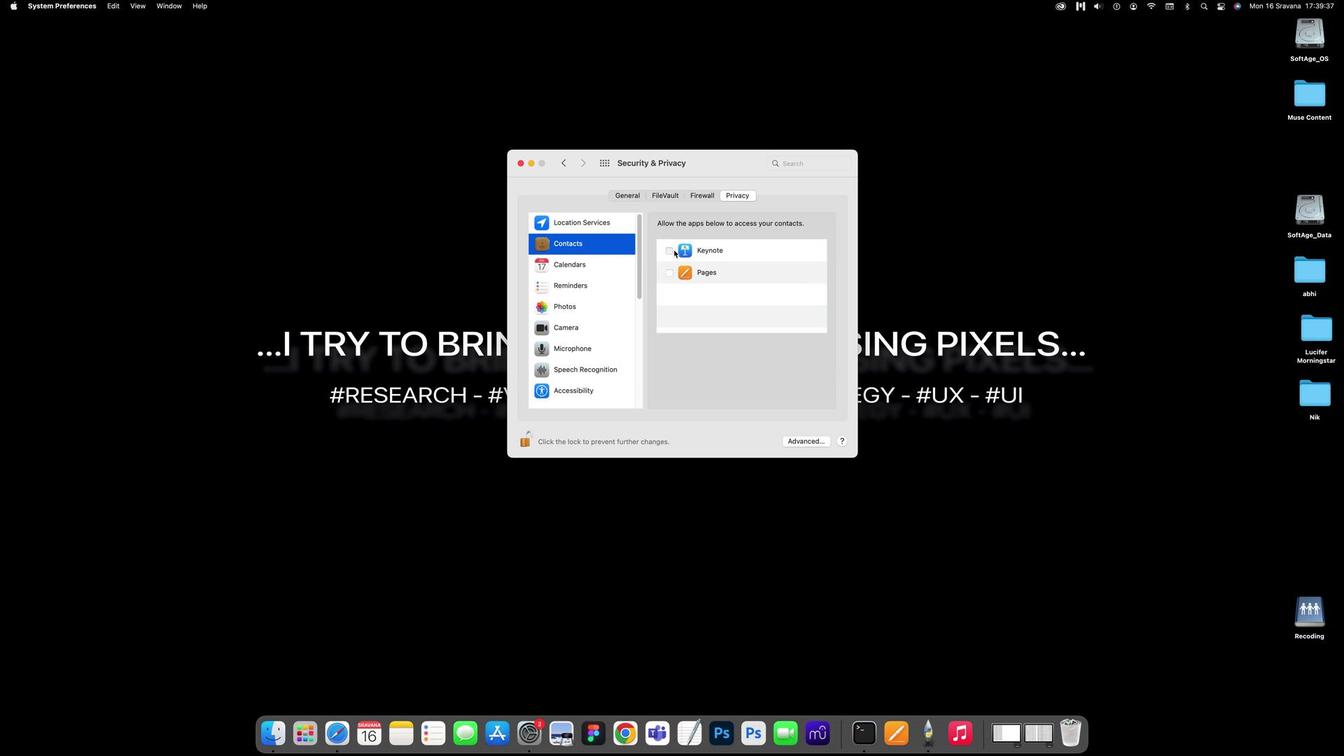
Action: Mouse moved to (669, 273)
Screenshot: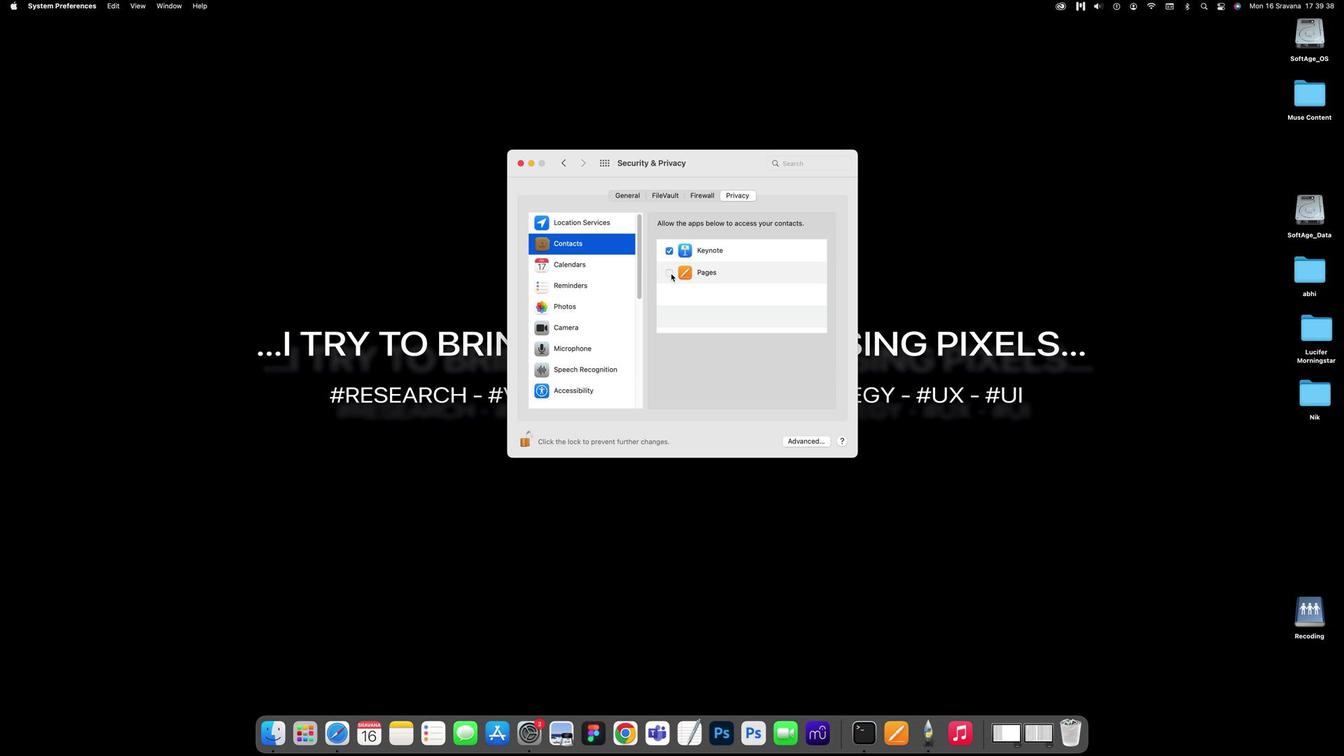 
Action: Mouse pressed left at (669, 273)
Screenshot: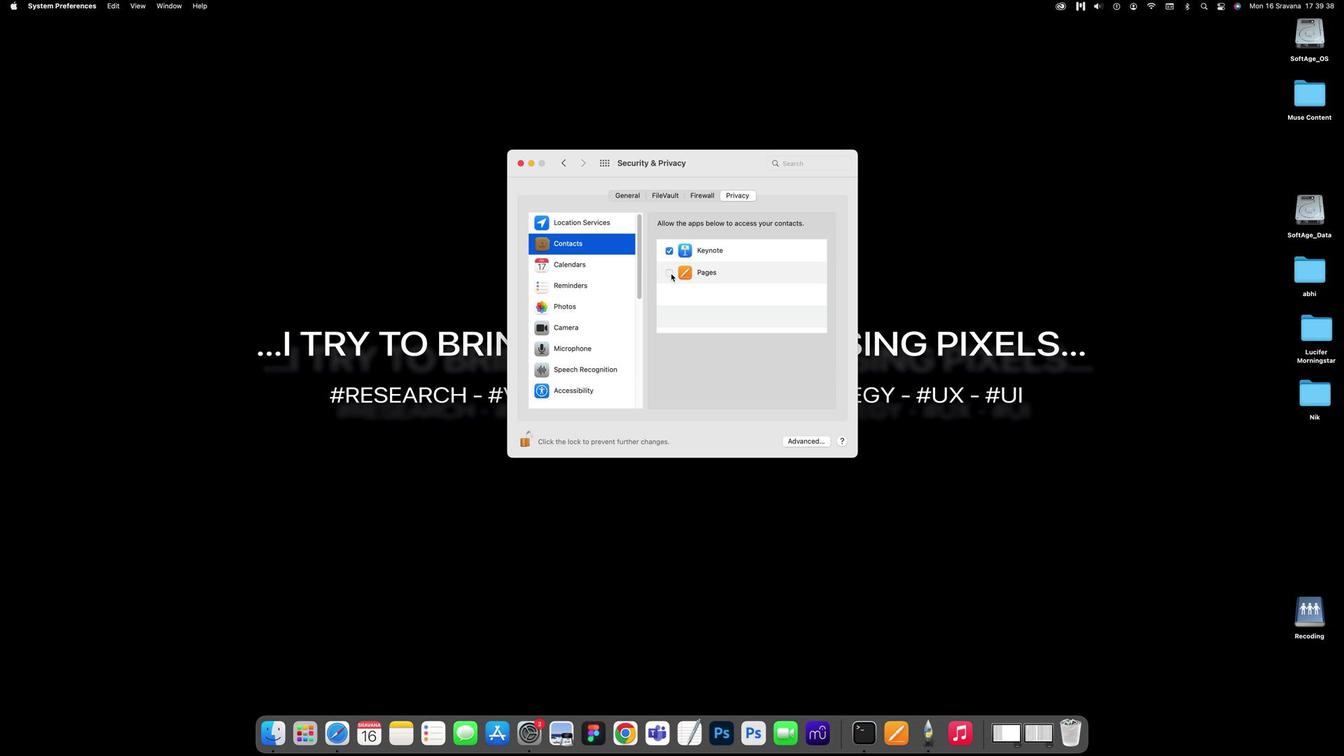 
Action: Mouse moved to (554, 270)
Screenshot: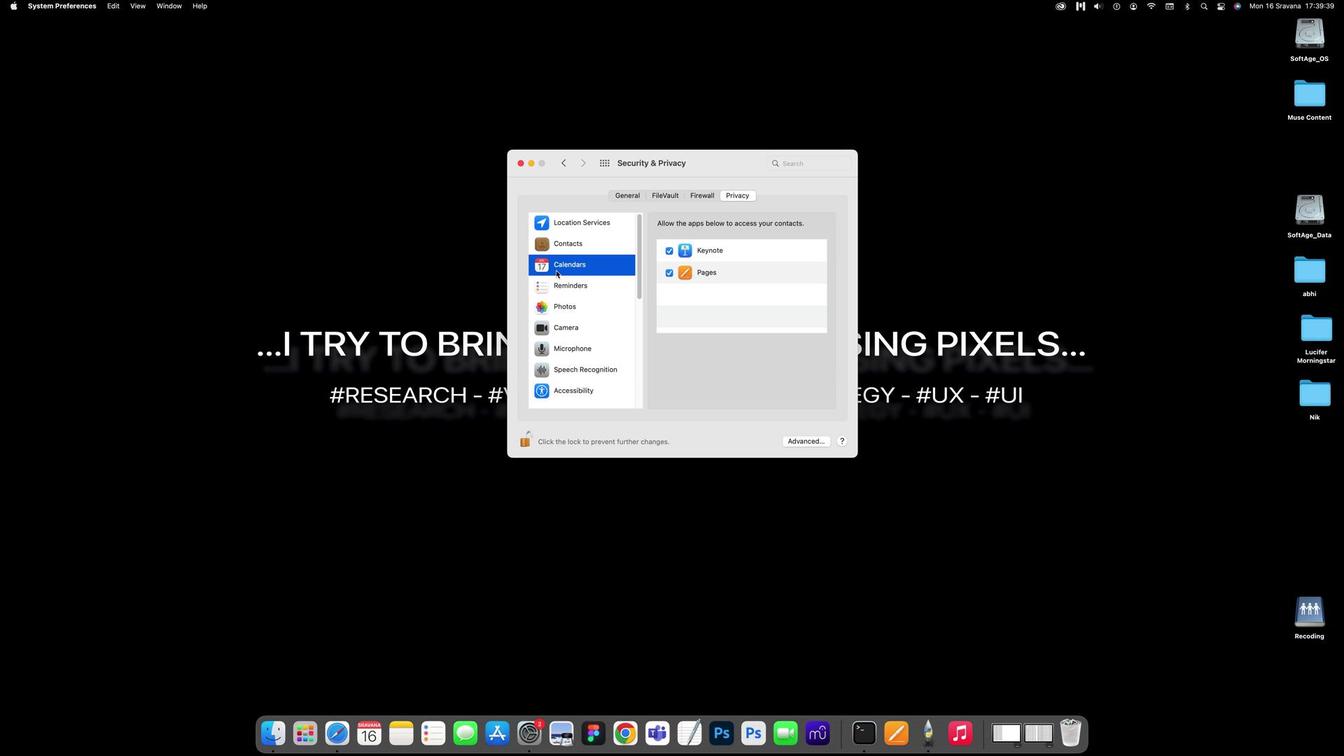
Action: Mouse pressed left at (554, 270)
Screenshot: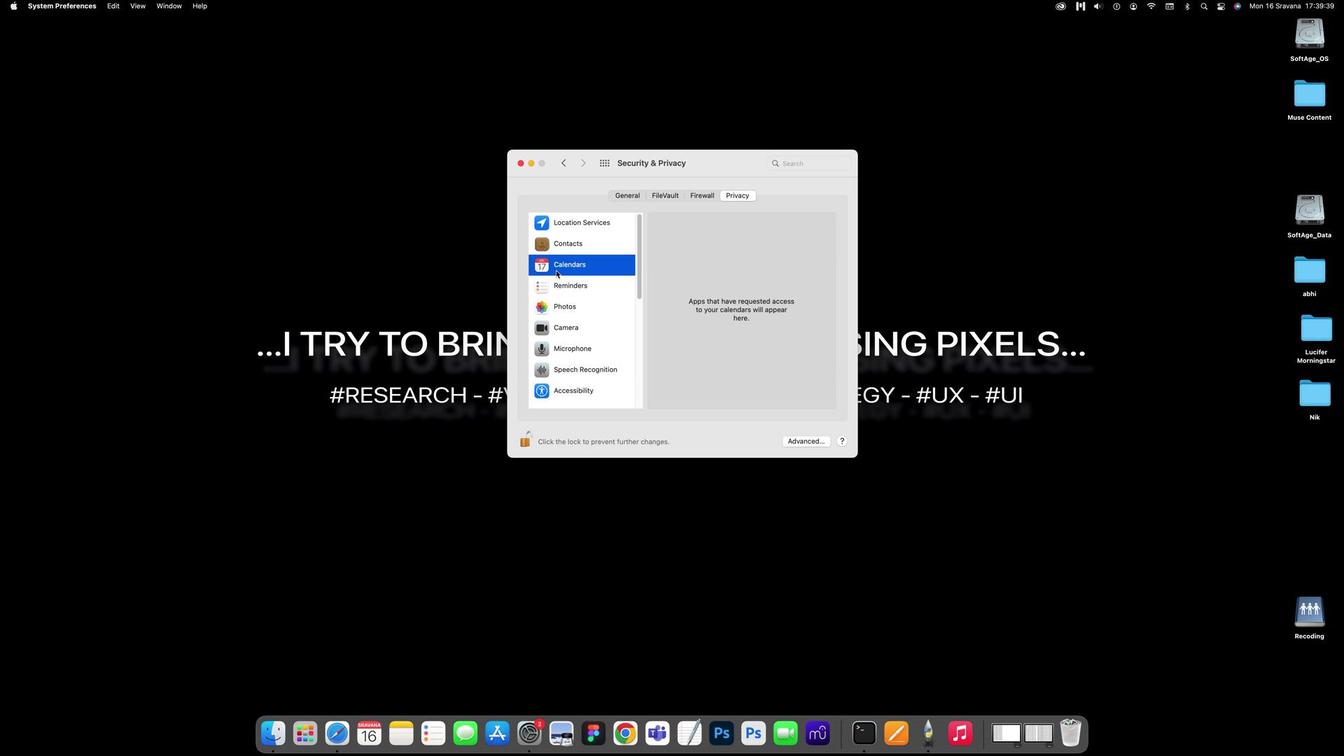 
Action: Mouse moved to (557, 287)
Screenshot: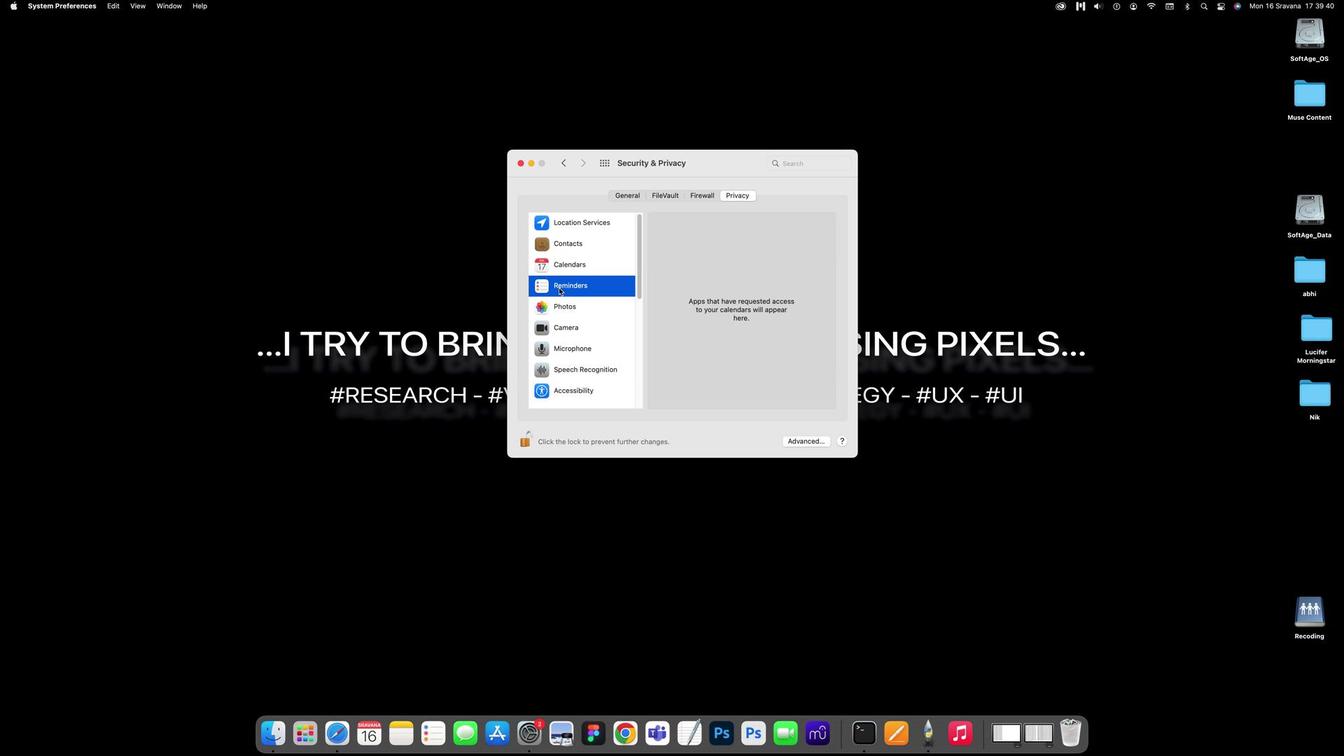 
Action: Mouse pressed left at (557, 287)
Screenshot: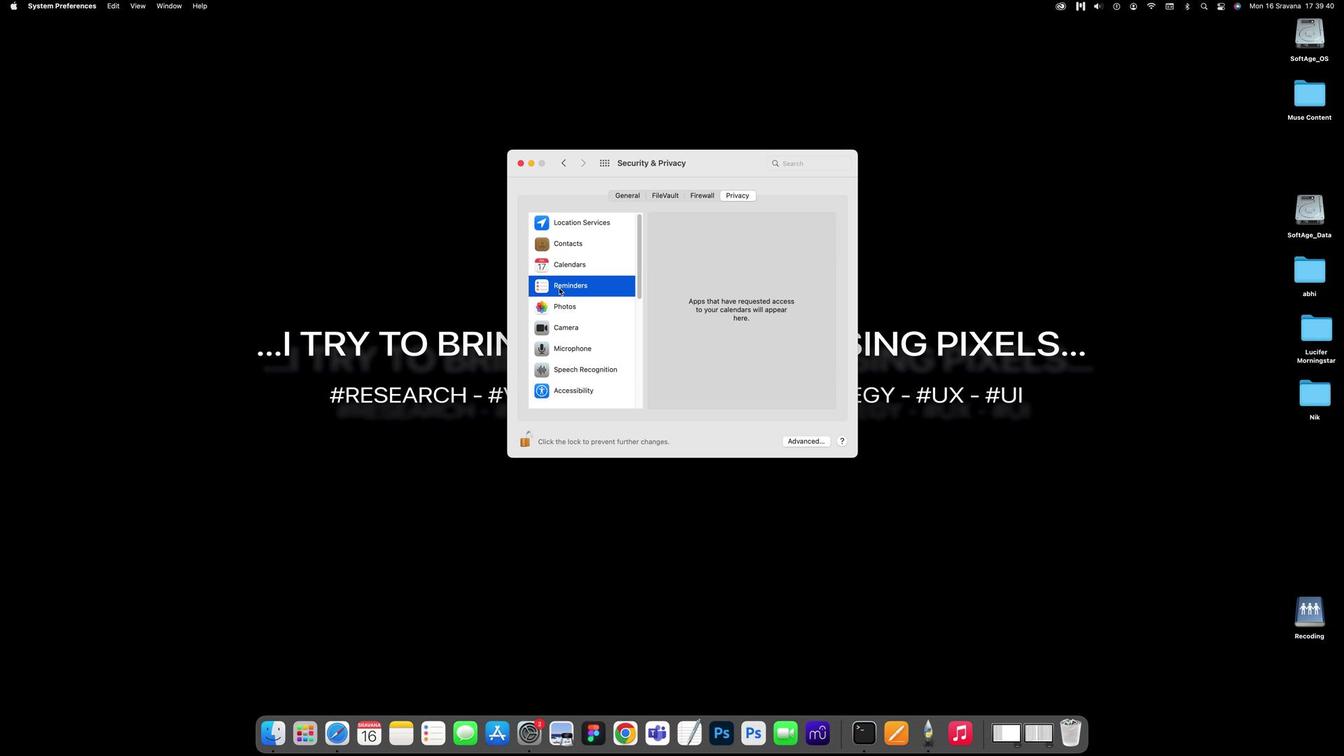 
Action: Mouse moved to (558, 296)
Screenshot: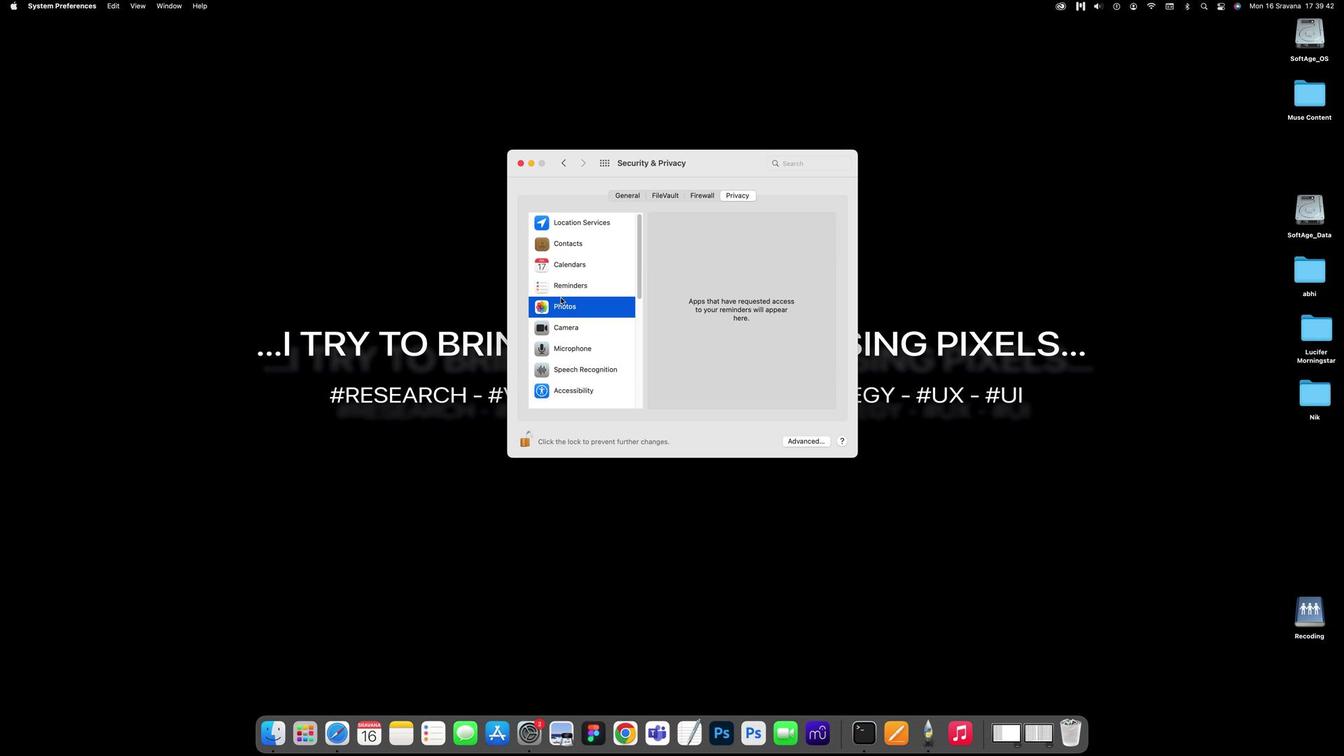 
Action: Mouse pressed left at (558, 296)
Screenshot: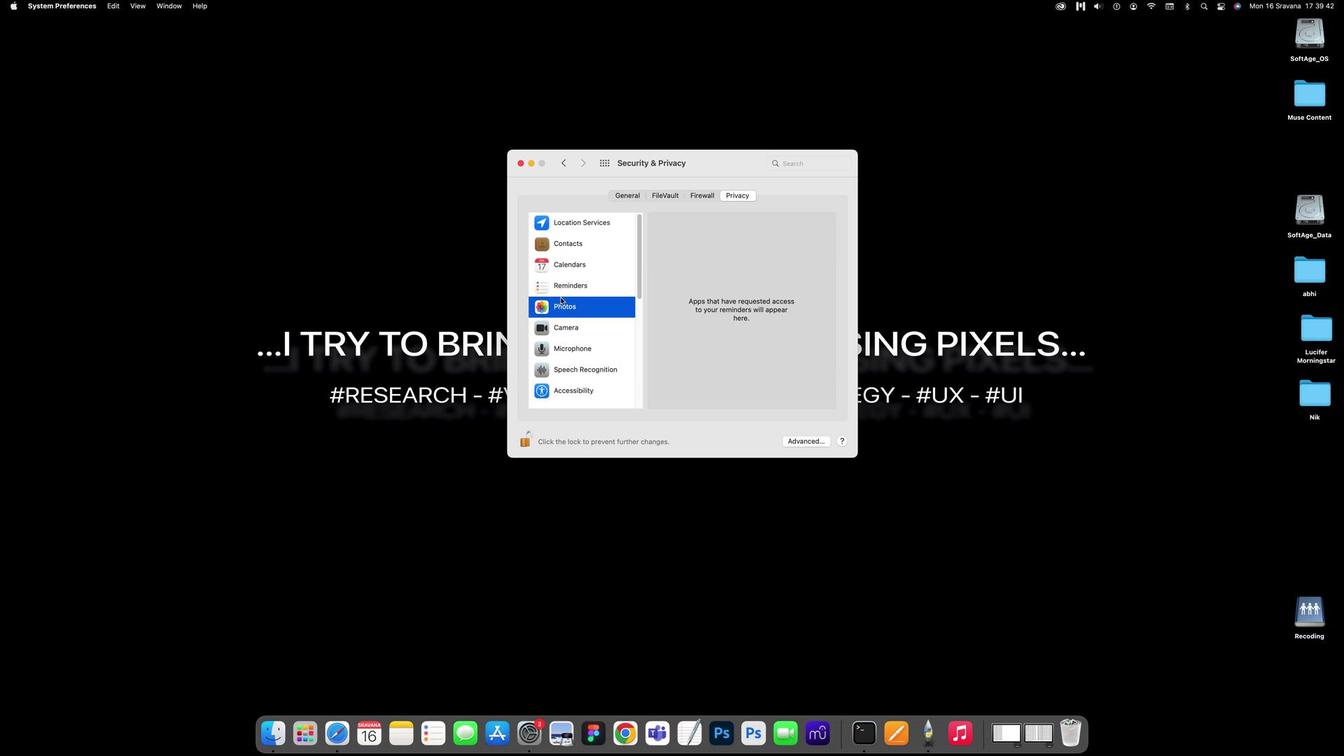 
Action: Mouse moved to (560, 310)
Screenshot: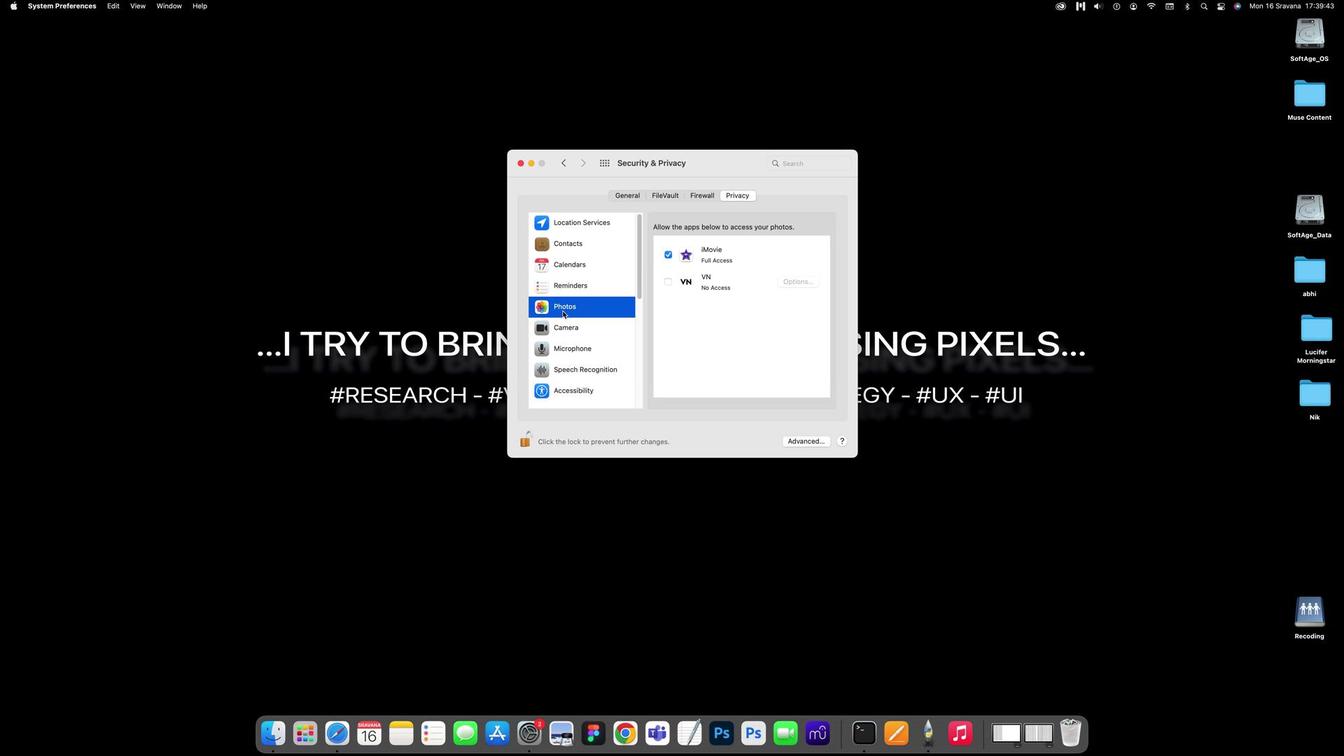 
Action: Mouse pressed left at (560, 310)
Screenshot: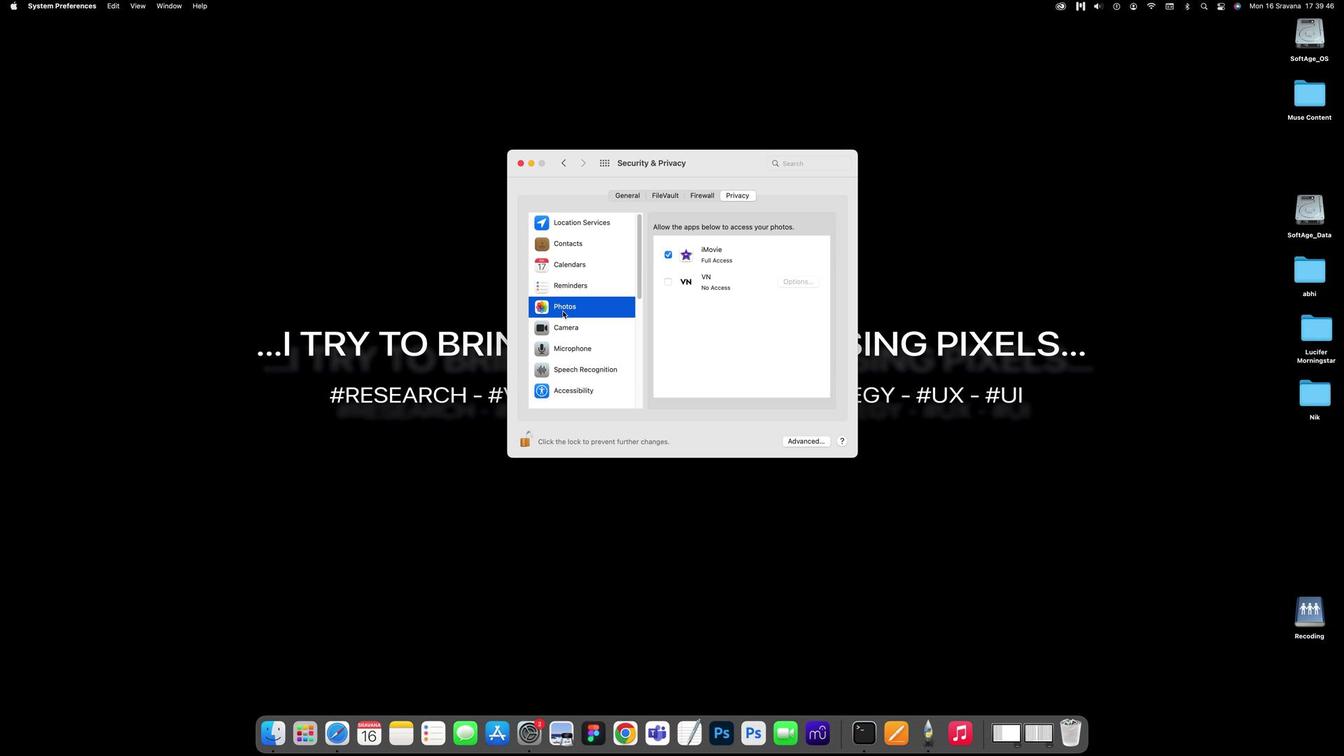 
Action: Mouse moved to (580, 334)
Screenshot: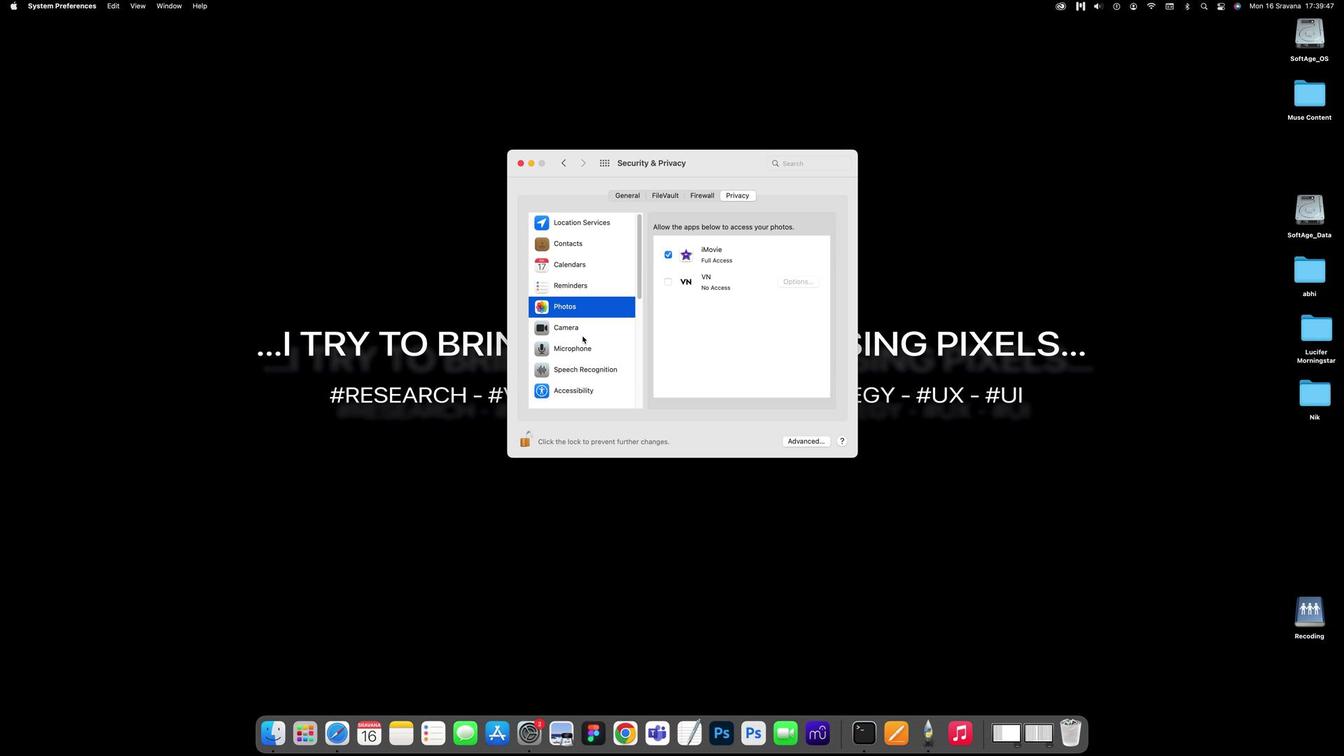 
Action: Mouse pressed left at (580, 334)
Screenshot: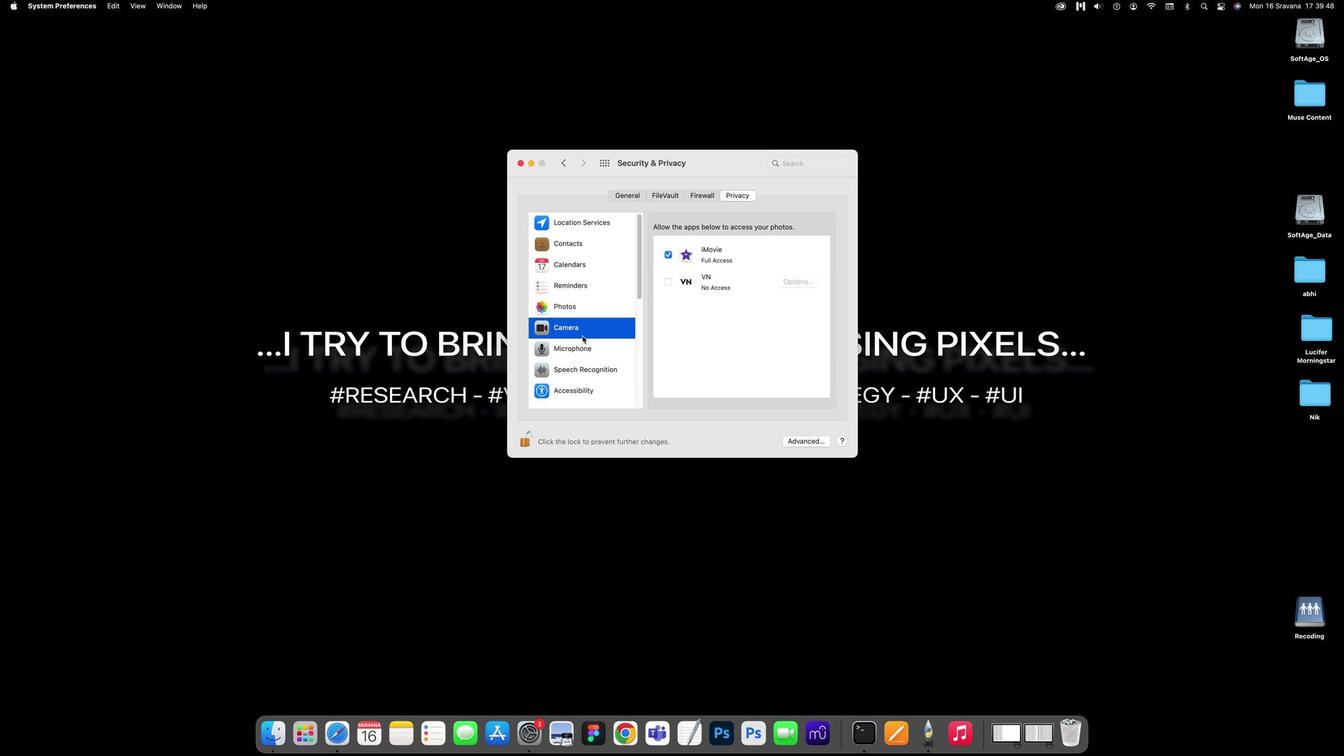 
Action: Mouse moved to (574, 350)
Screenshot: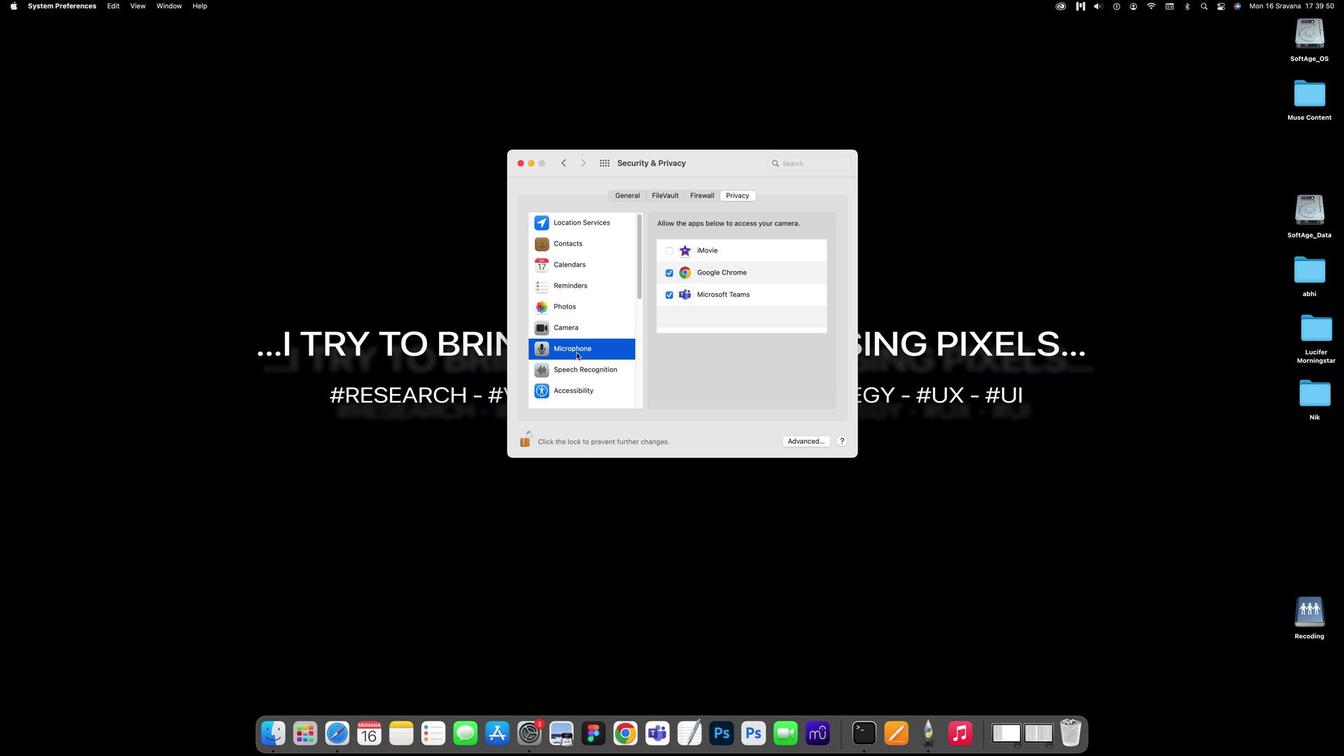 
Action: Mouse pressed left at (574, 350)
Screenshot: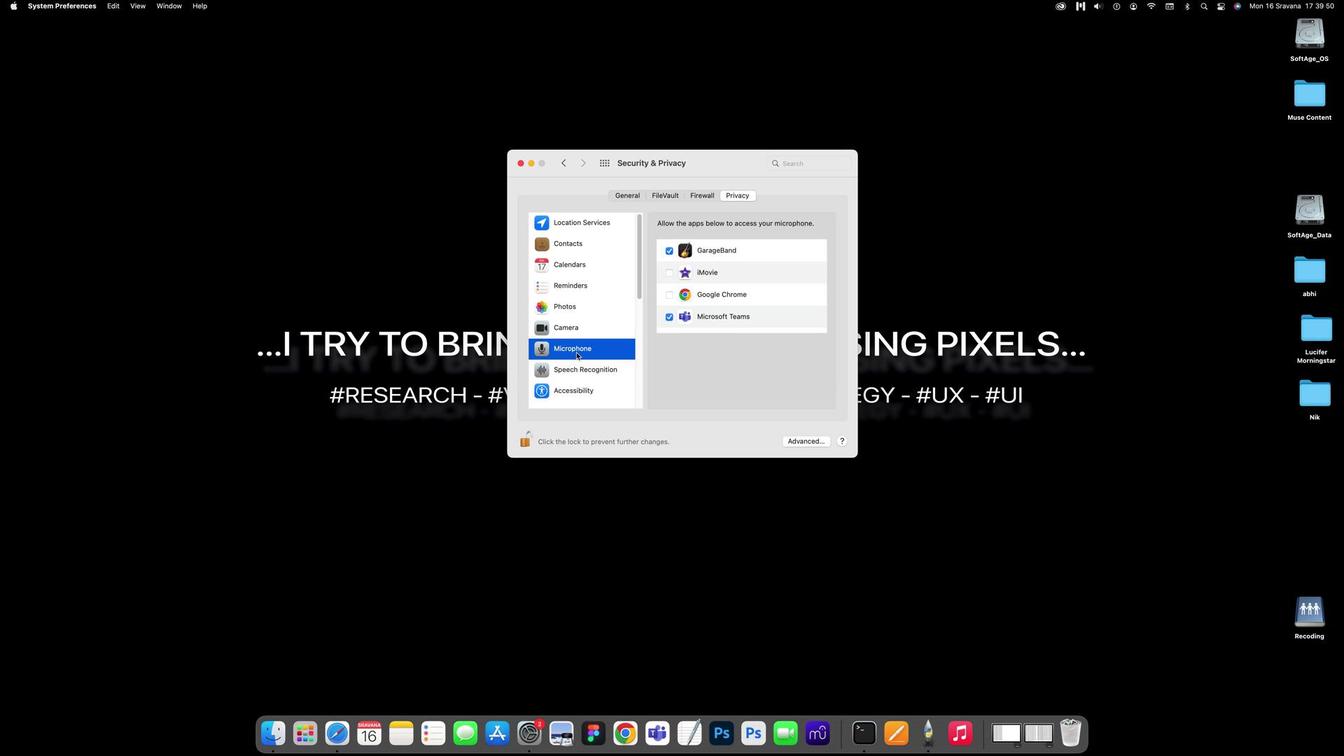 
Action: Mouse scrolled (574, 350) with delta (0, 3)
Screenshot: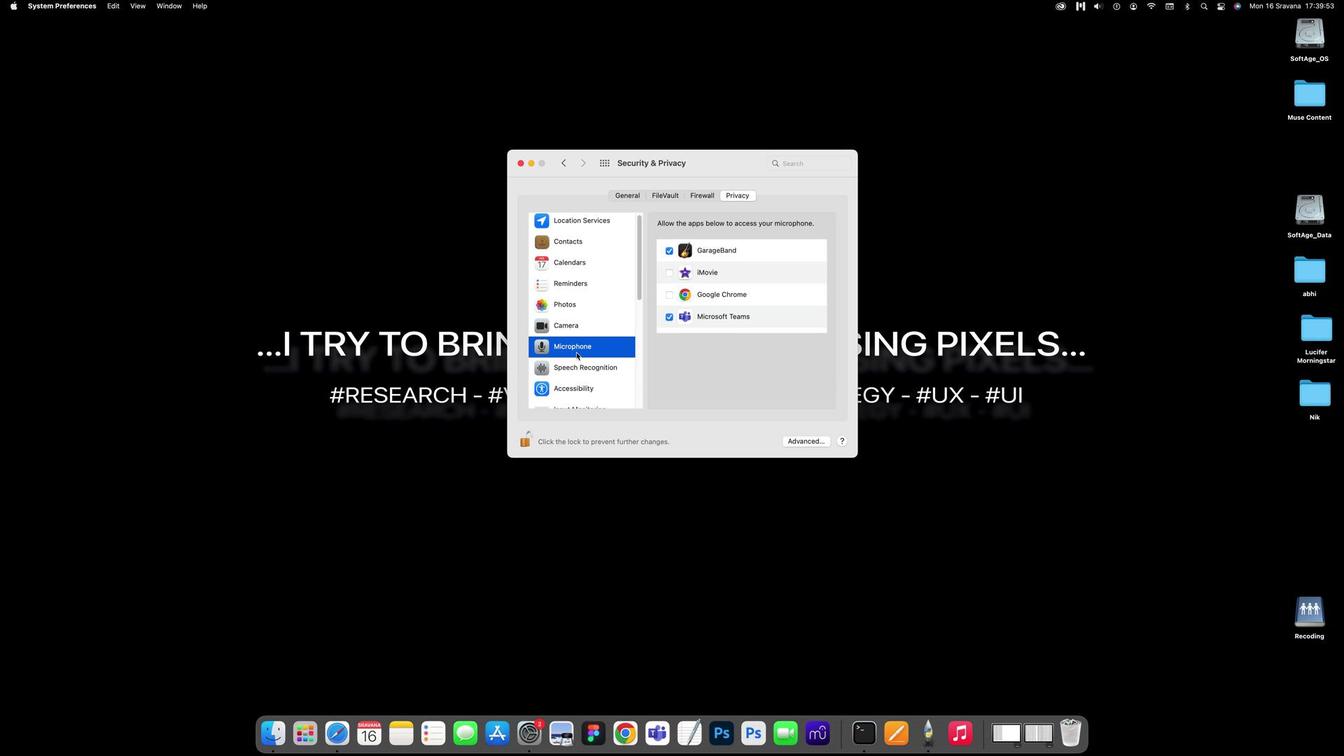 
Action: Mouse moved to (570, 361)
Screenshot: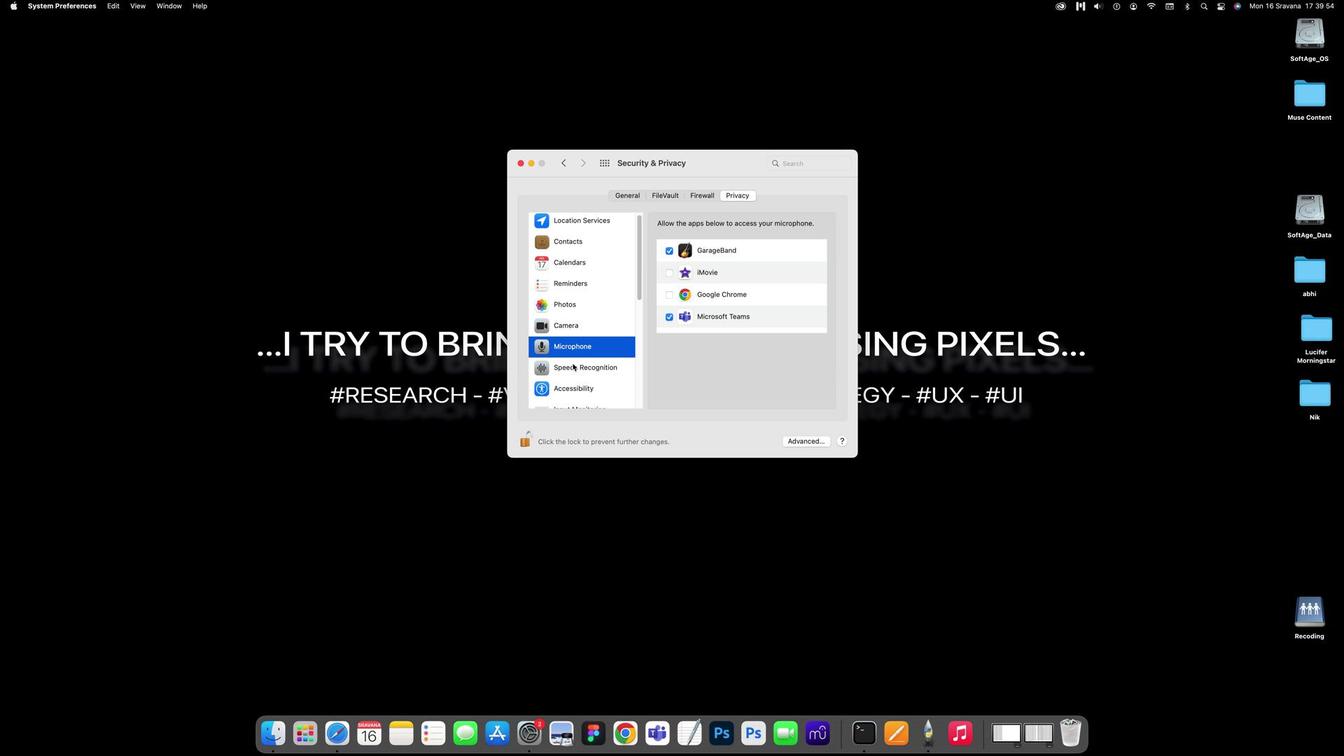 
Action: Mouse pressed left at (570, 361)
Screenshot: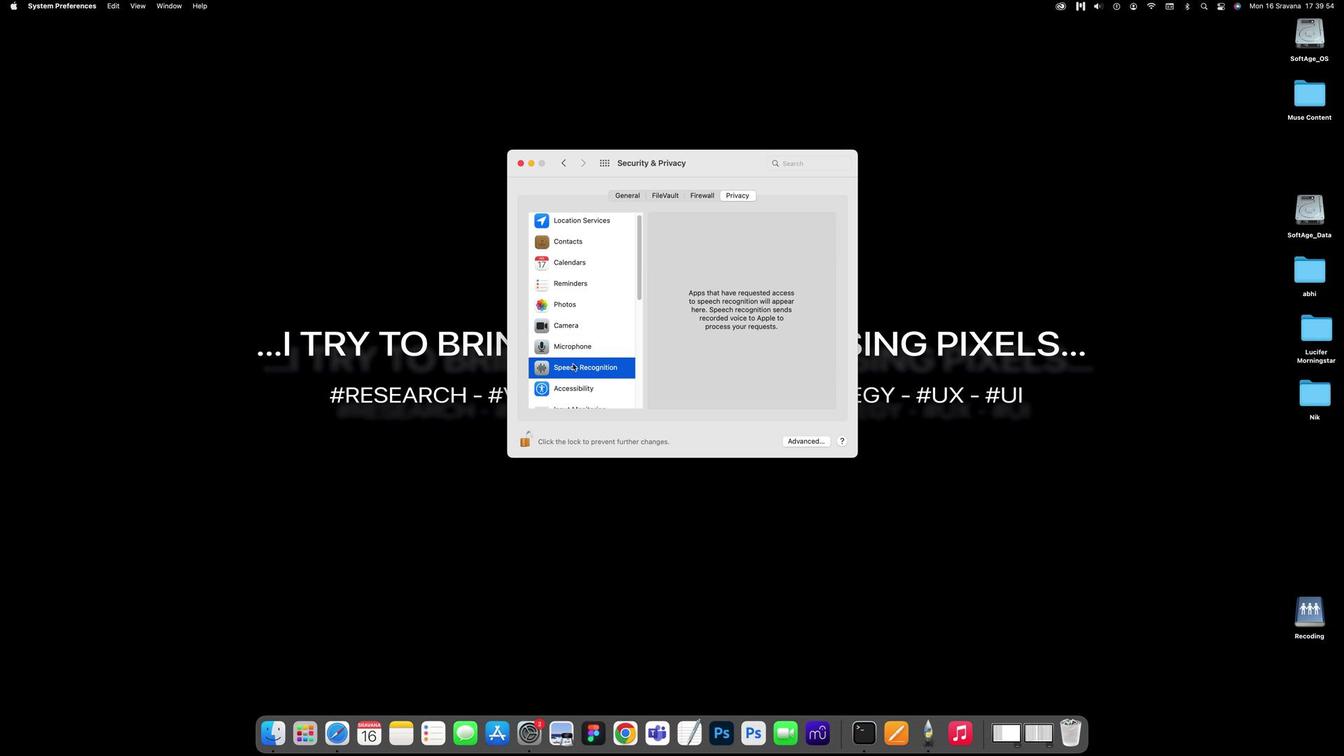 
Action: Mouse scrolled (570, 361) with delta (0, 3)
Screenshot: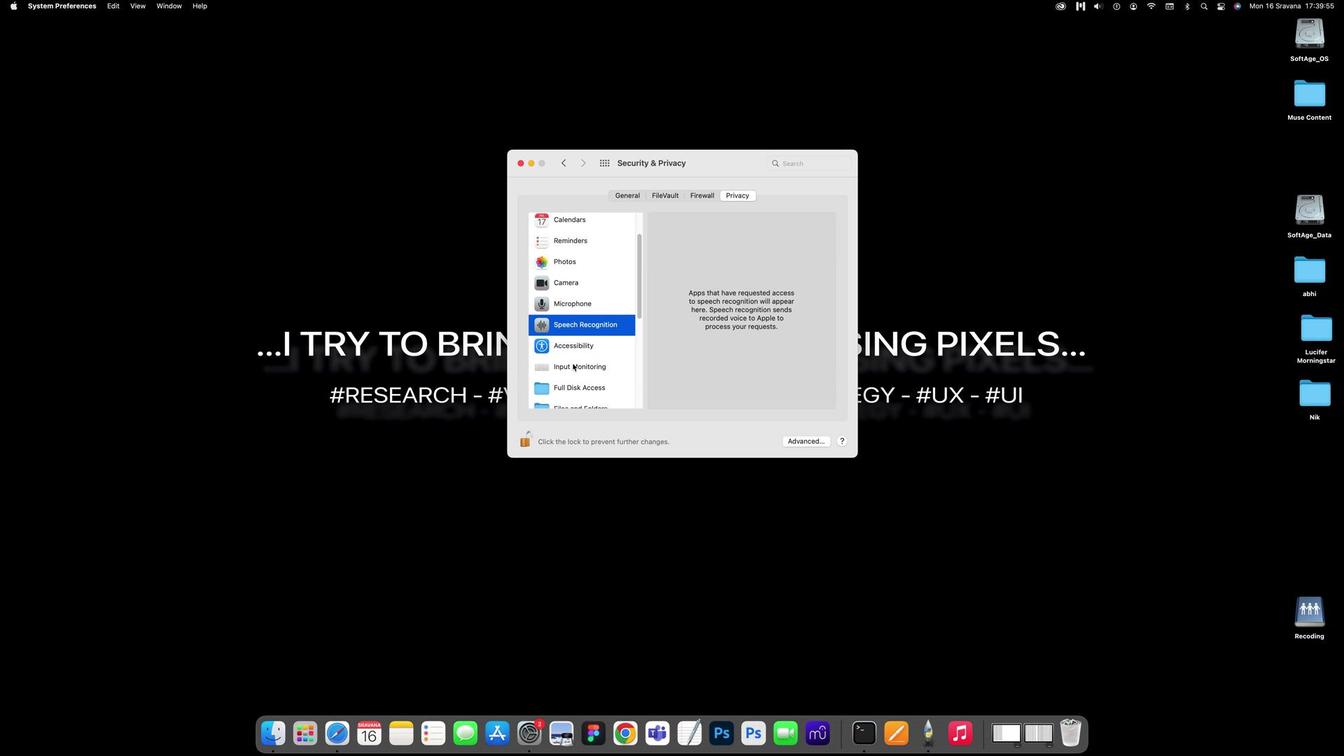 
Action: Mouse scrolled (570, 361) with delta (0, 3)
Screenshot: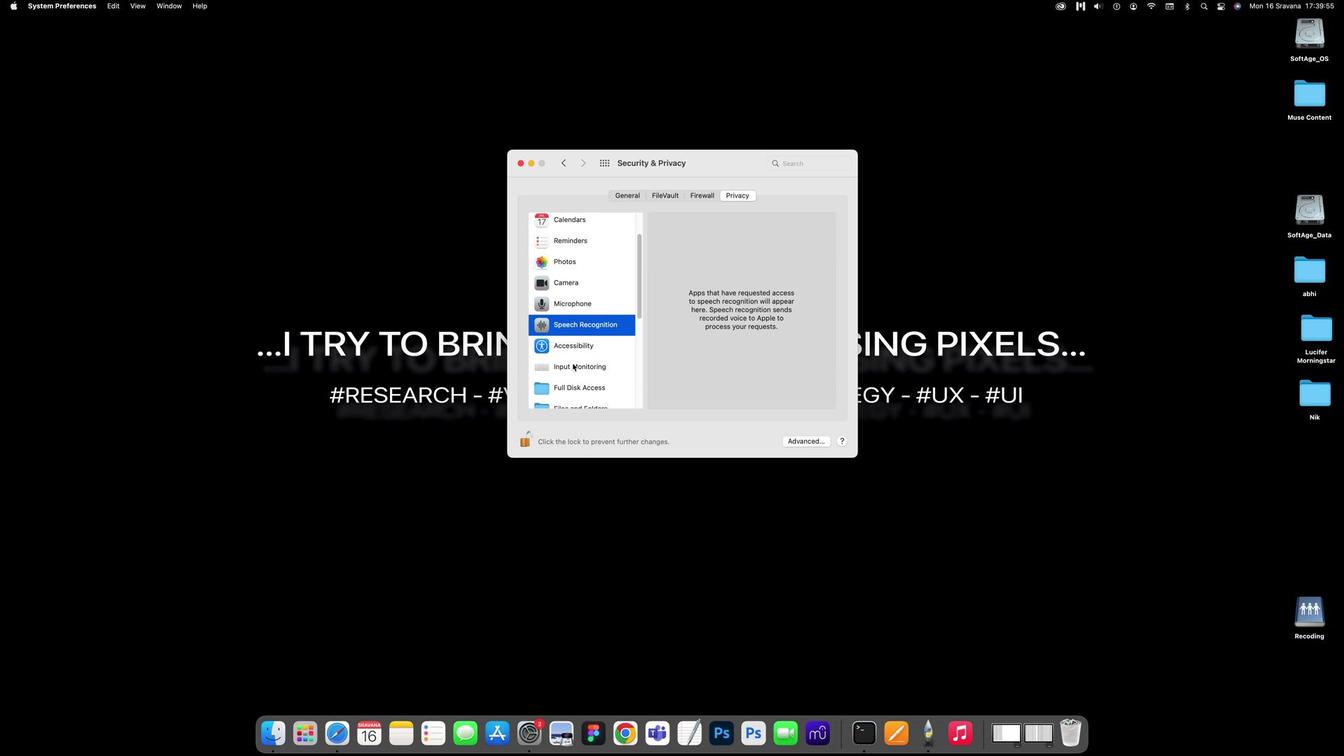 
Action: Mouse moved to (569, 354)
Screenshot: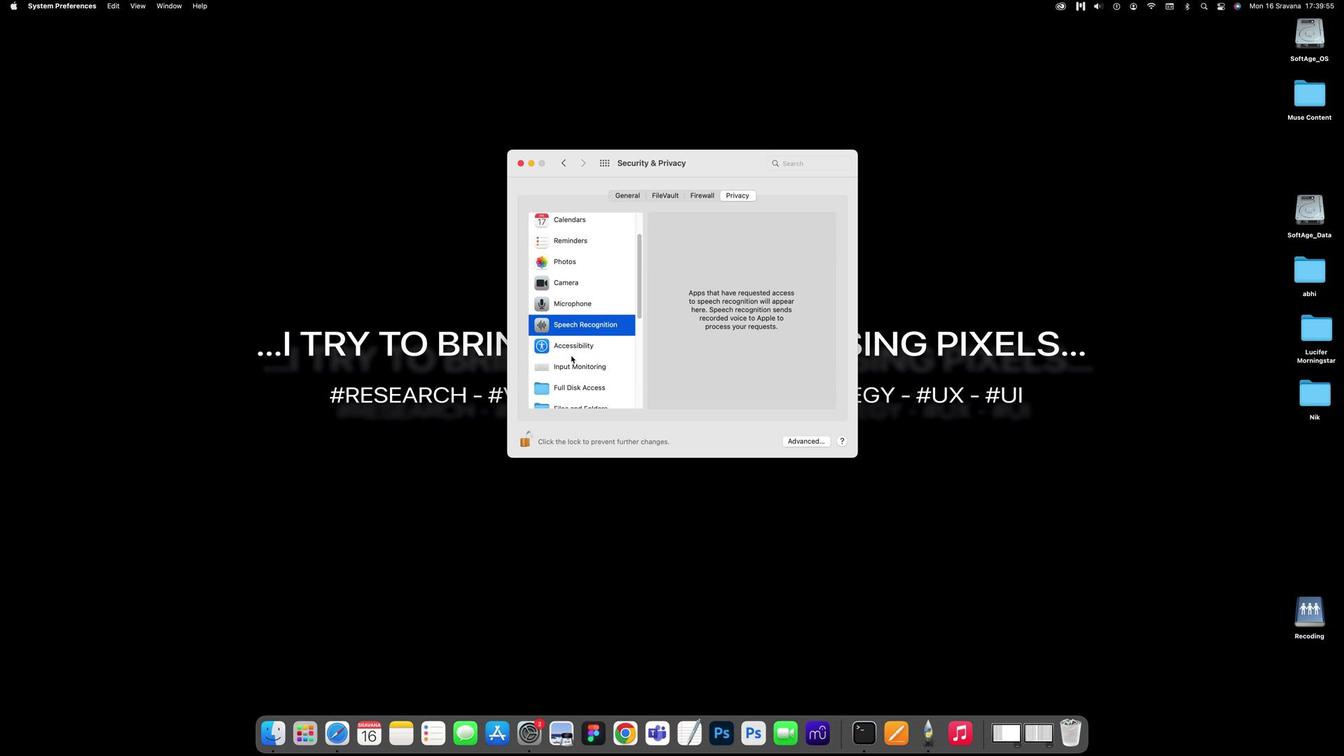 
Action: Mouse pressed left at (569, 354)
Screenshot: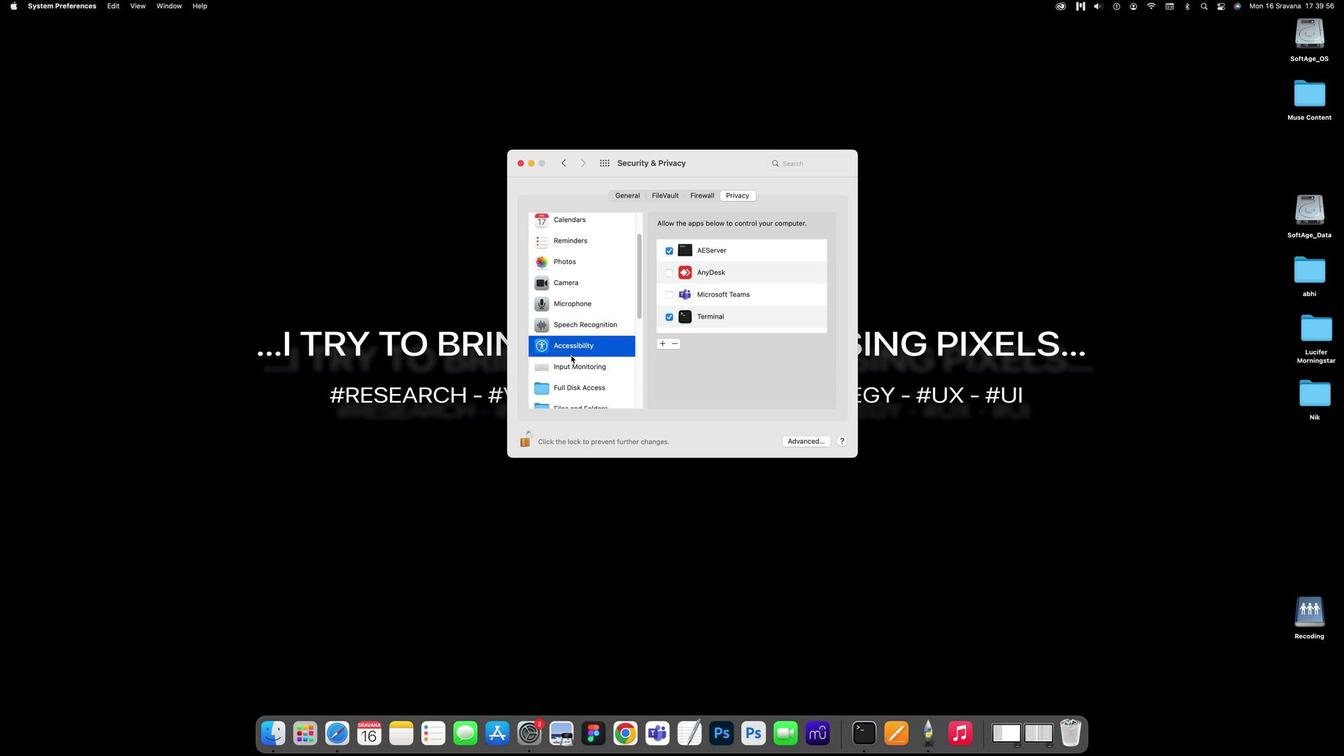 
Action: Mouse moved to (665, 291)
Screenshot: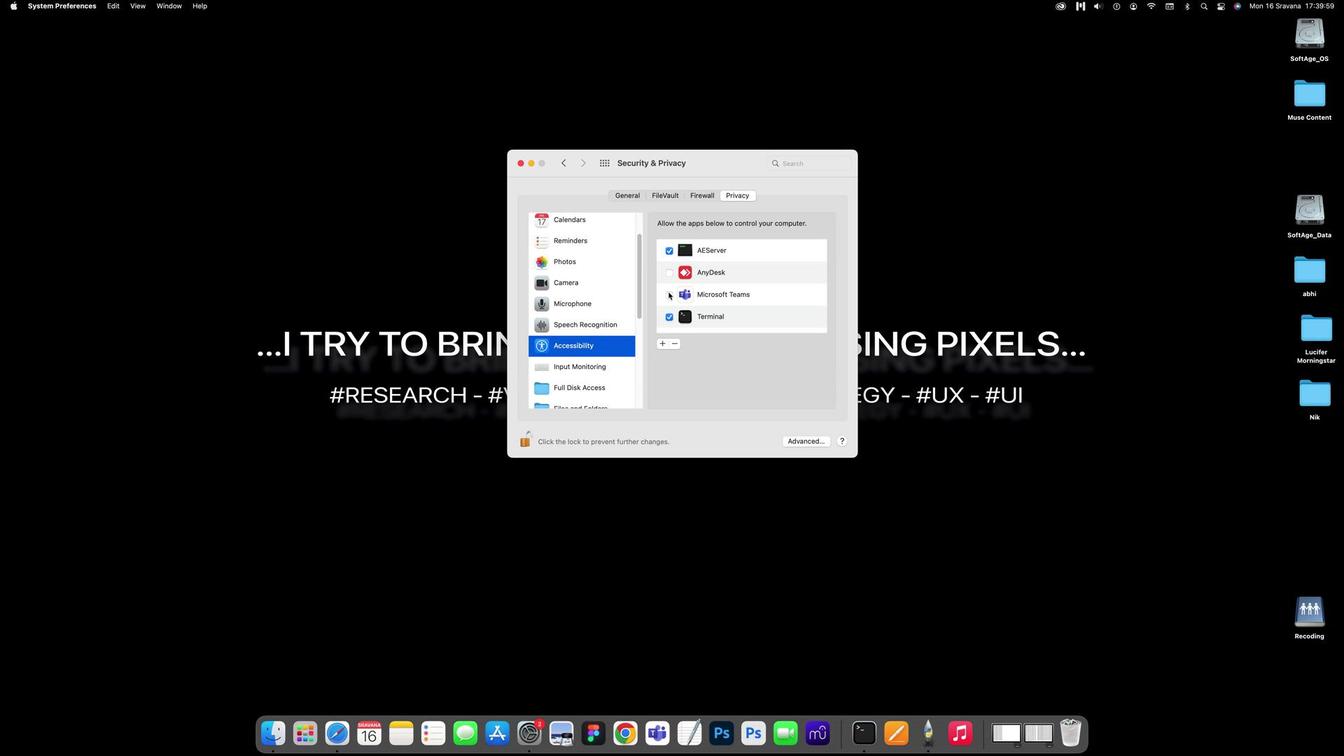 
Action: Mouse pressed left at (665, 291)
Screenshot: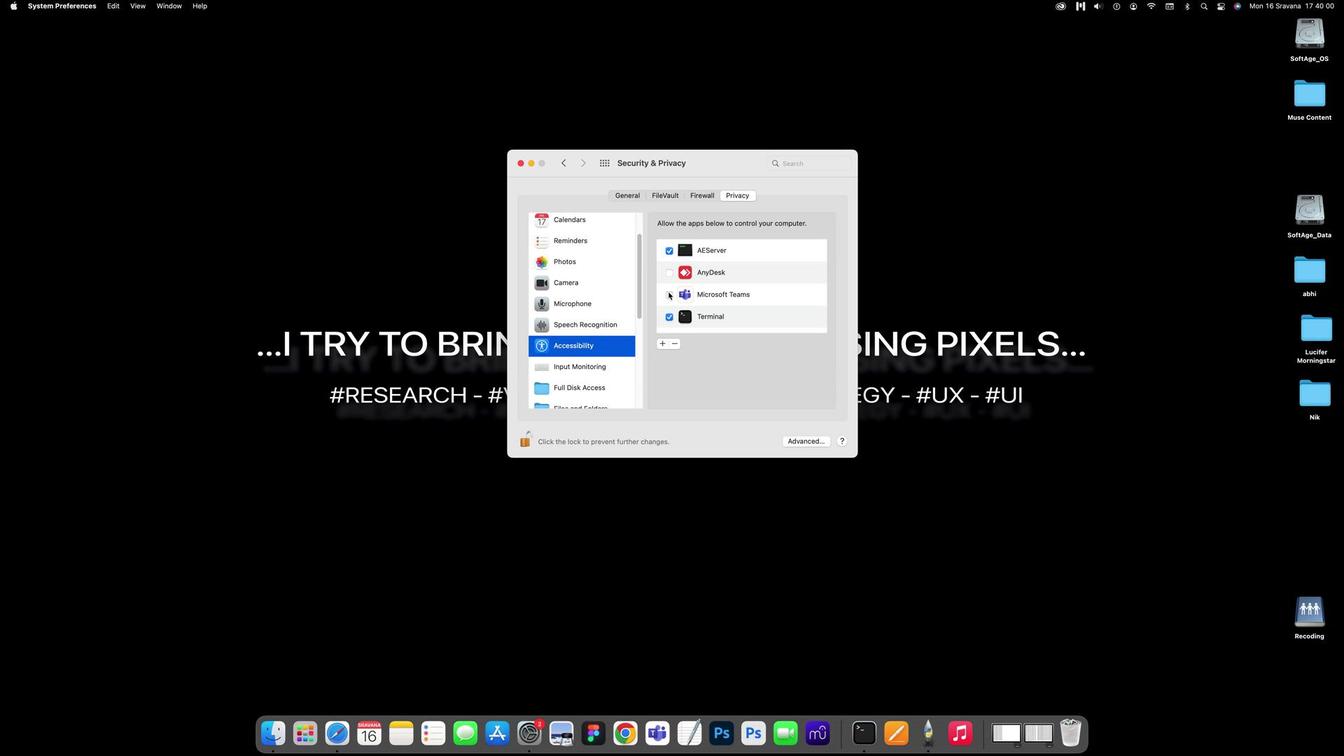 
Action: Mouse moved to (668, 271)
Screenshot: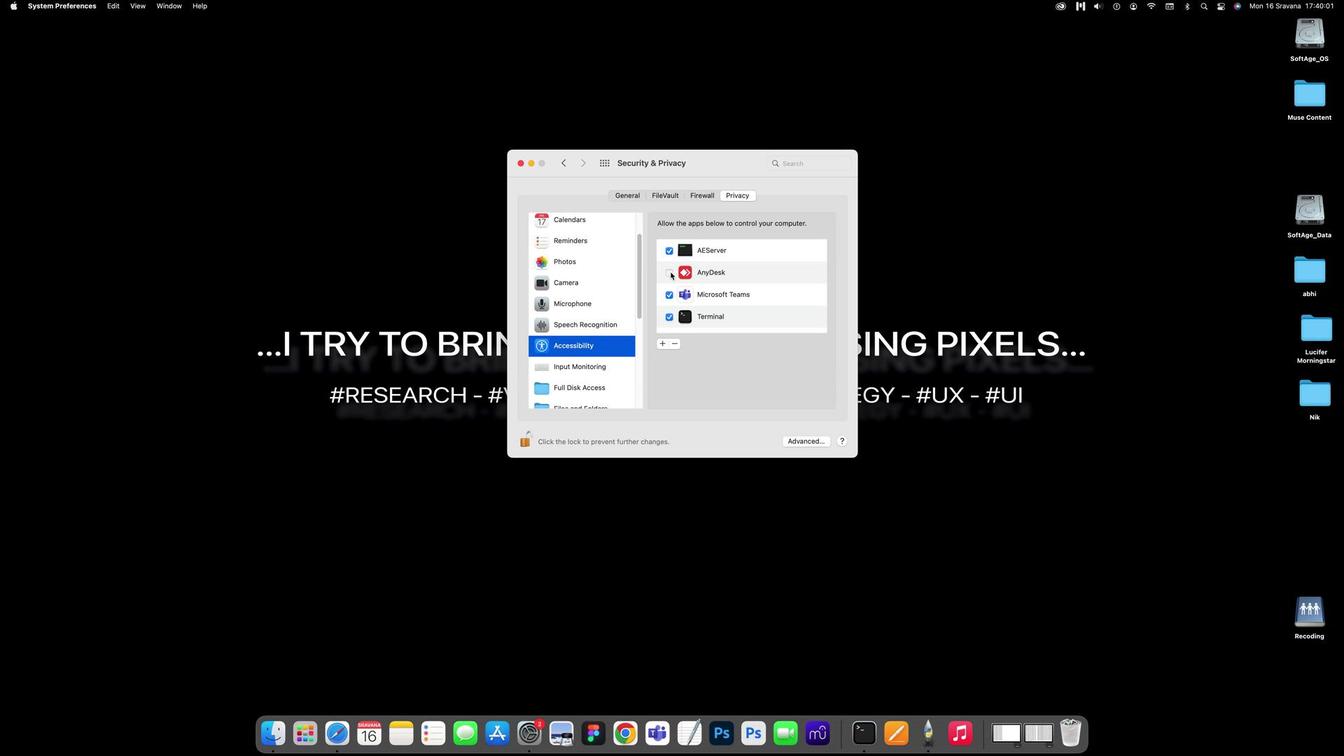 
Action: Mouse pressed left at (668, 271)
Screenshot: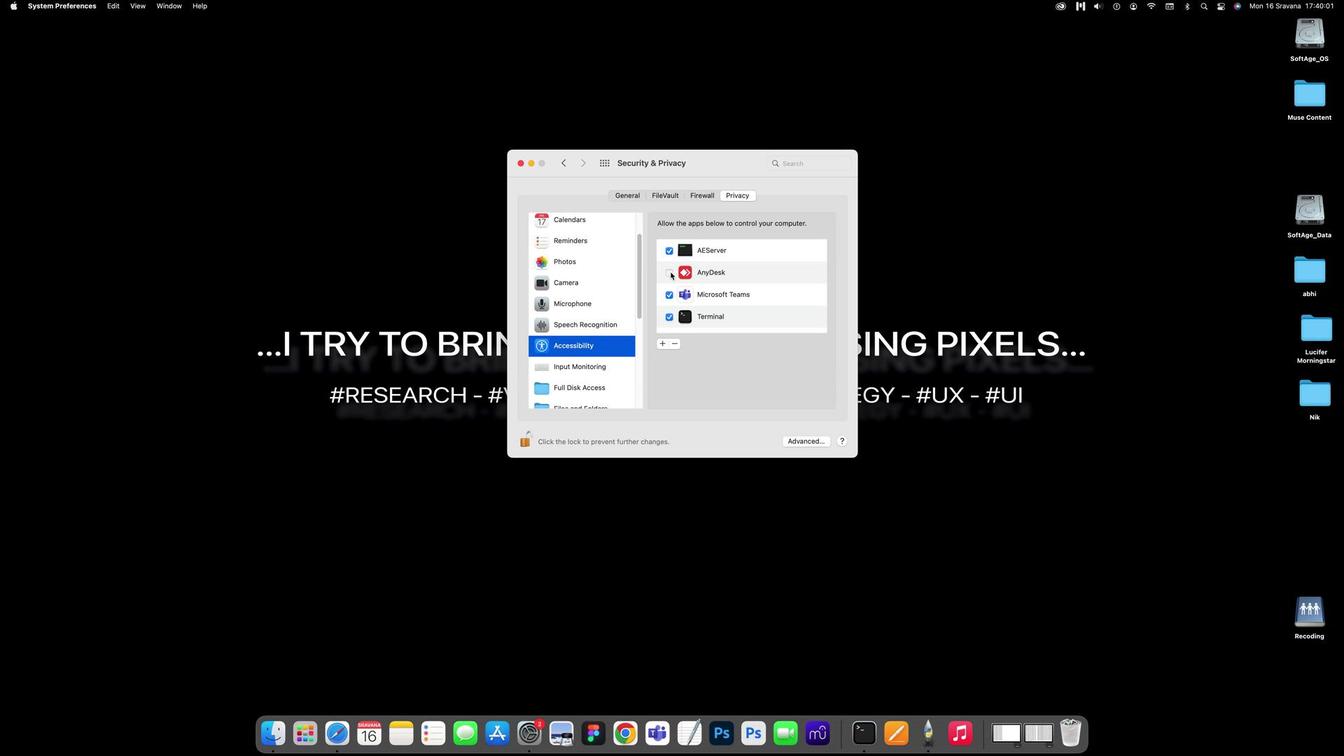 
Action: Mouse moved to (799, 439)
Screenshot: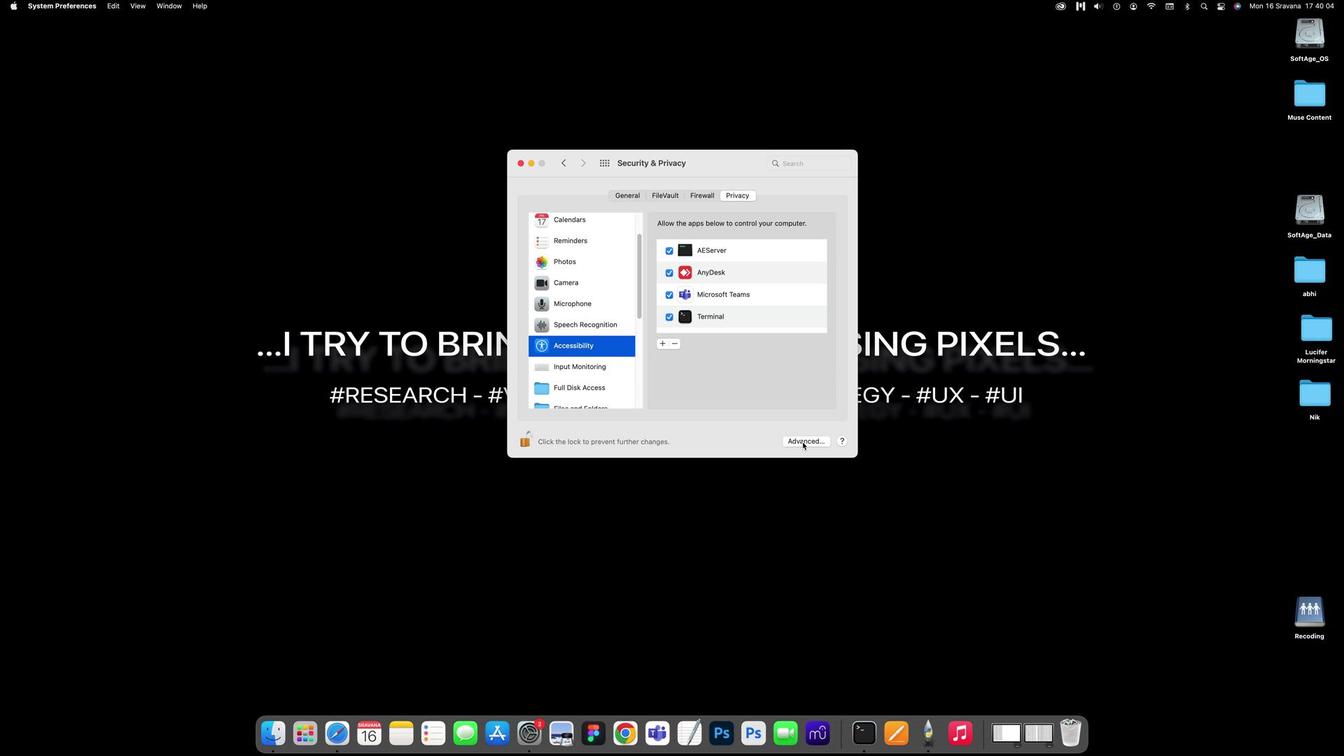 
Action: Mouse pressed left at (799, 439)
Screenshot: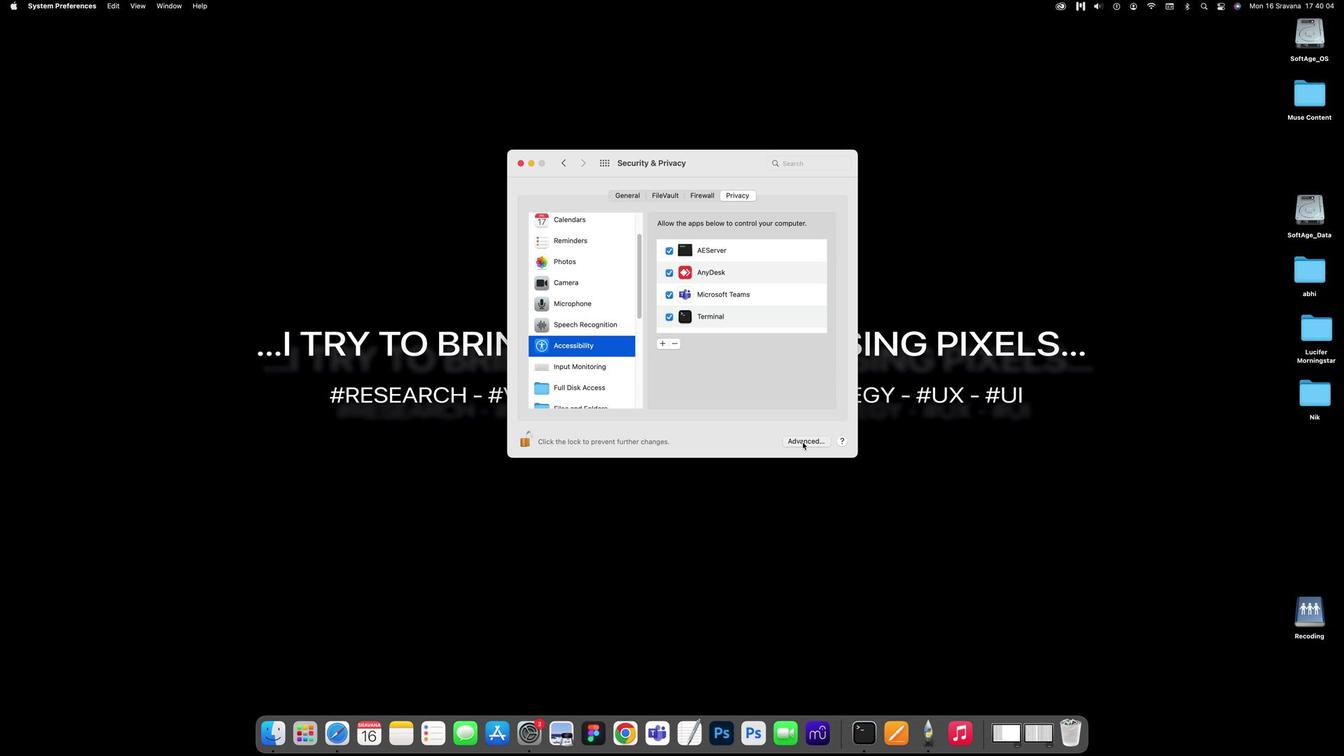 
Action: Mouse moved to (553, 298)
Screenshot: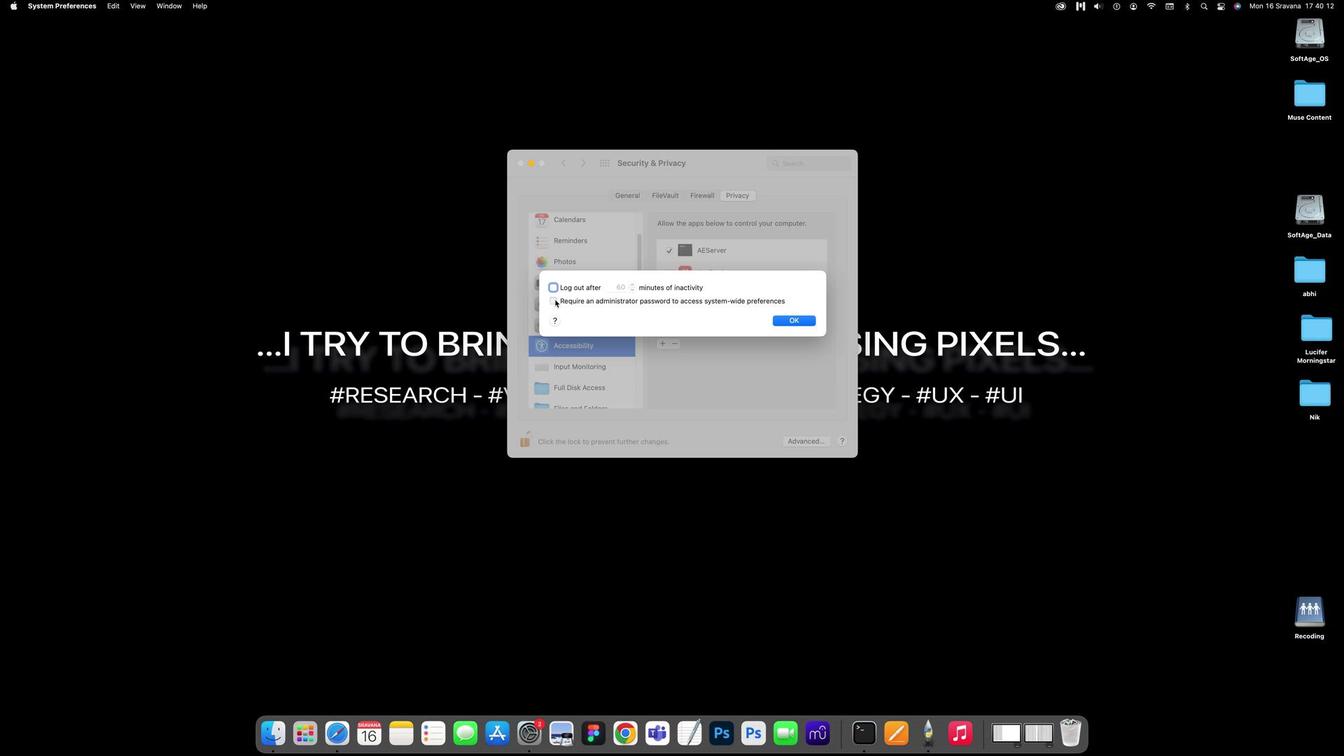
Action: Mouse pressed left at (553, 298)
Screenshot: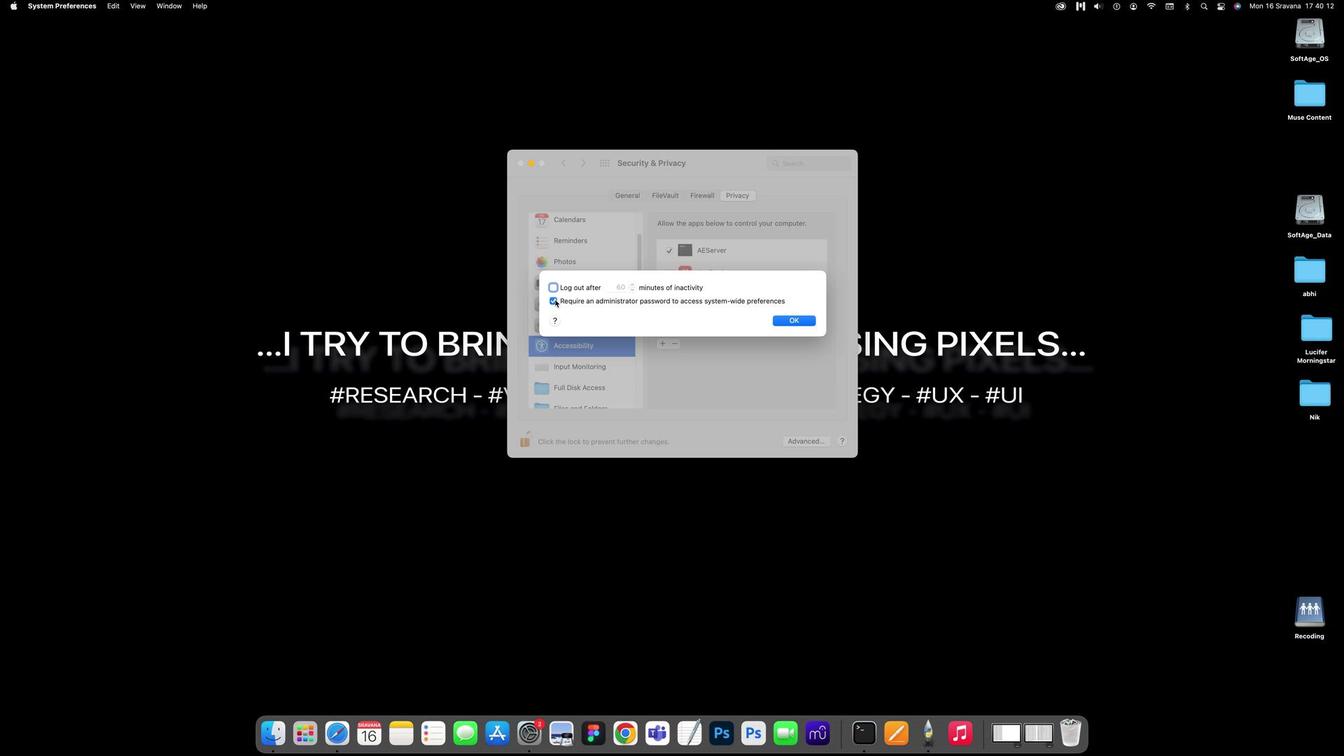 
Action: Mouse moved to (795, 319)
Screenshot: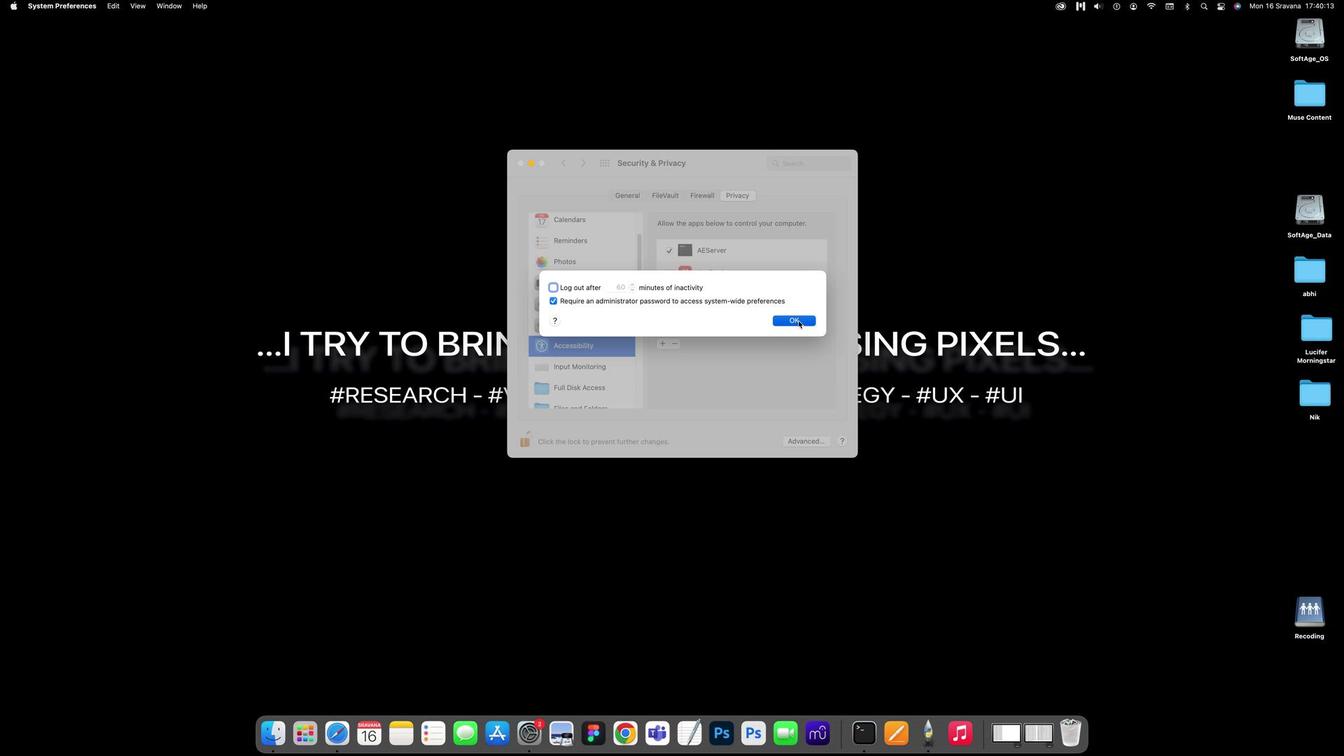 
Action: Mouse pressed left at (795, 319)
Screenshot: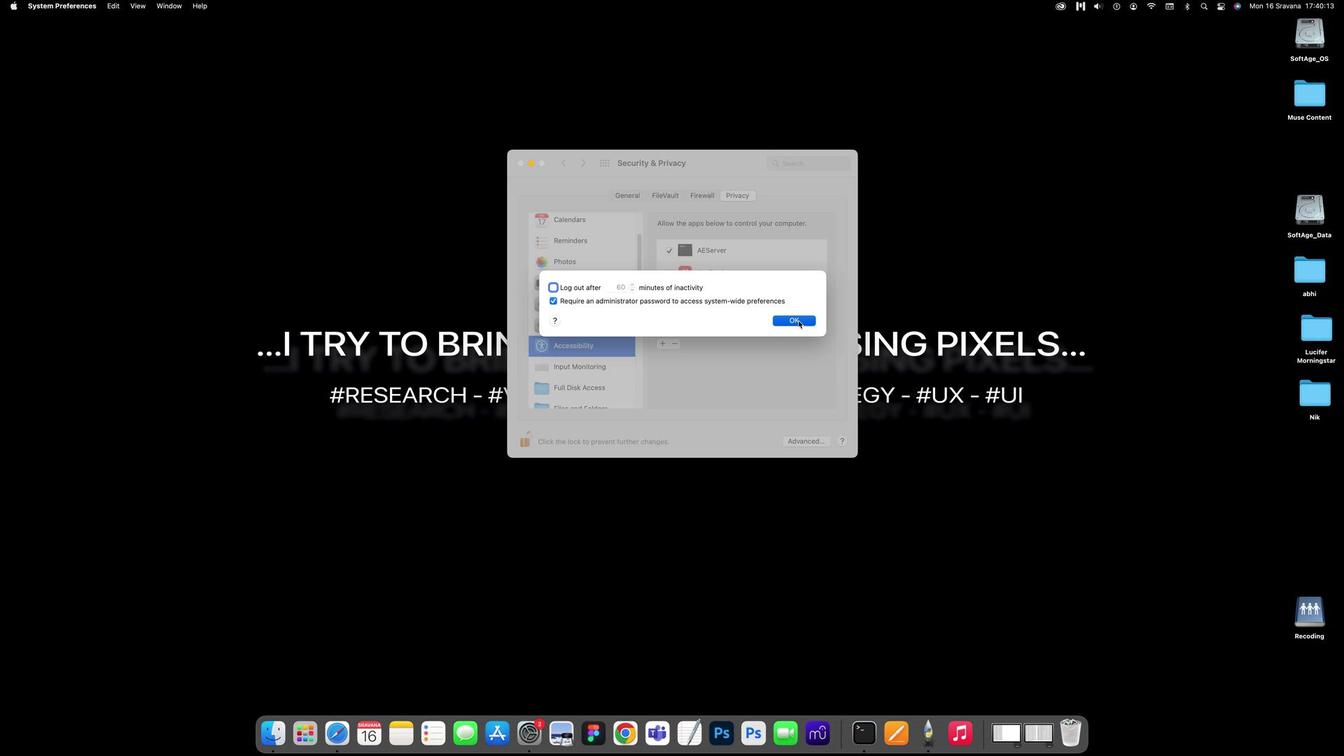 
Action: Mouse moved to (746, 354)
Screenshot: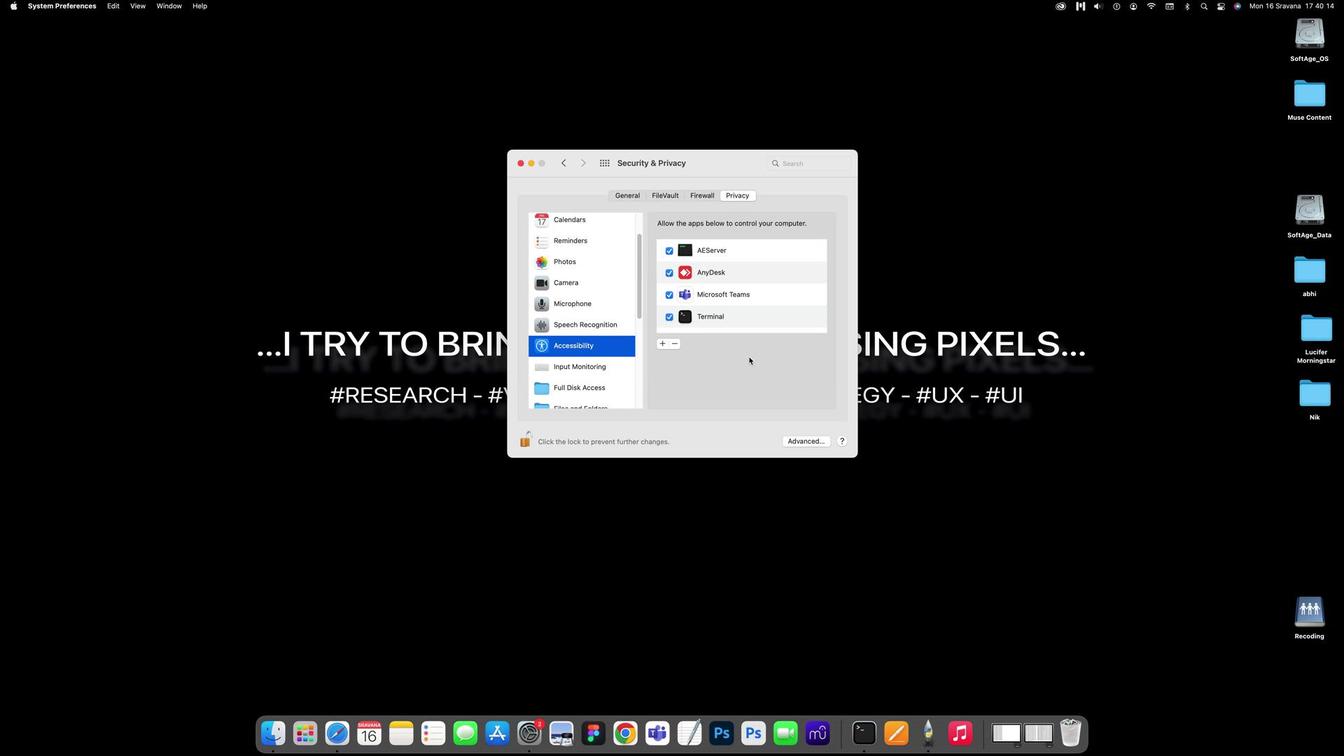 
Action: Mouse pressed left at (746, 354)
Screenshot: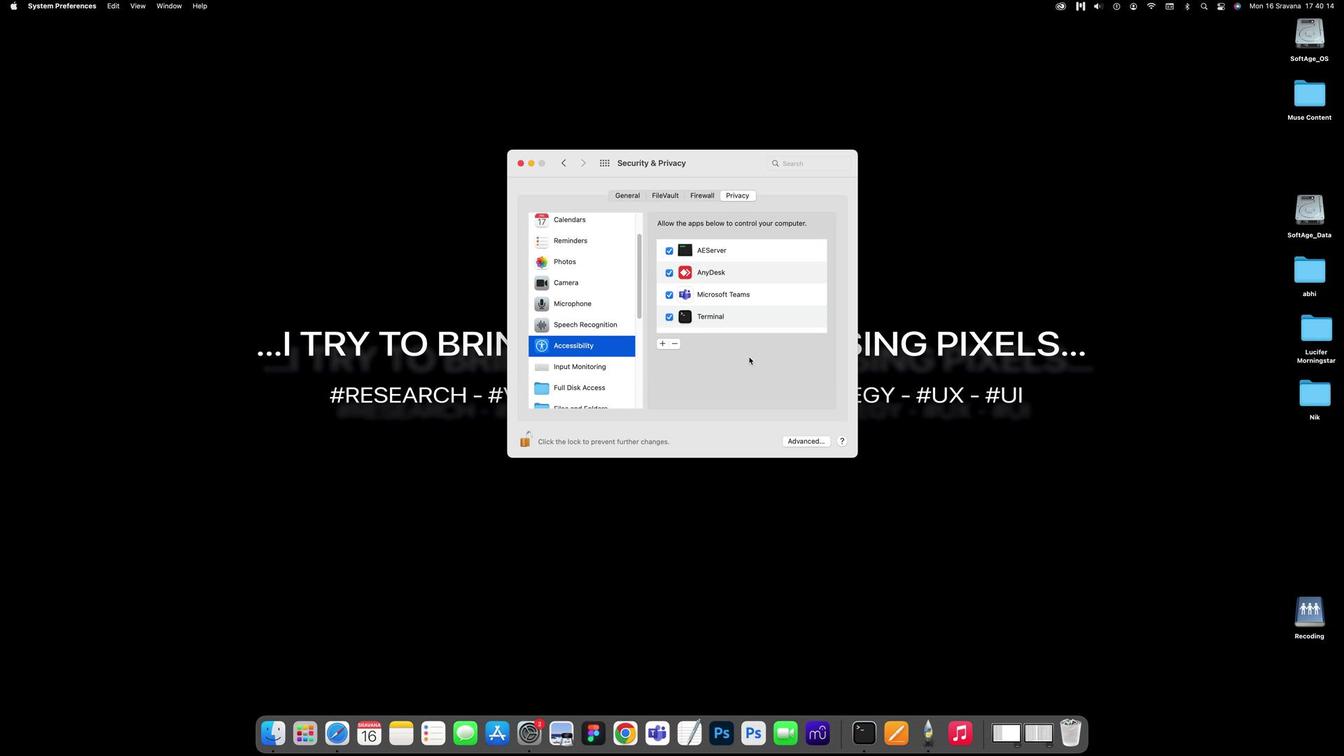 
Action: Mouse pressed left at (746, 354)
Screenshot: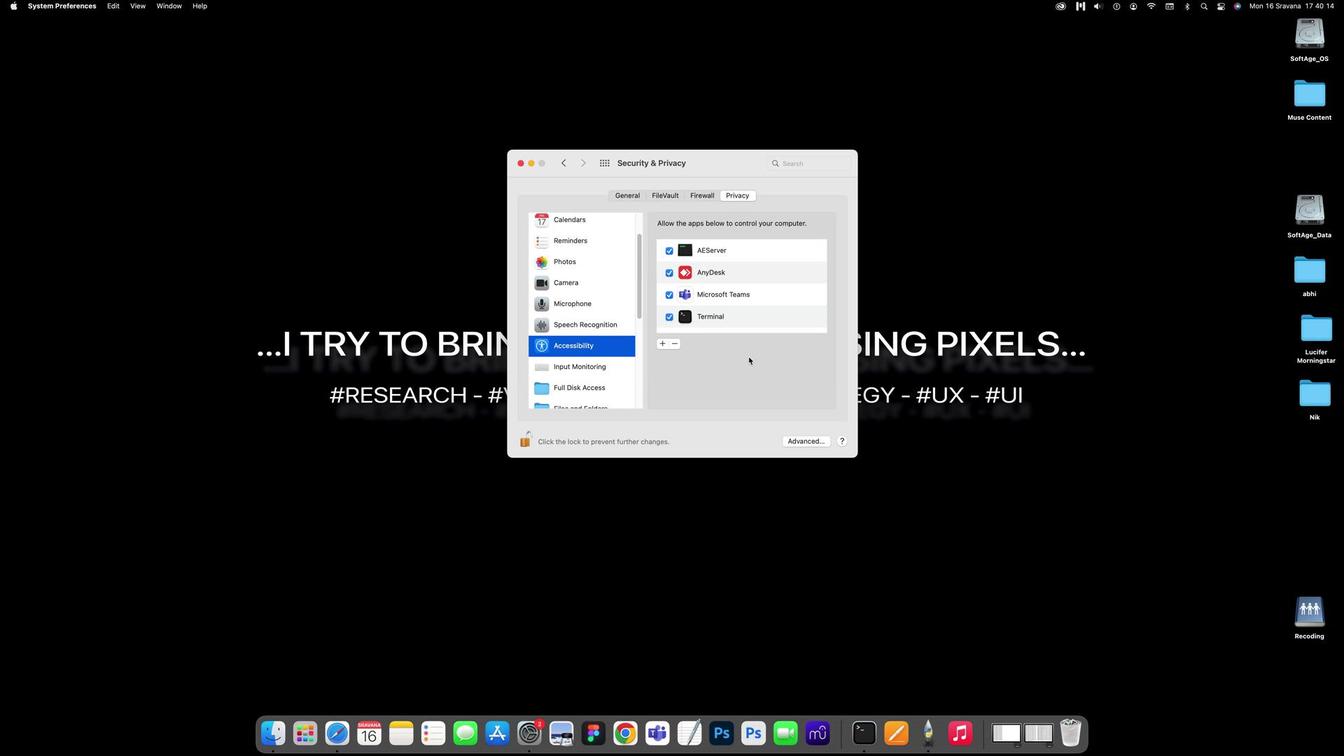 
Action: Mouse moved to (567, 371)
Screenshot: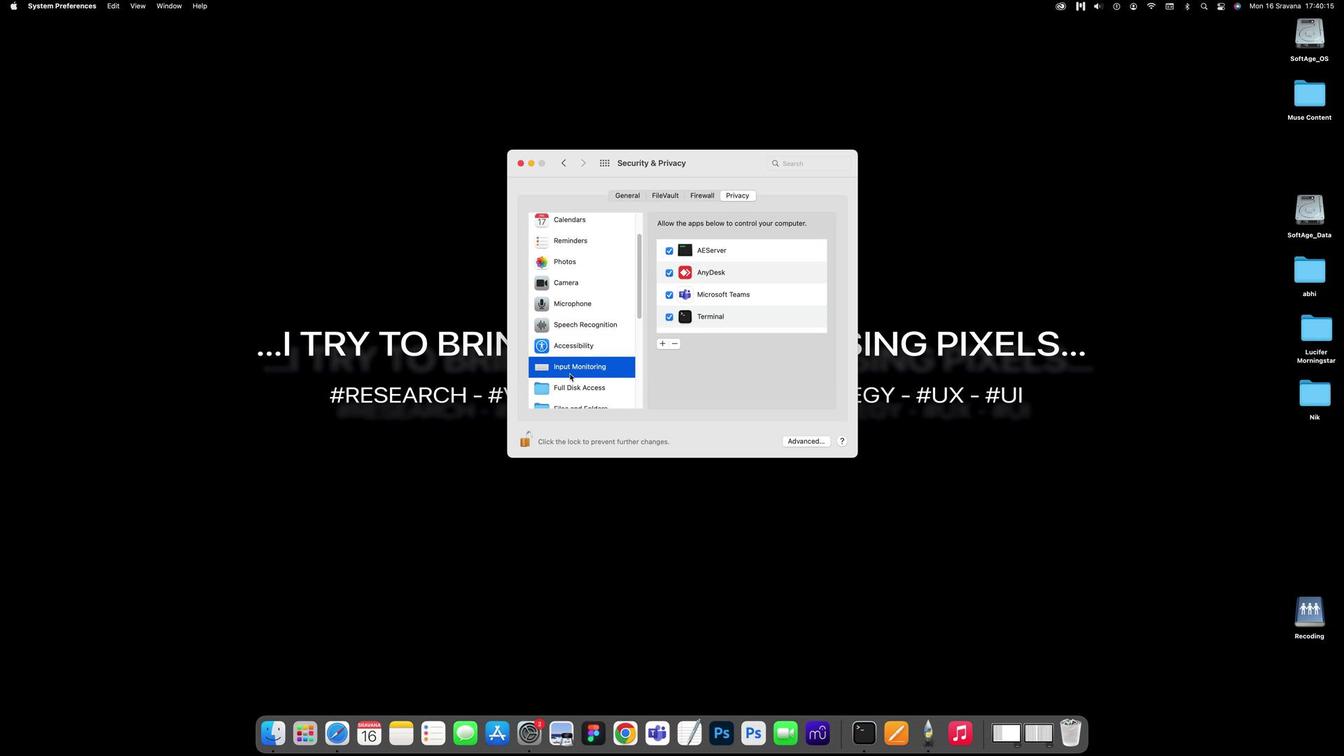
Action: Mouse pressed left at (567, 371)
Screenshot: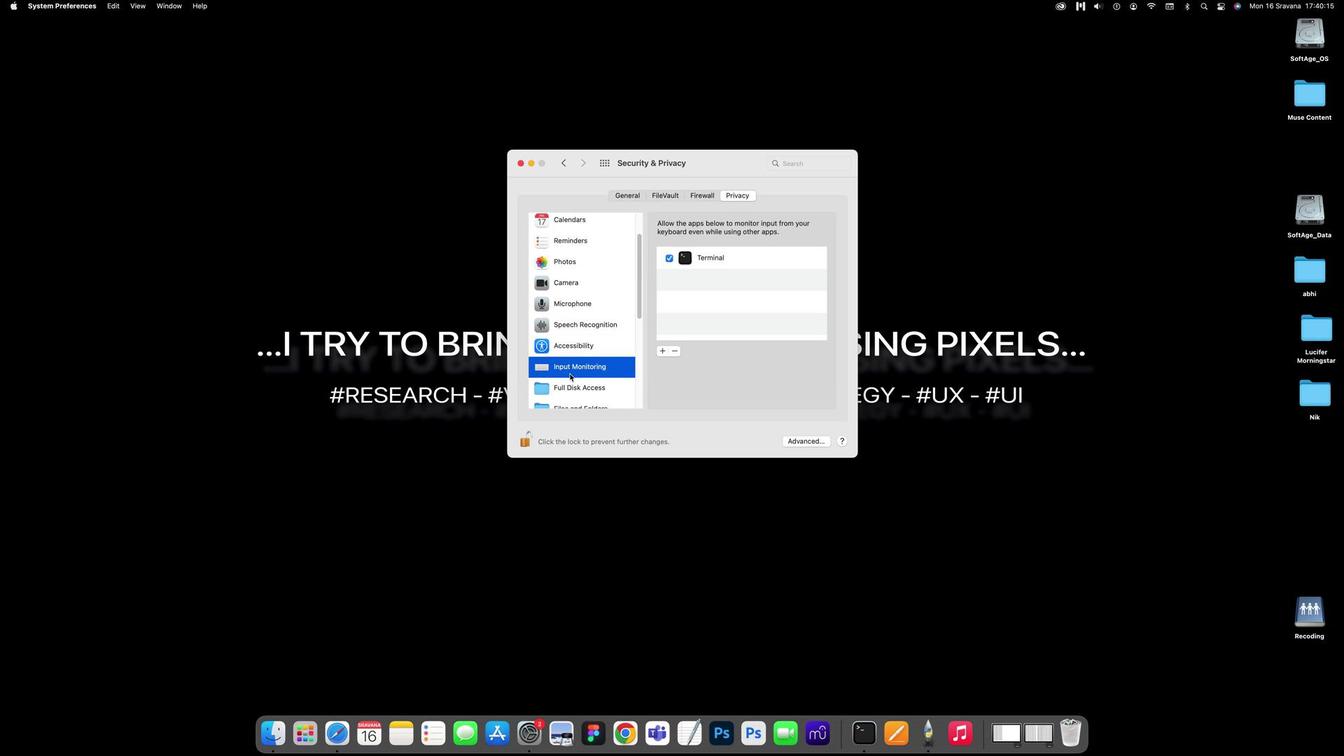 
Action: Mouse scrolled (567, 371) with delta (0, 3)
Screenshot: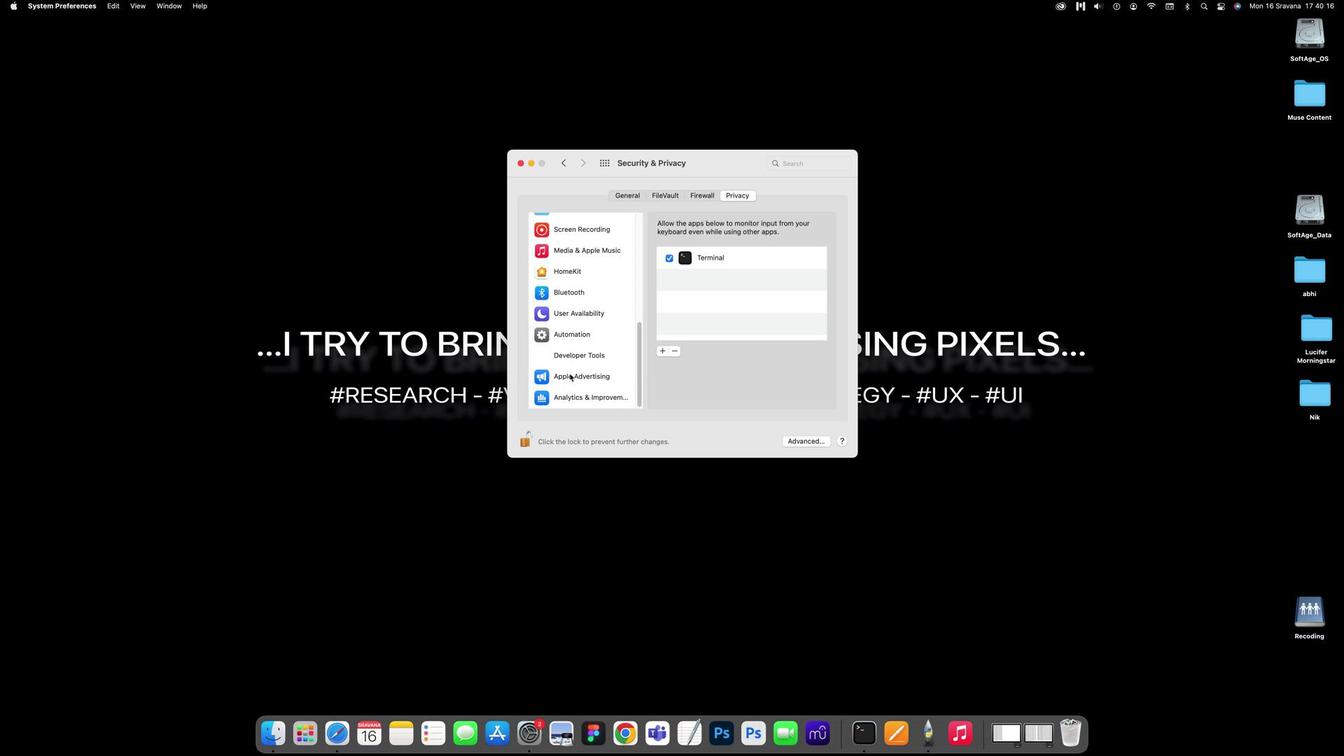 
Action: Mouse scrolled (567, 371) with delta (0, 3)
Screenshot: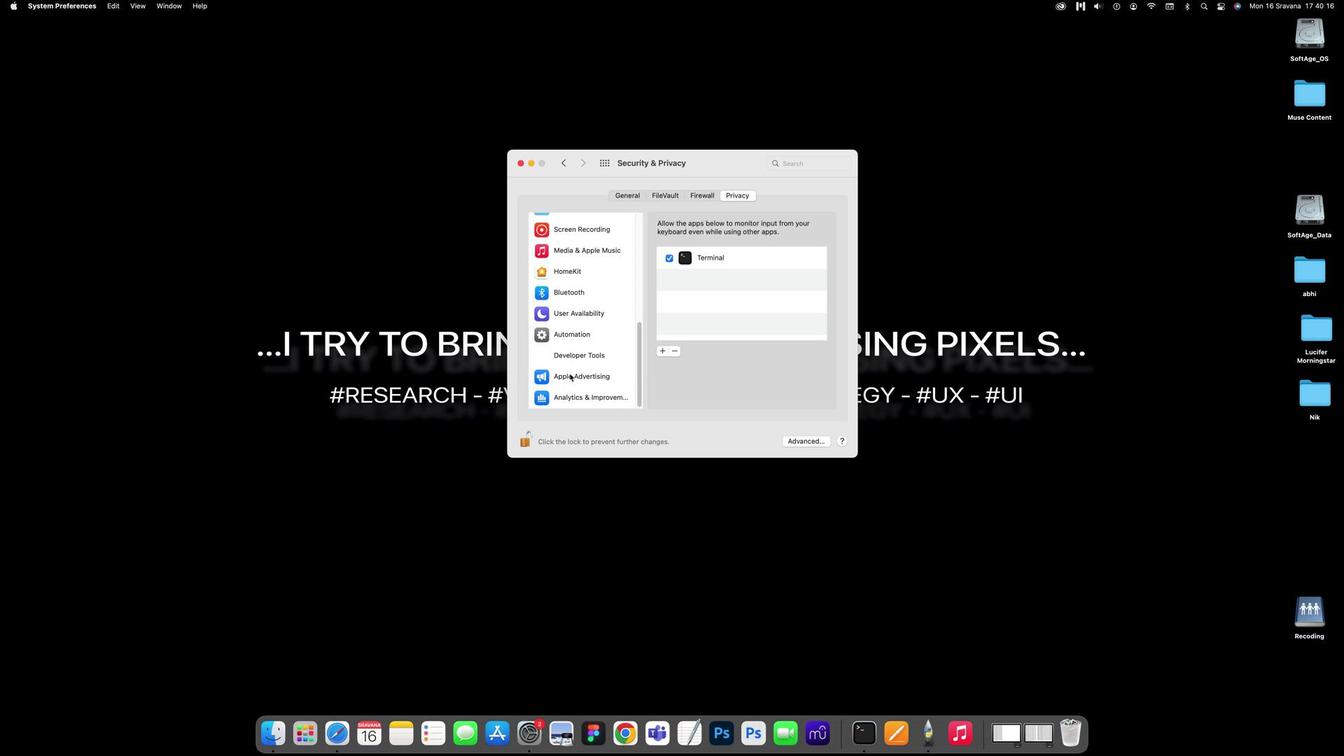 
Action: Mouse scrolled (567, 371) with delta (0, 0)
Screenshot: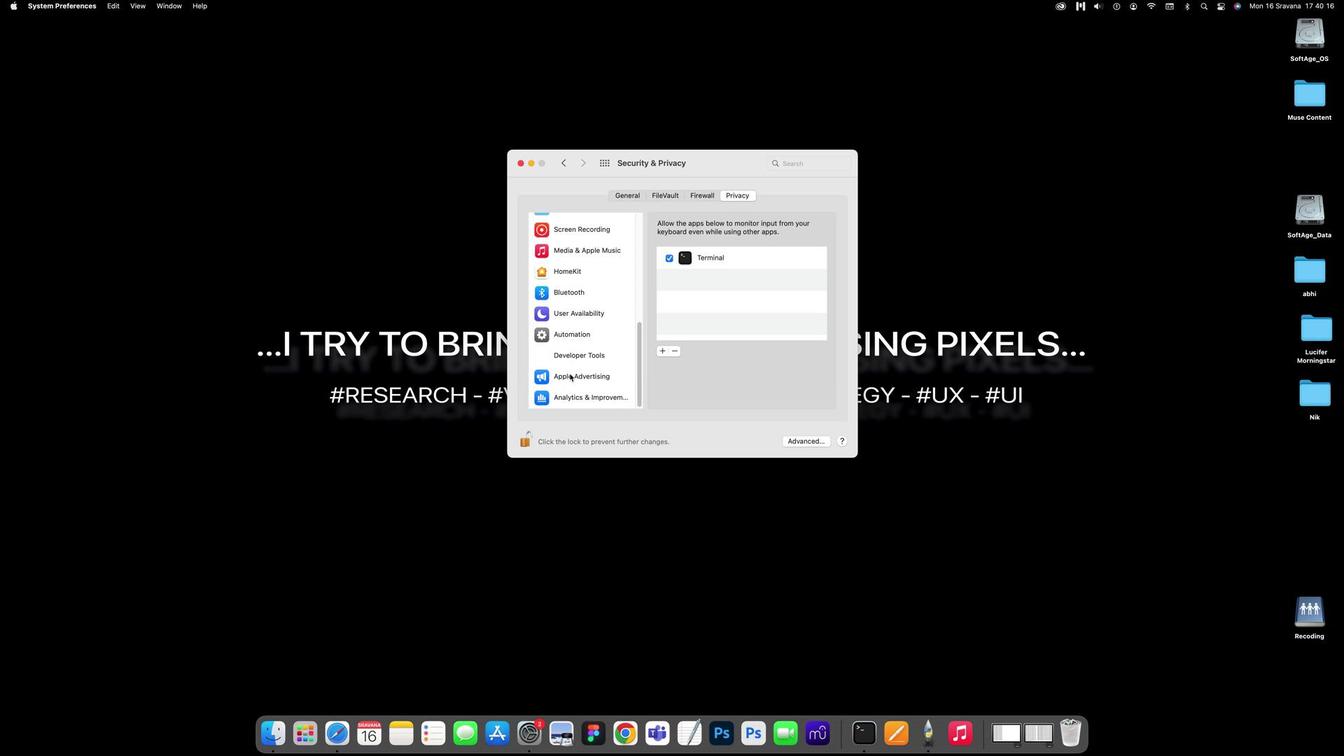 
Action: Mouse moved to (586, 283)
Screenshot: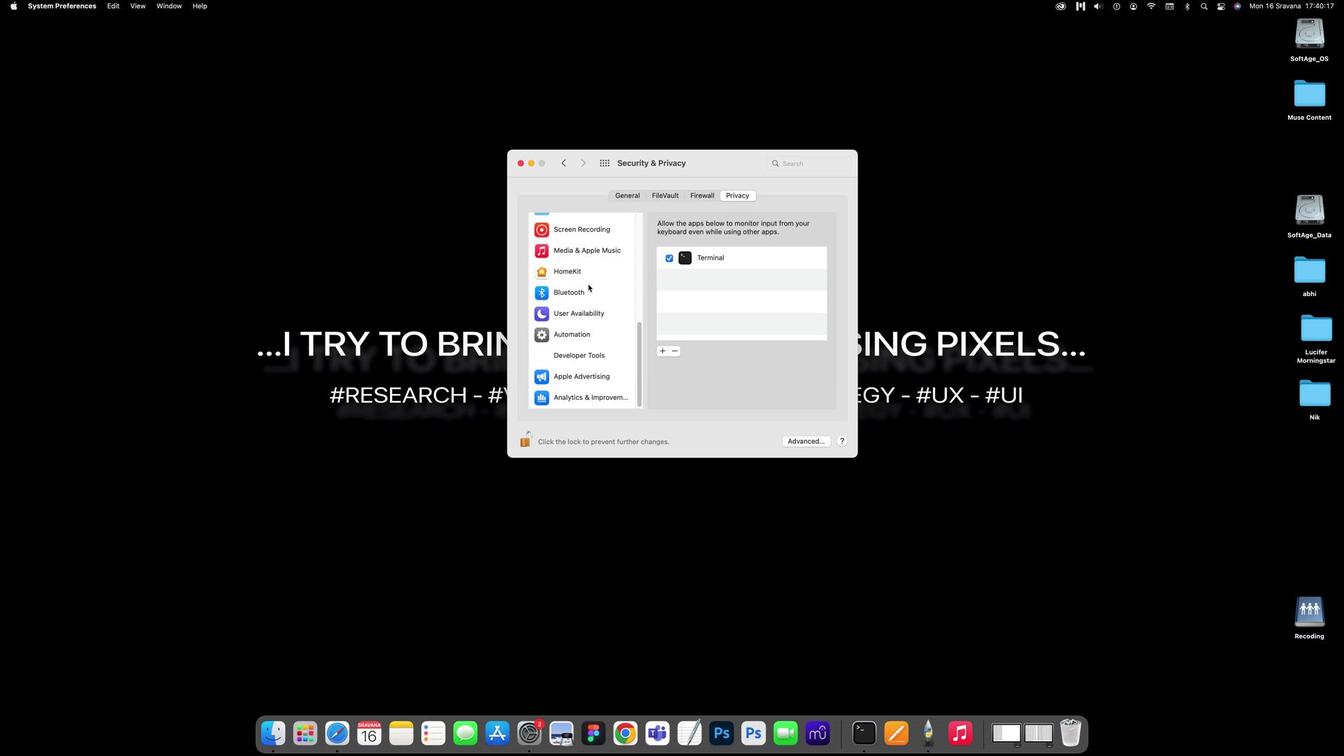 
Action: Mouse pressed left at (586, 283)
Screenshot: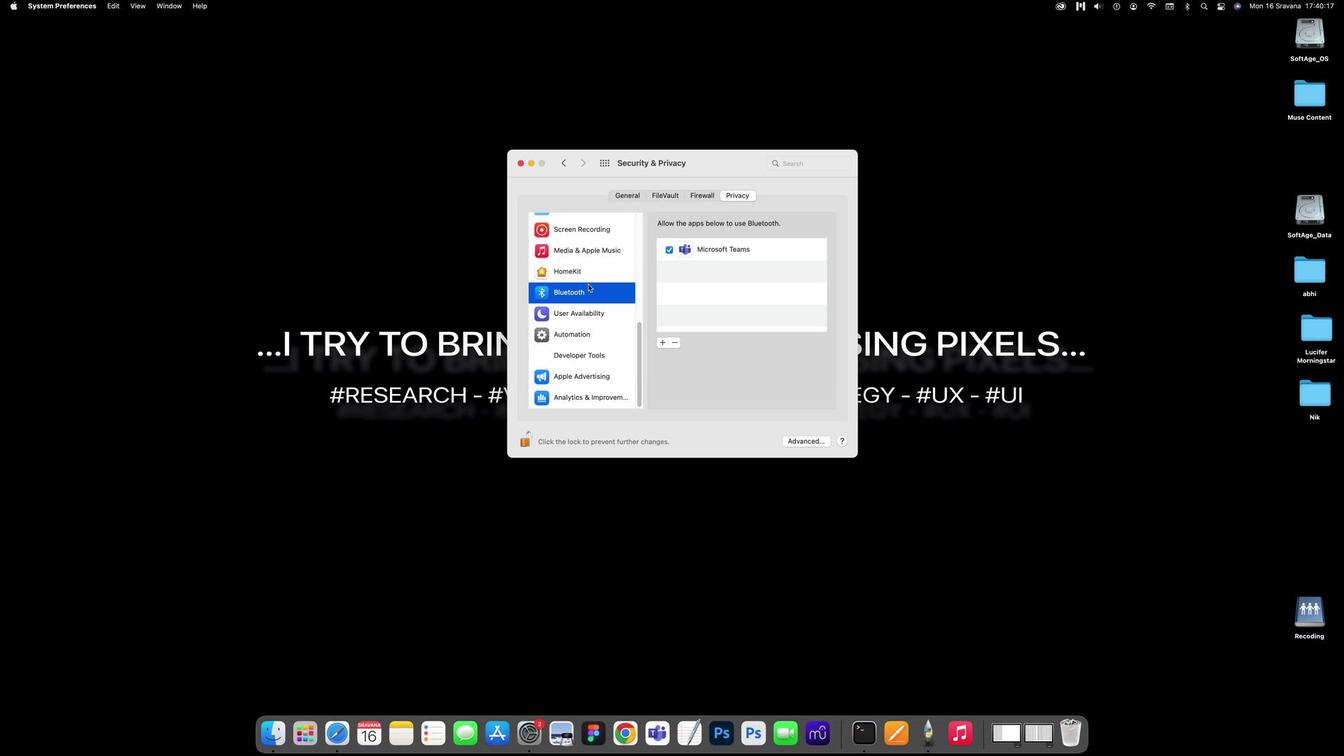 
Action: Mouse moved to (583, 302)
Screenshot: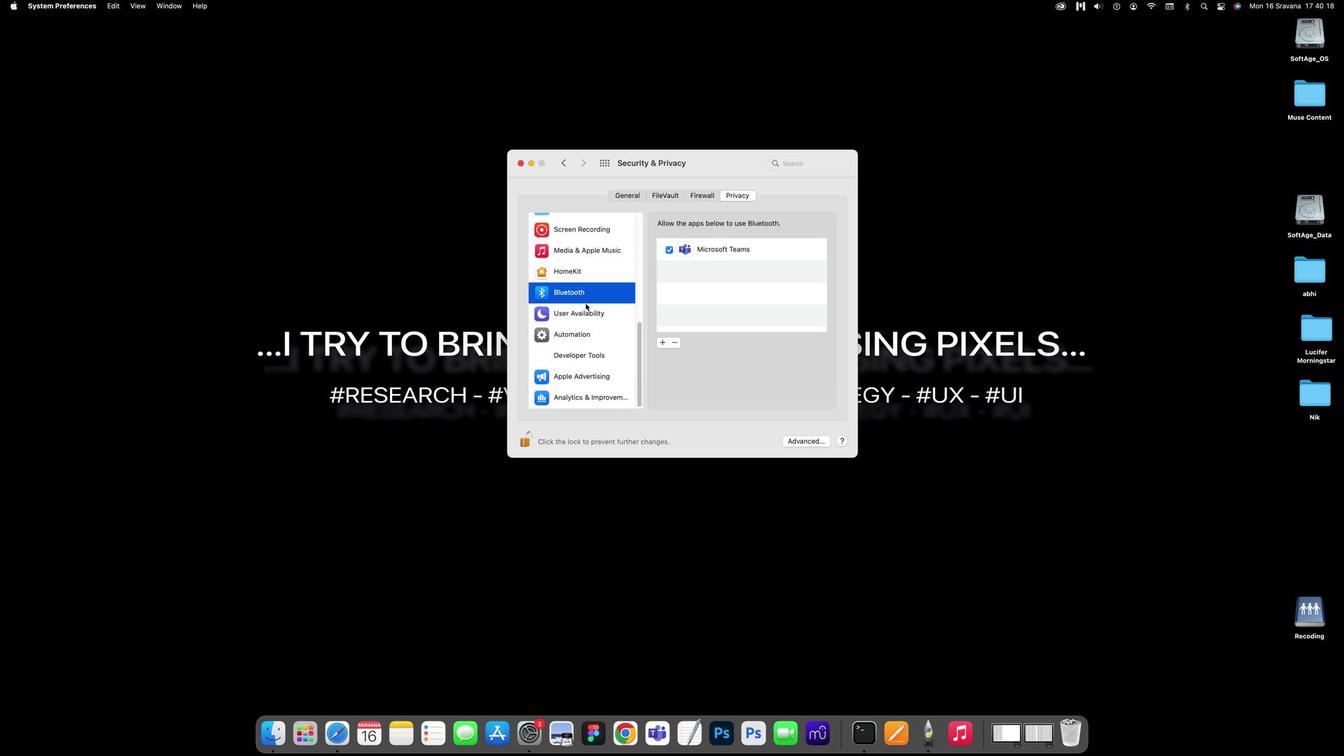 
Action: Mouse pressed left at (583, 302)
Screenshot: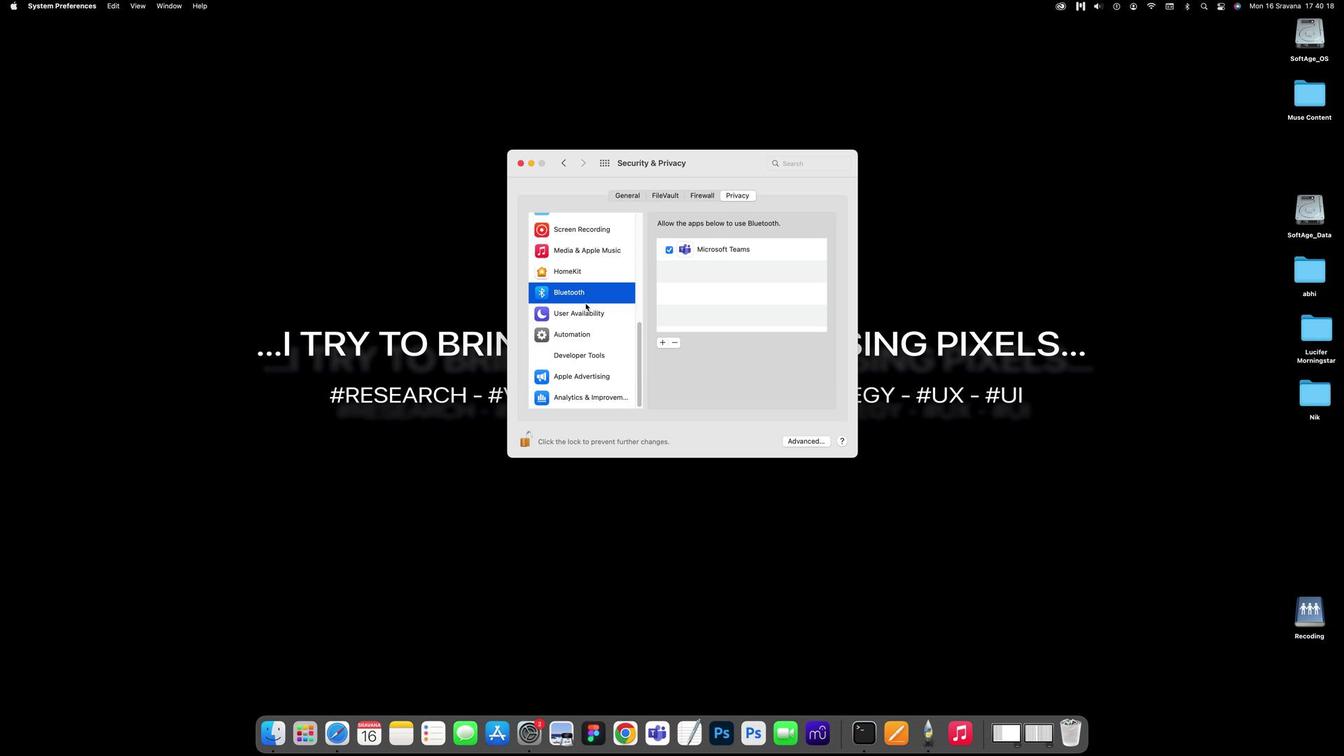 
Action: Mouse moved to (580, 315)
Screenshot: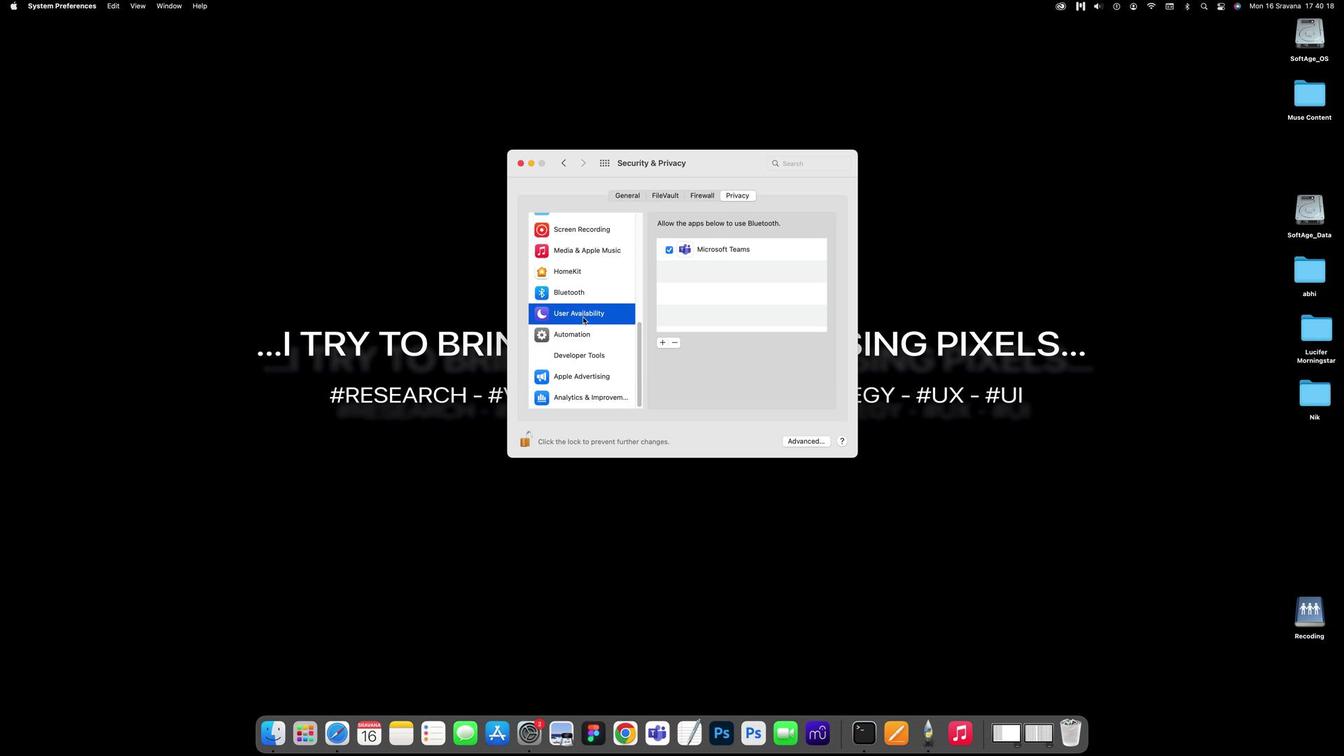 
Action: Mouse pressed left at (580, 315)
Screenshot: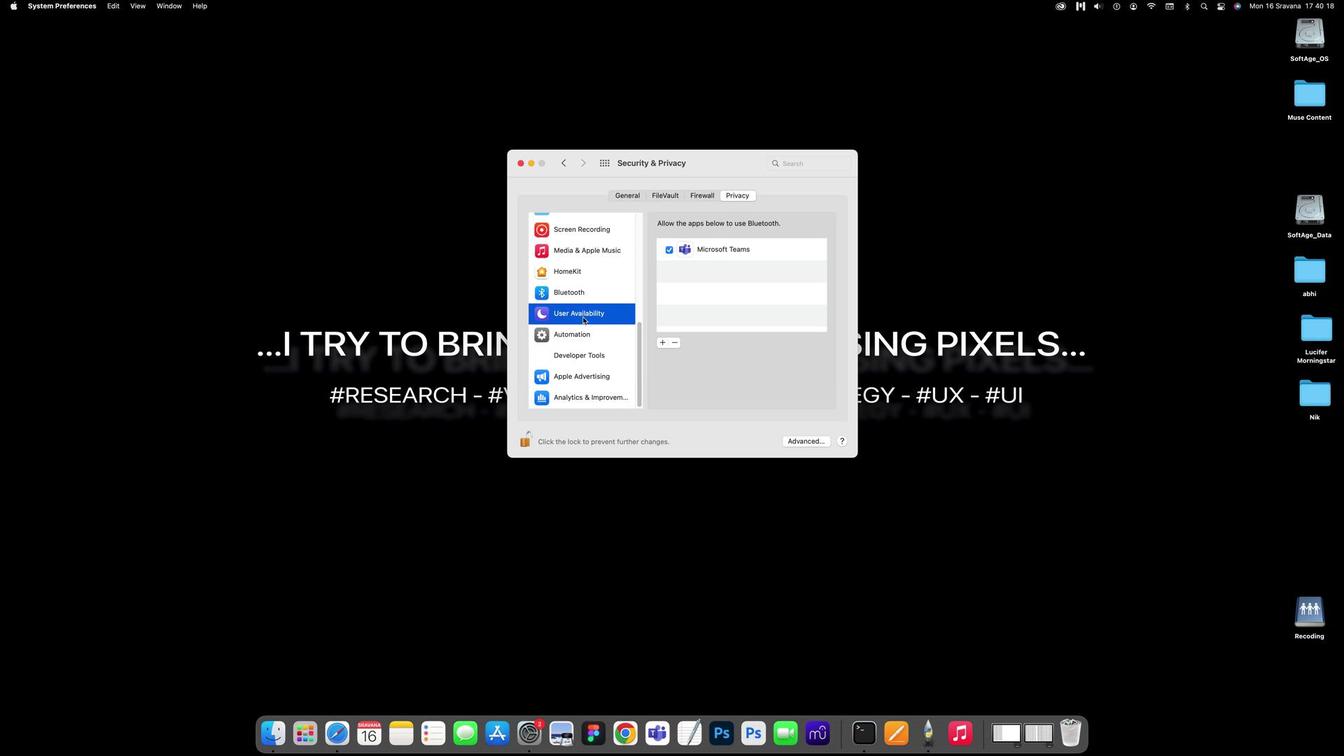 
Action: Mouse moved to (671, 370)
Screenshot: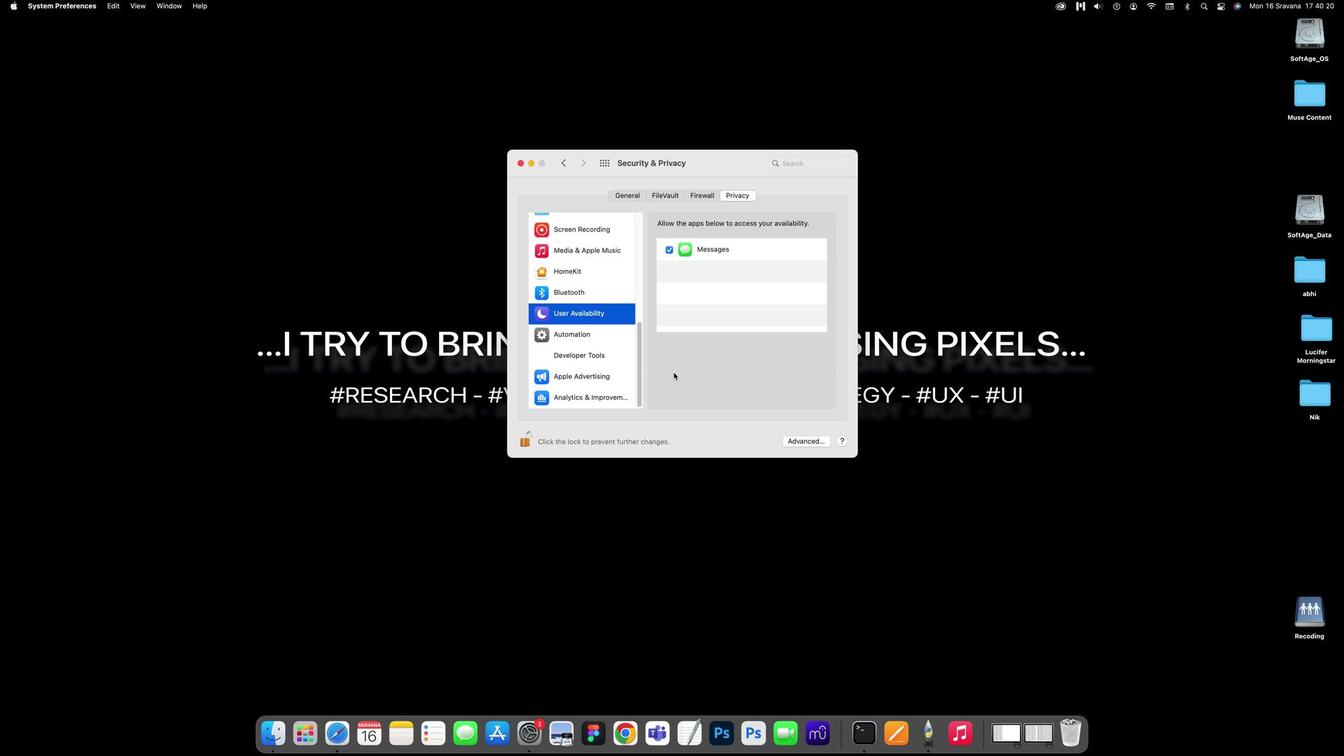 
Action: Mouse pressed left at (671, 370)
Screenshot: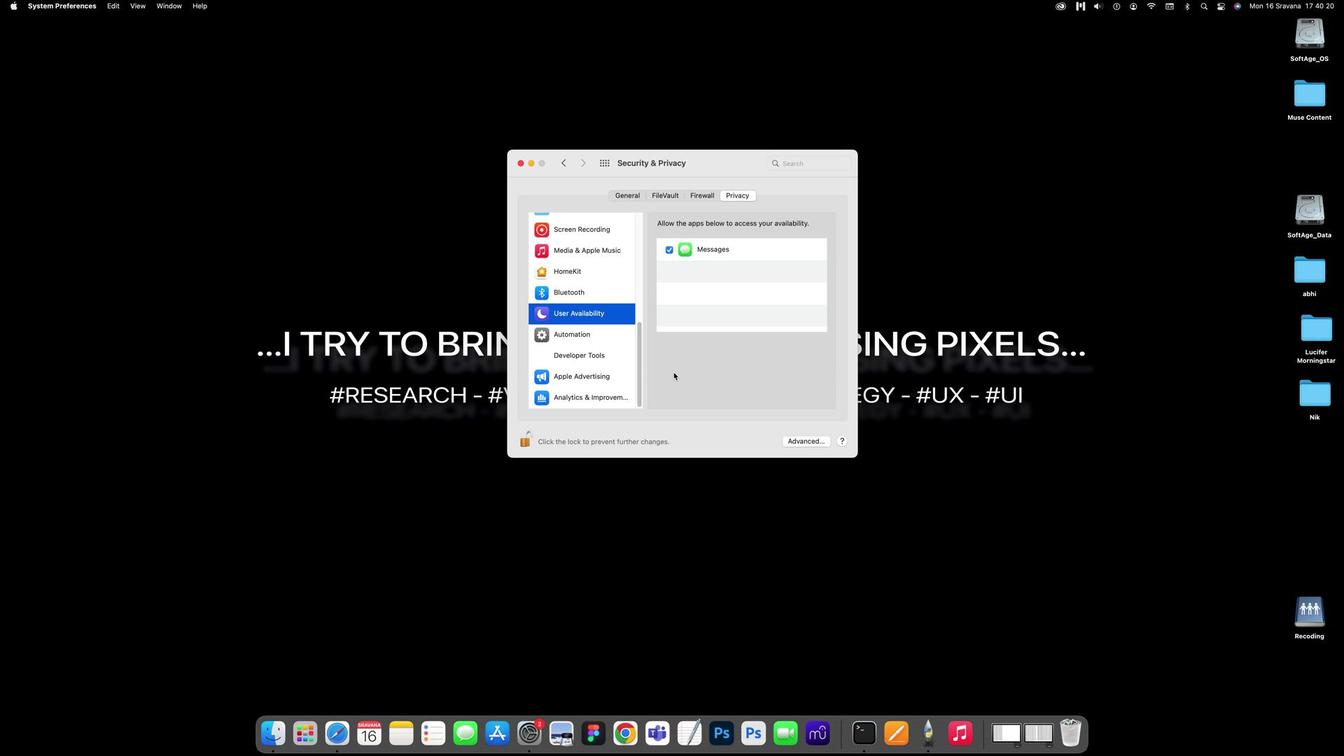 
